 Task: Open a blank sheet, save the file as Isaac.html Add the quote 'Live each day as if it were your last.' Apply font style 'lexend' and font size 30 Align the text to the Right .Change the text color to  'Pink '
Action: Mouse moved to (318, 245)
Screenshot: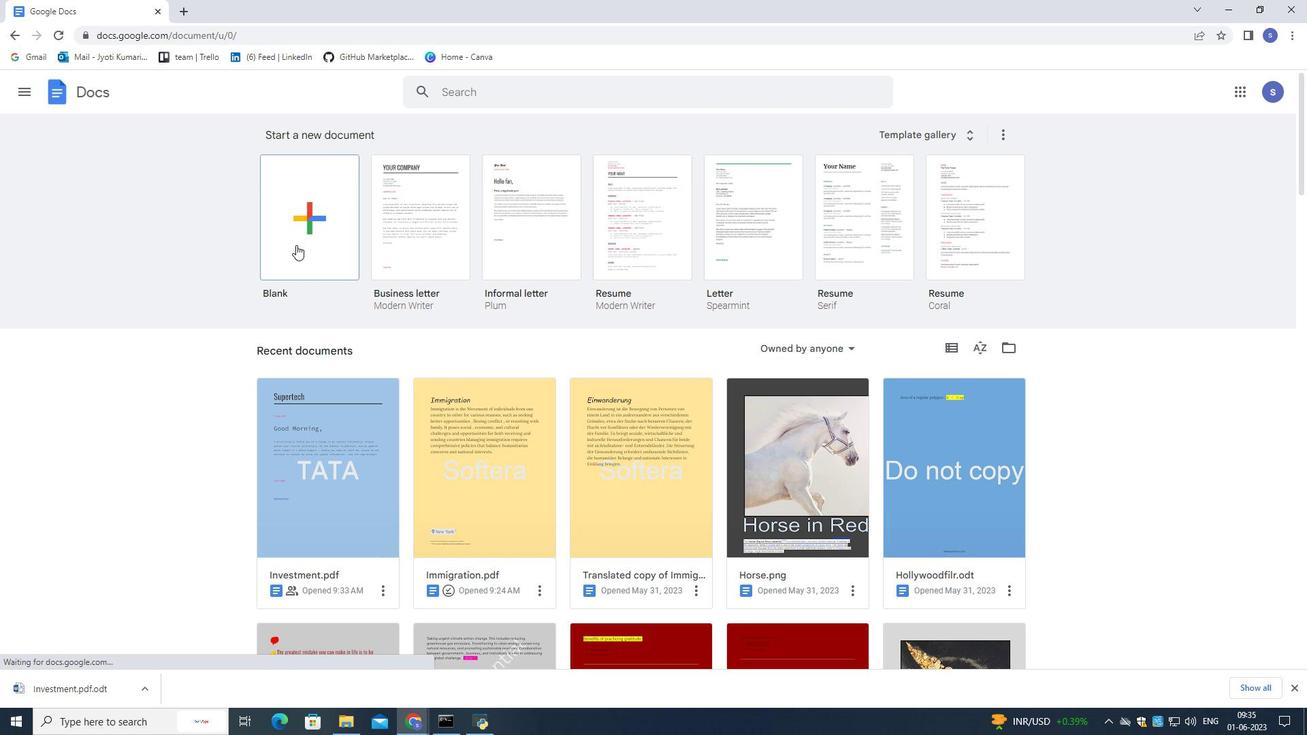 
Action: Mouse pressed left at (318, 245)
Screenshot: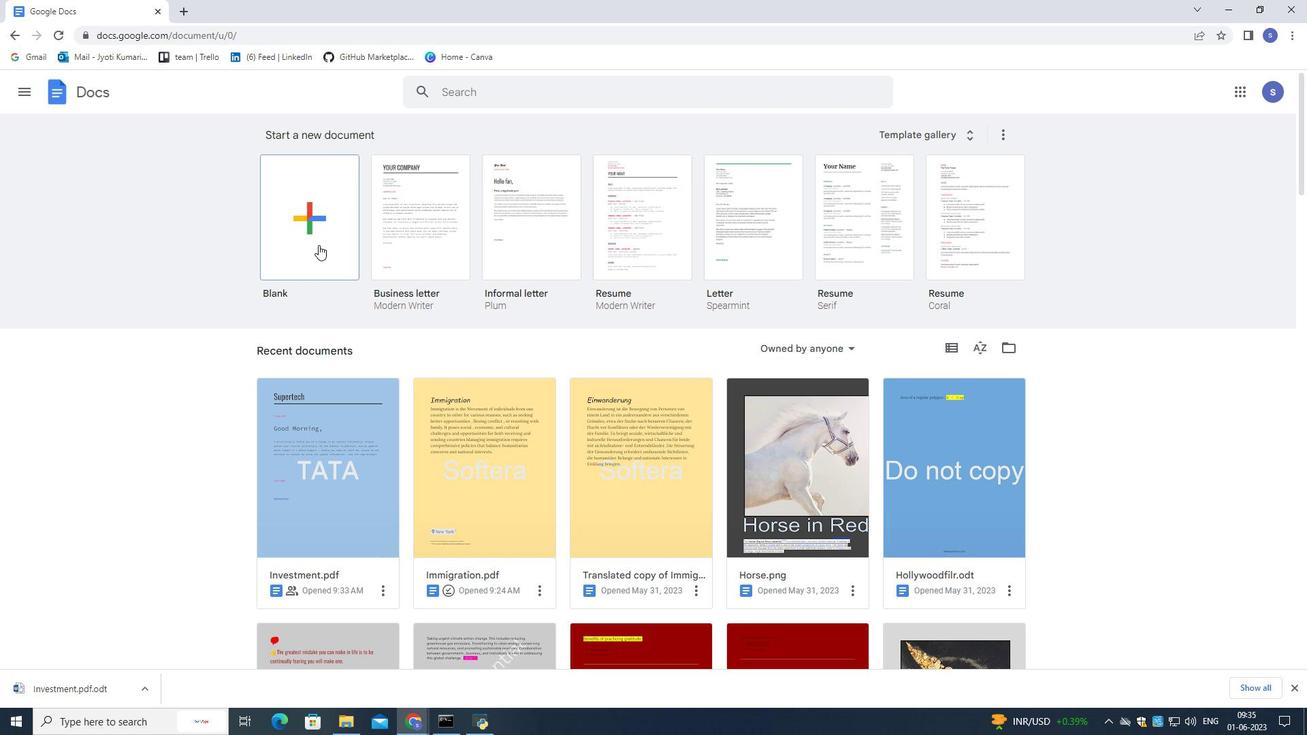 
Action: Mouse pressed left at (318, 245)
Screenshot: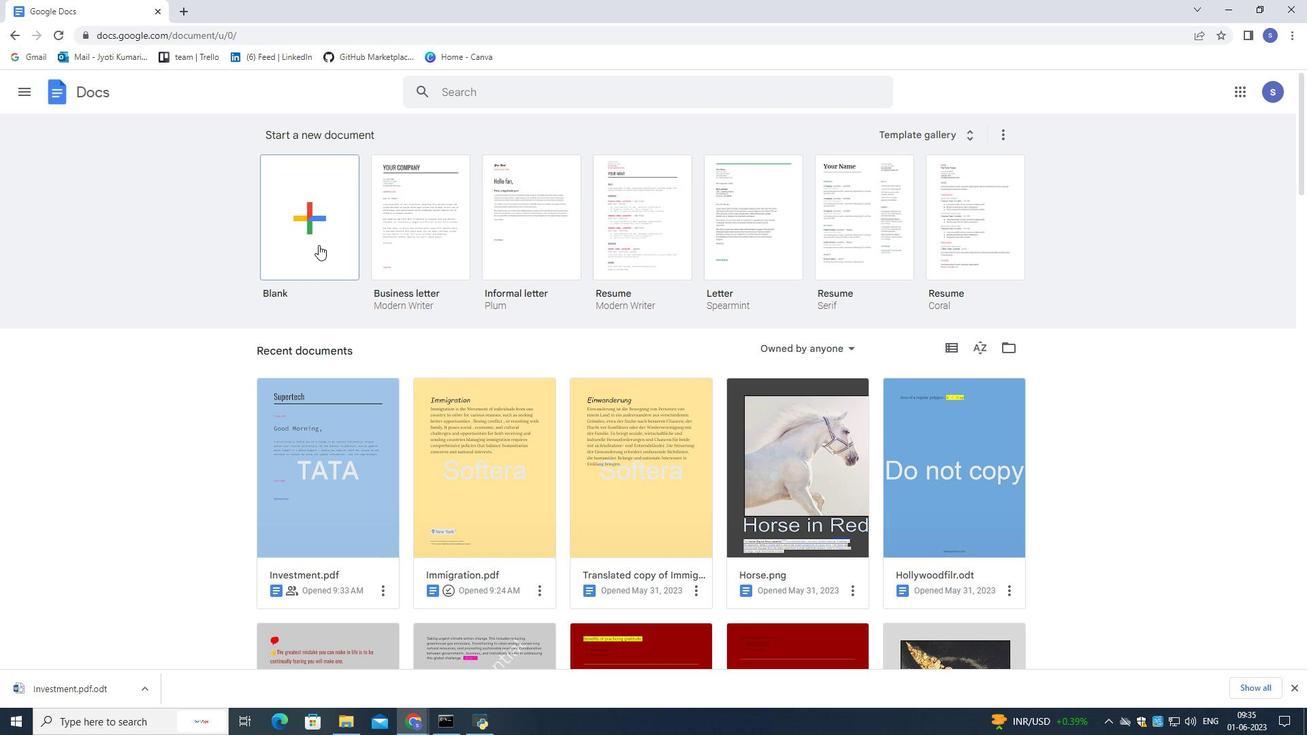 
Action: Mouse moved to (121, 83)
Screenshot: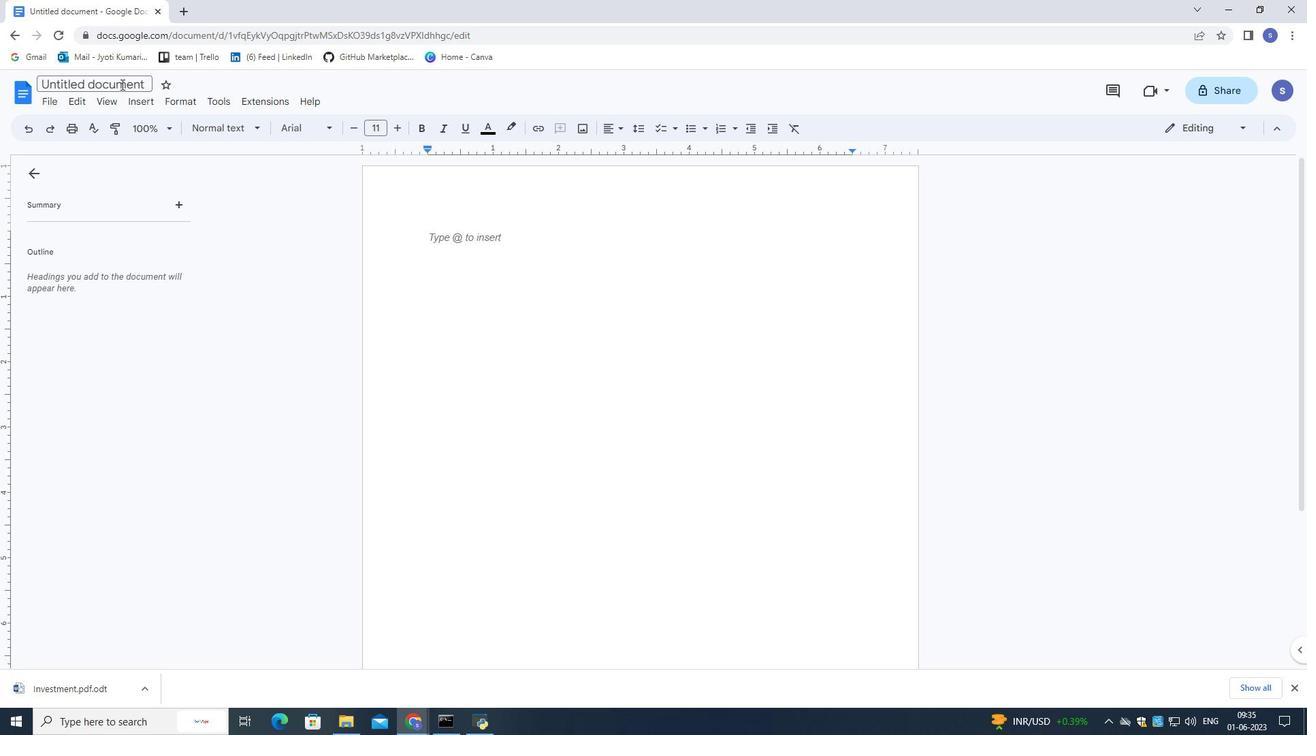 
Action: Mouse pressed left at (121, 83)
Screenshot: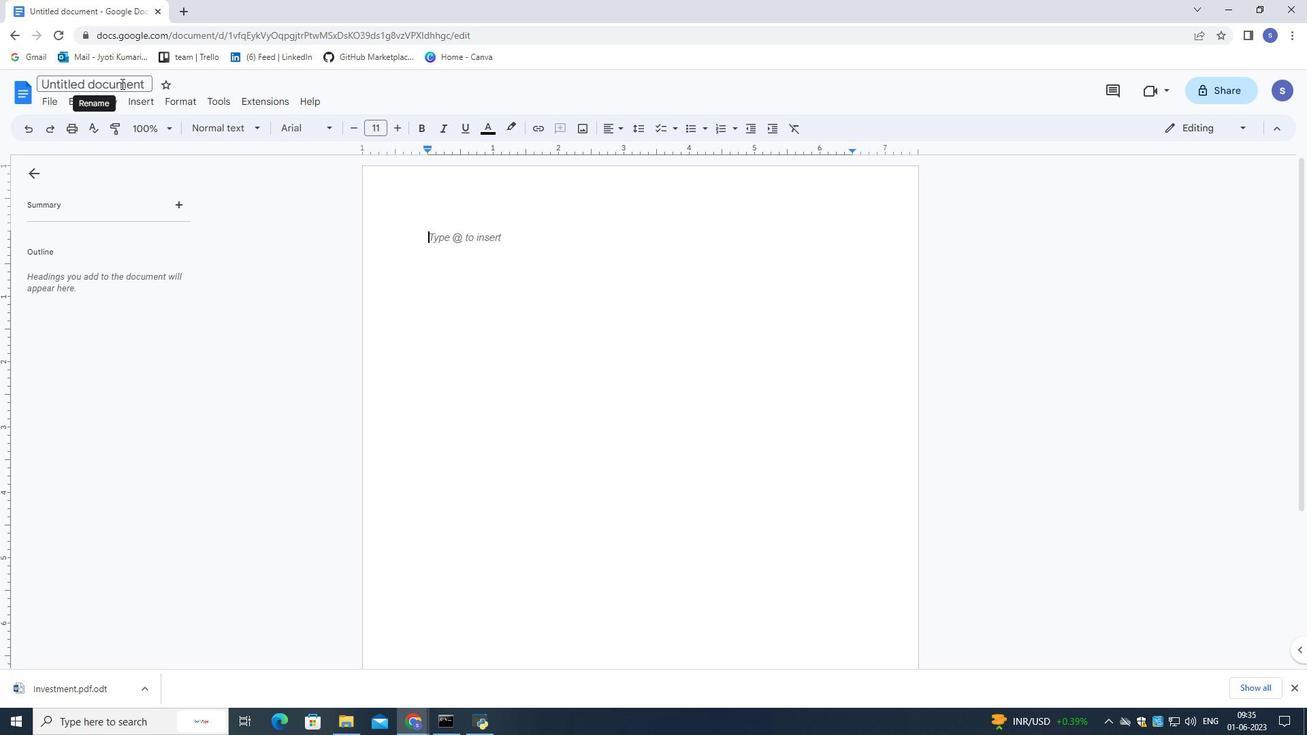 
Action: Mouse moved to (155, 92)
Screenshot: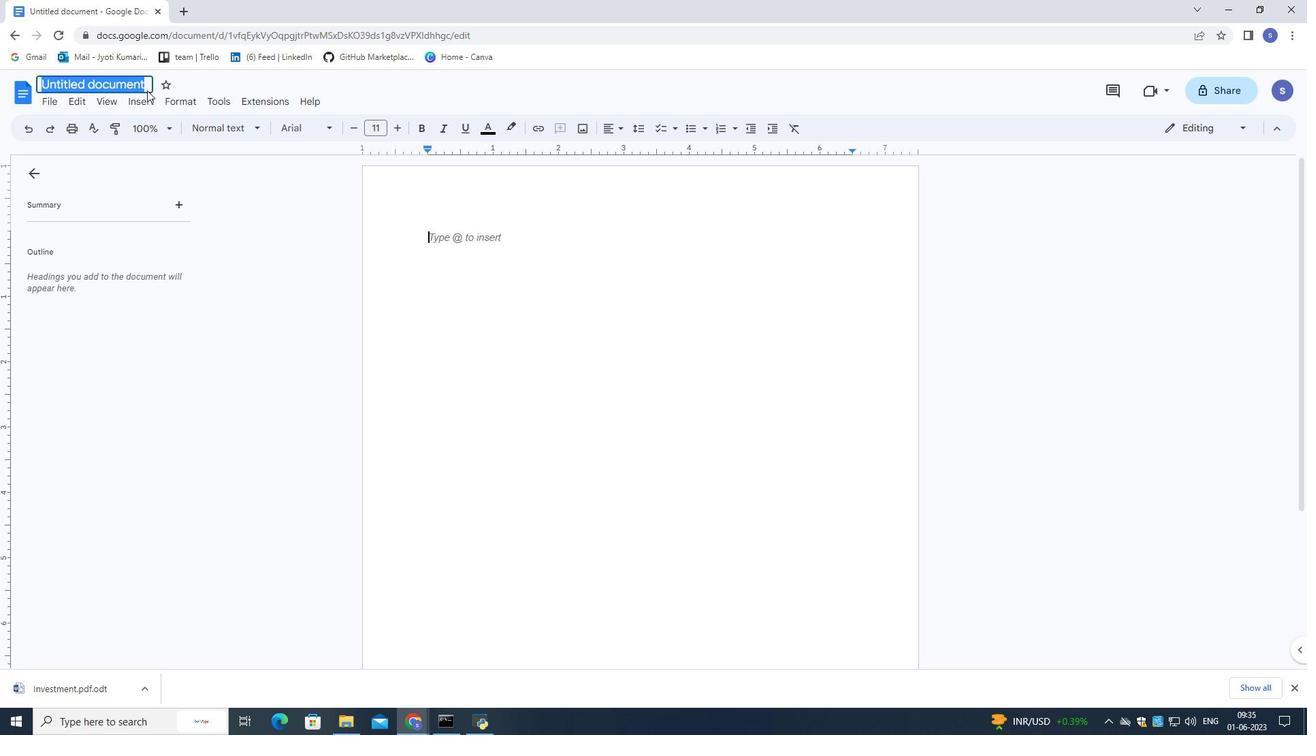 
Action: Key pressed <Key.shift>Isaac.html
Screenshot: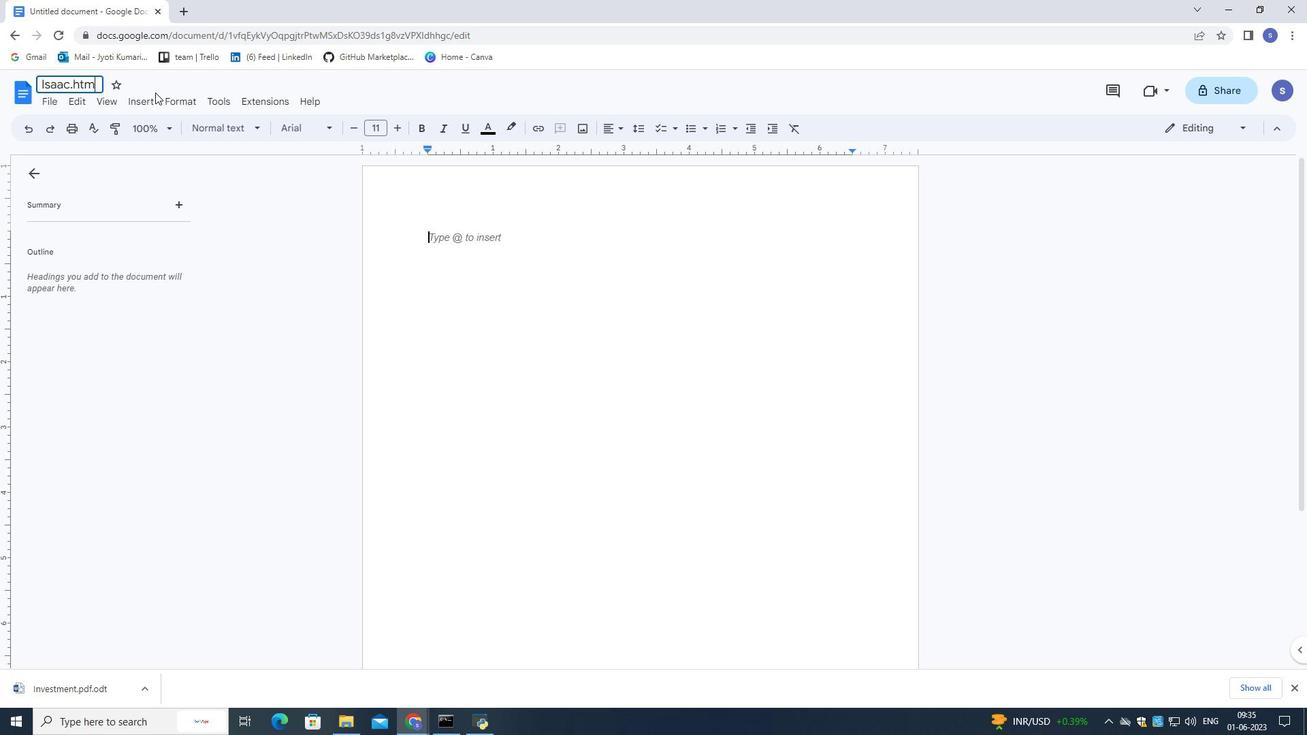 
Action: Mouse moved to (166, 107)
Screenshot: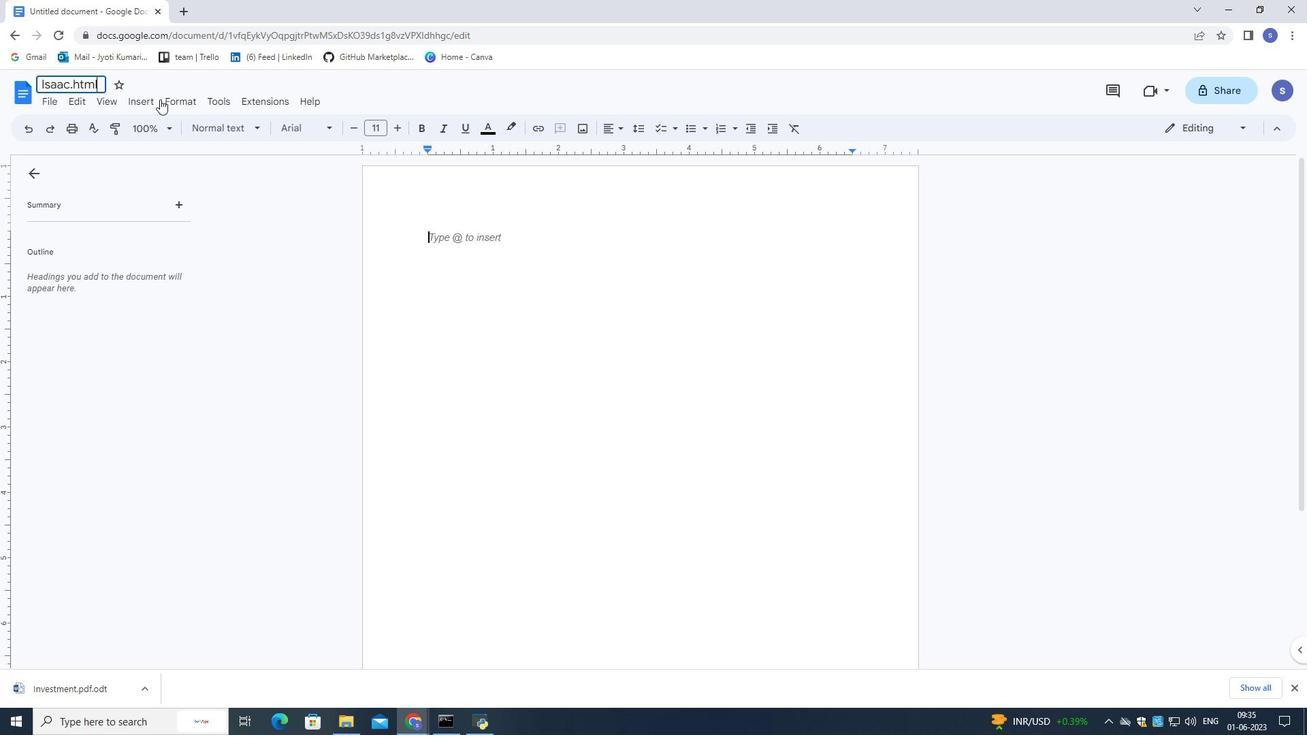 
Action: Key pressed <Key.enter>
Screenshot: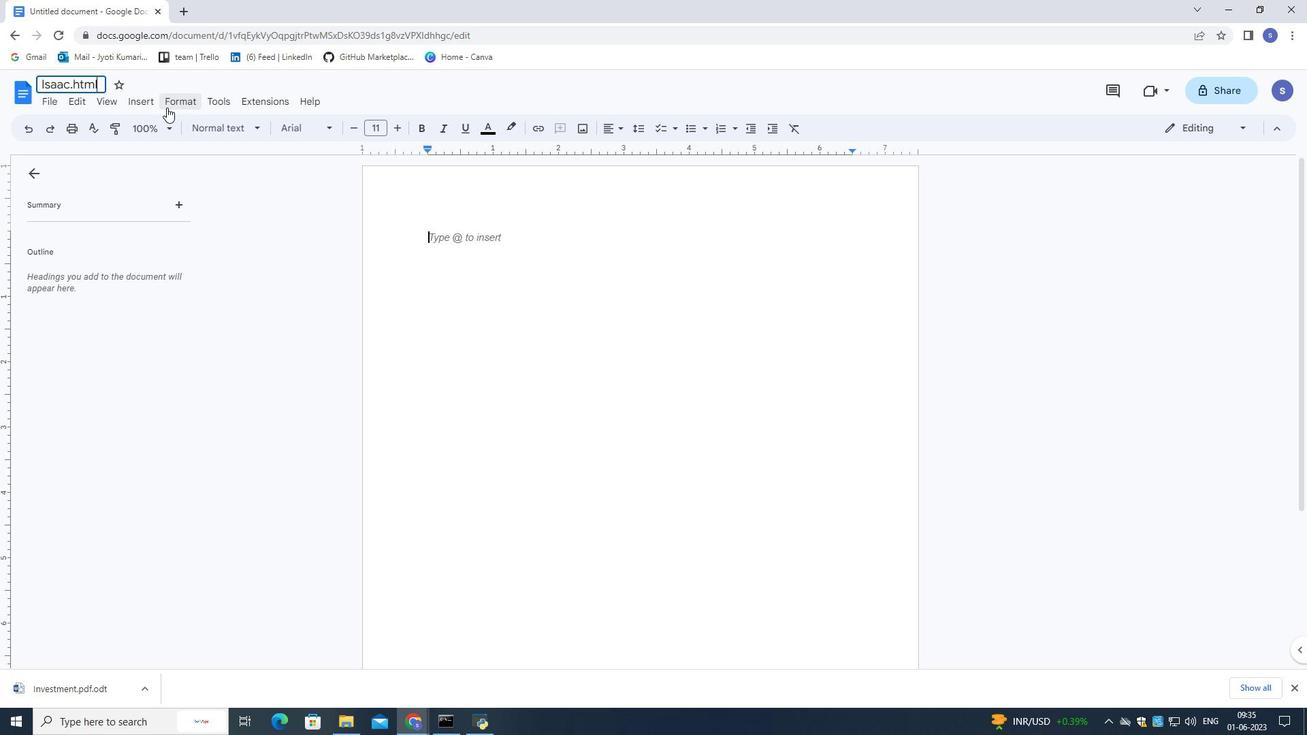 
Action: Mouse moved to (436, 238)
Screenshot: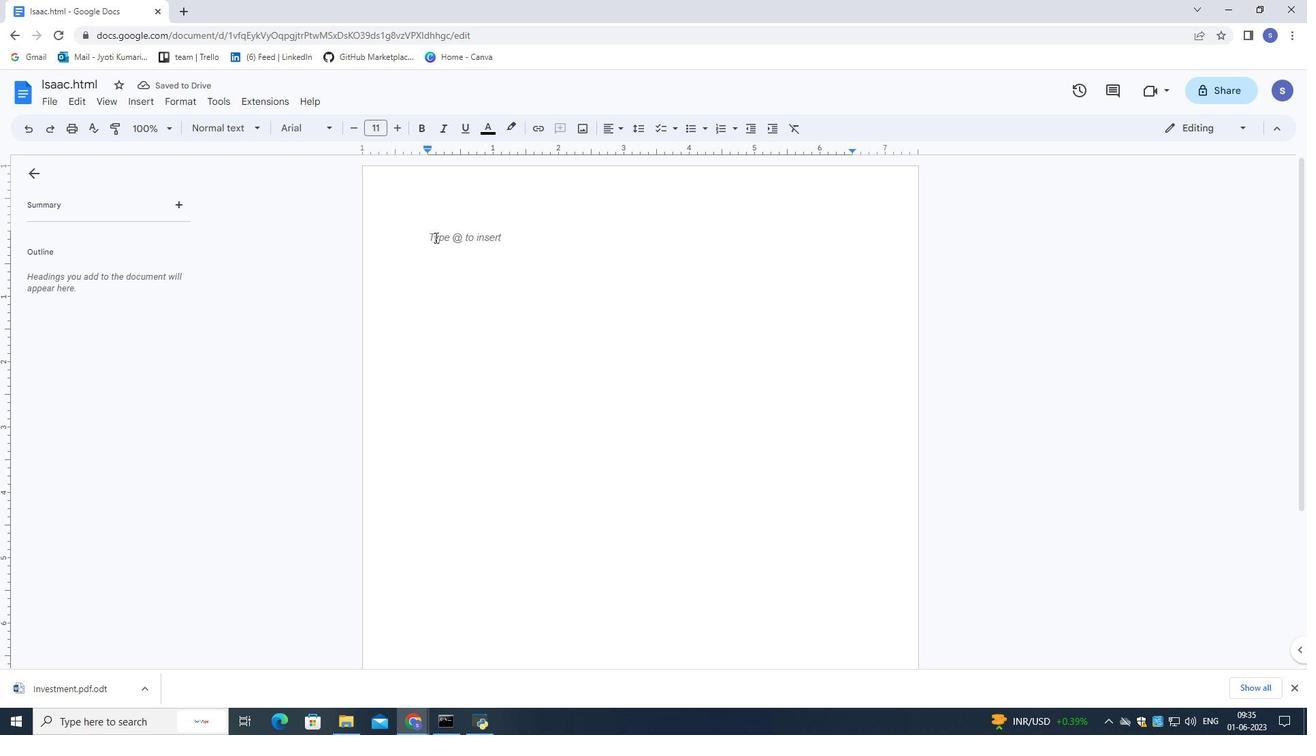 
Action: Mouse pressed left at (436, 238)
Screenshot: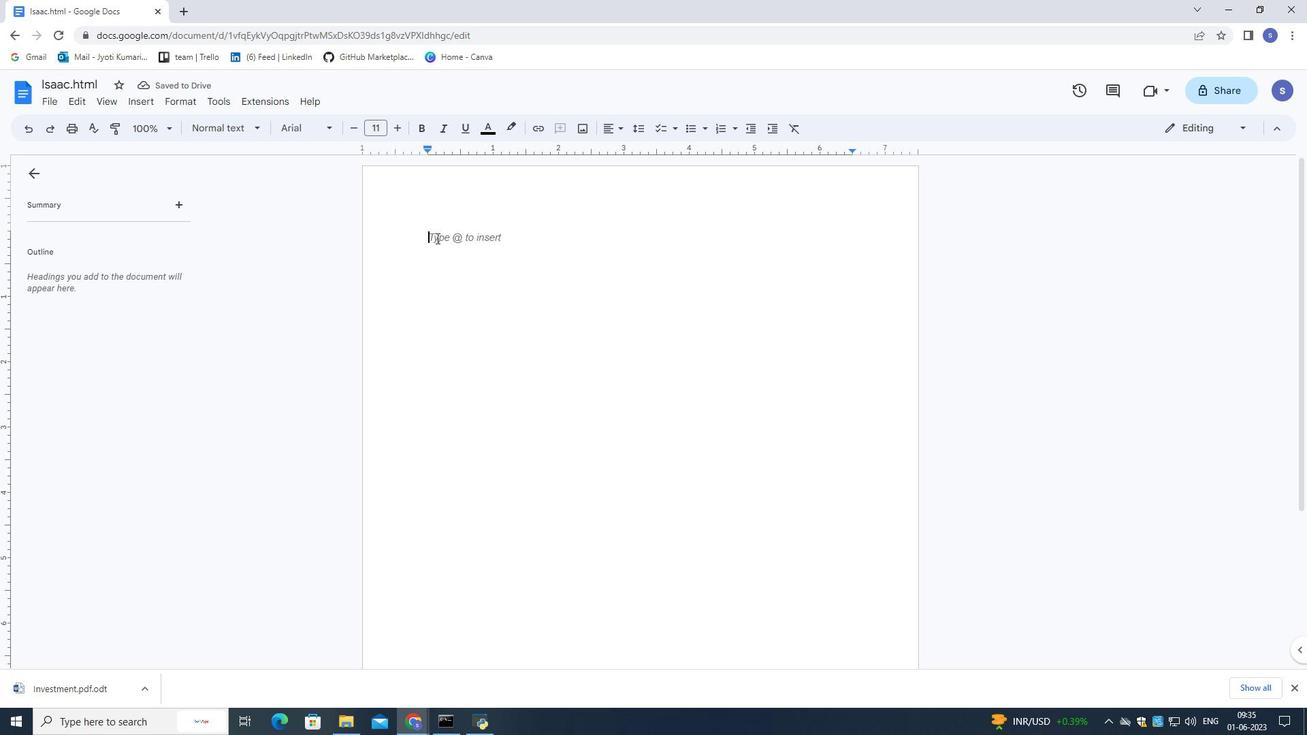 
Action: Key pressed <Key.shift>Live<Key.space>
Screenshot: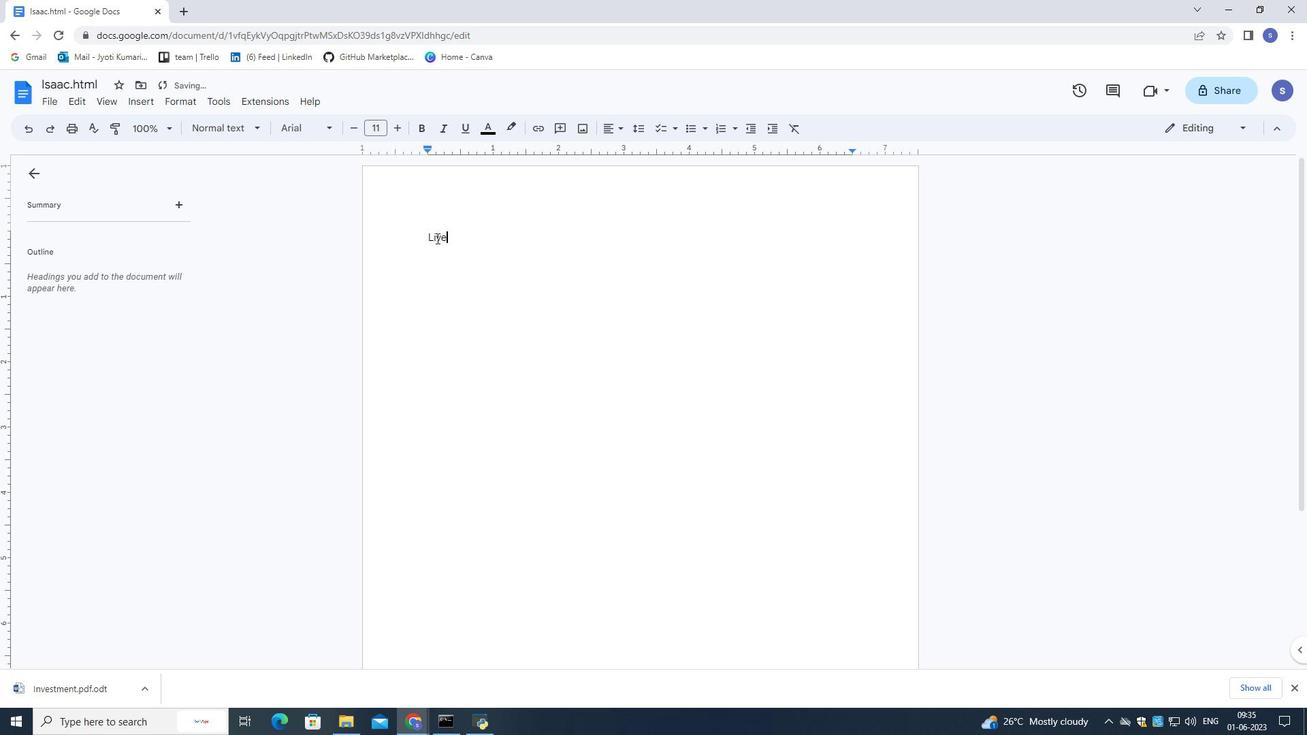 
Action: Mouse moved to (1016, 217)
Screenshot: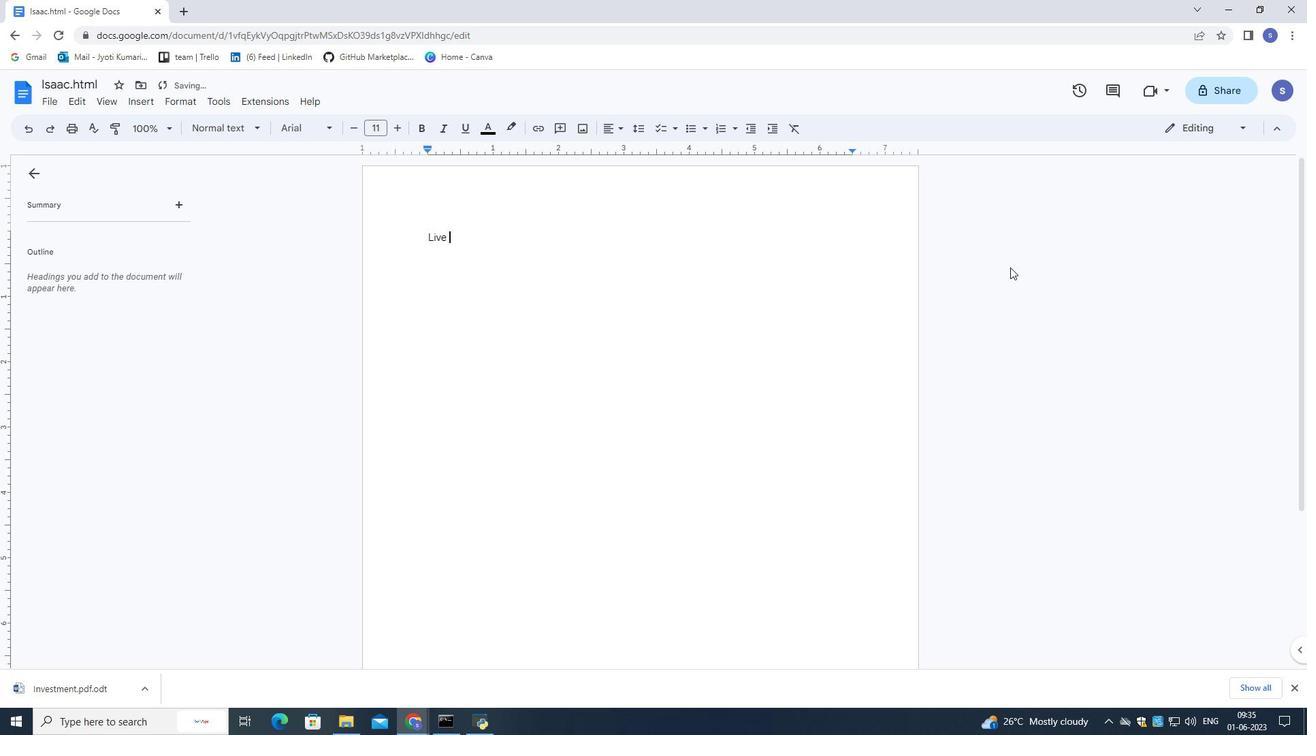 
Action: Key pressed each<Key.space>day<Key.space>as<Key.space>ifit<Key.space>were<Key.space>your<Key.space>last.<Key.space>
Screenshot: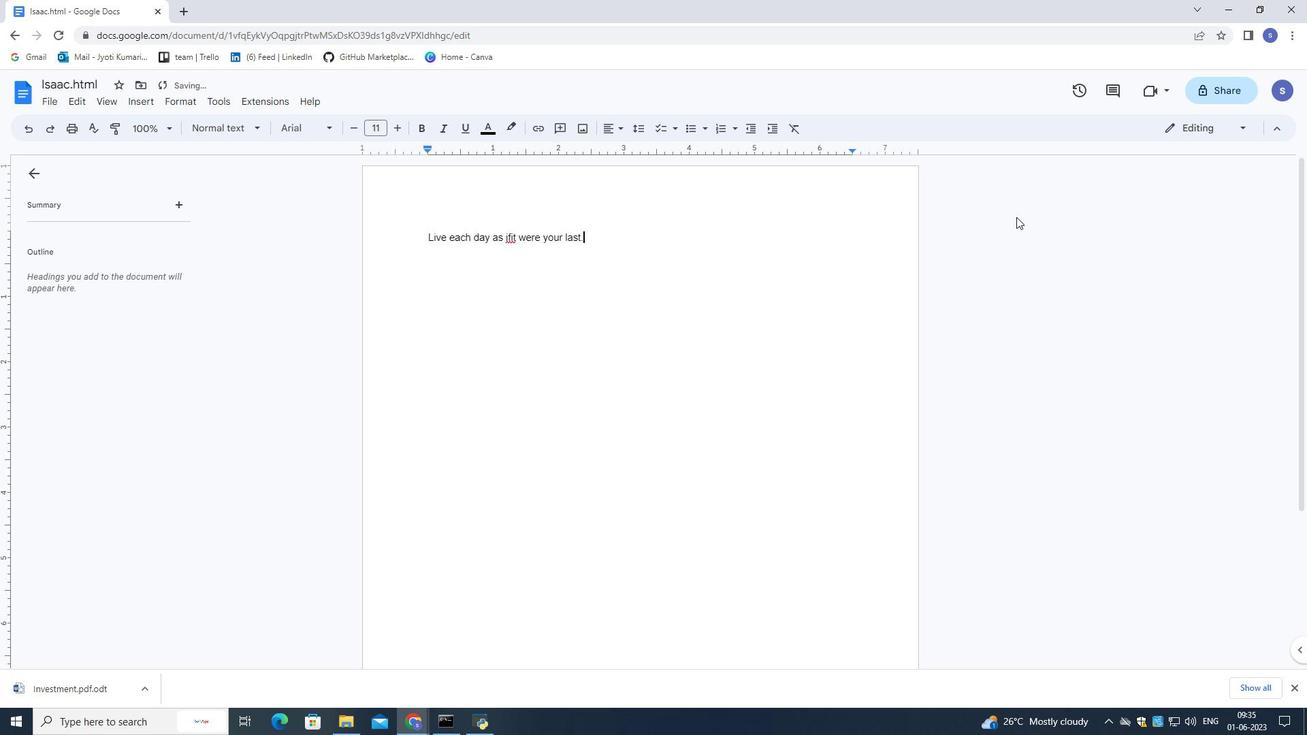 
Action: Mouse moved to (517, 237)
Screenshot: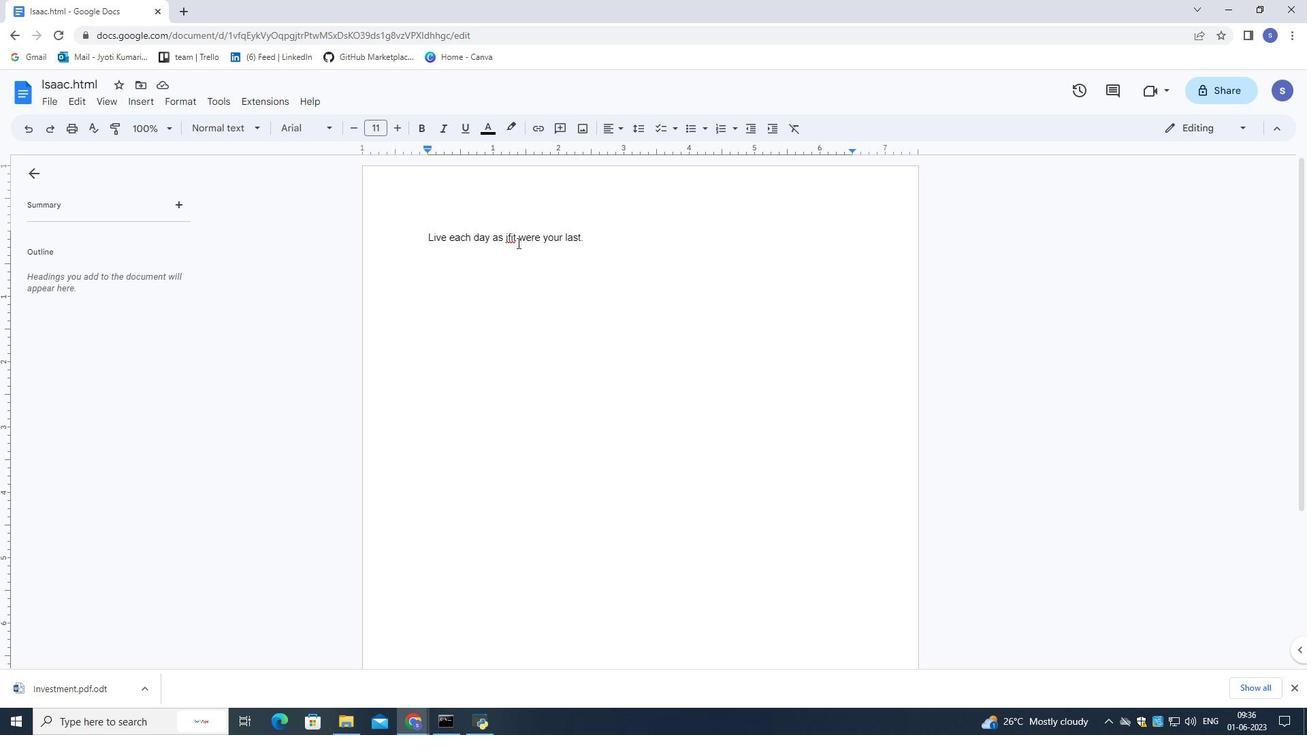 
Action: Mouse pressed left at (517, 237)
Screenshot: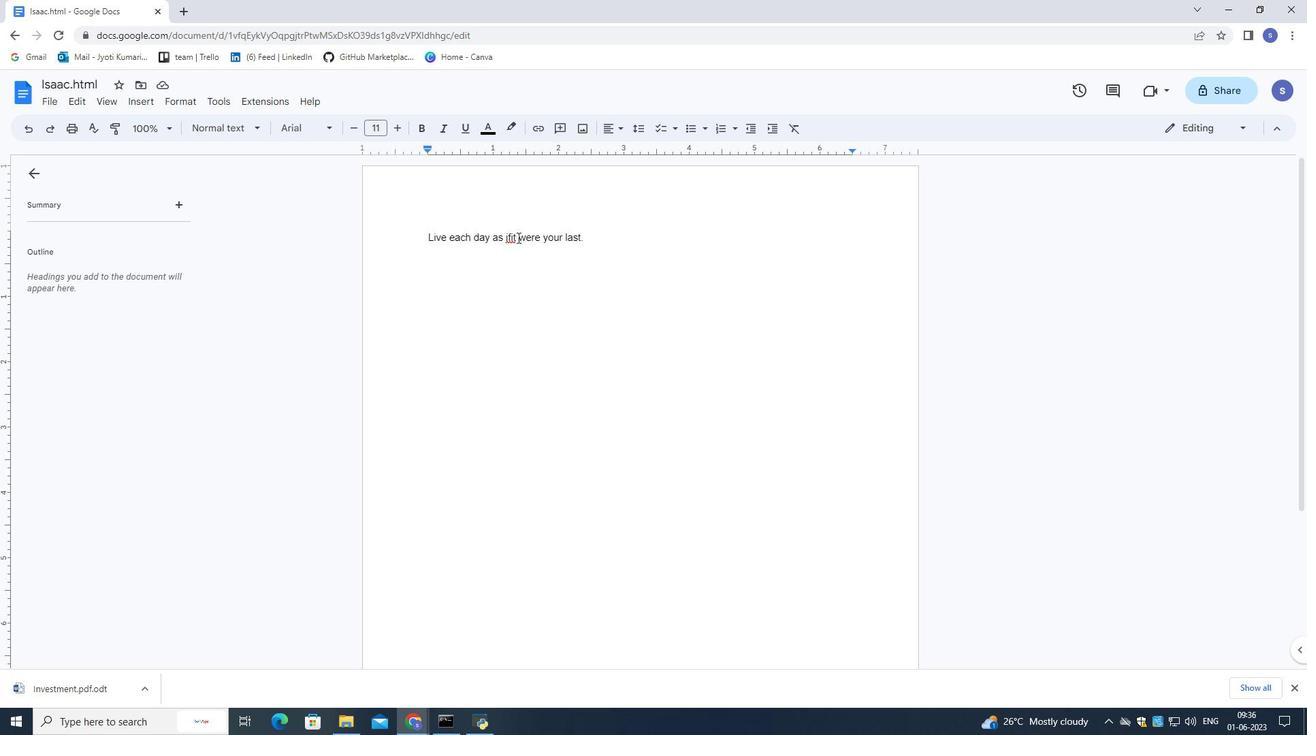 
Action: Mouse pressed left at (517, 237)
Screenshot: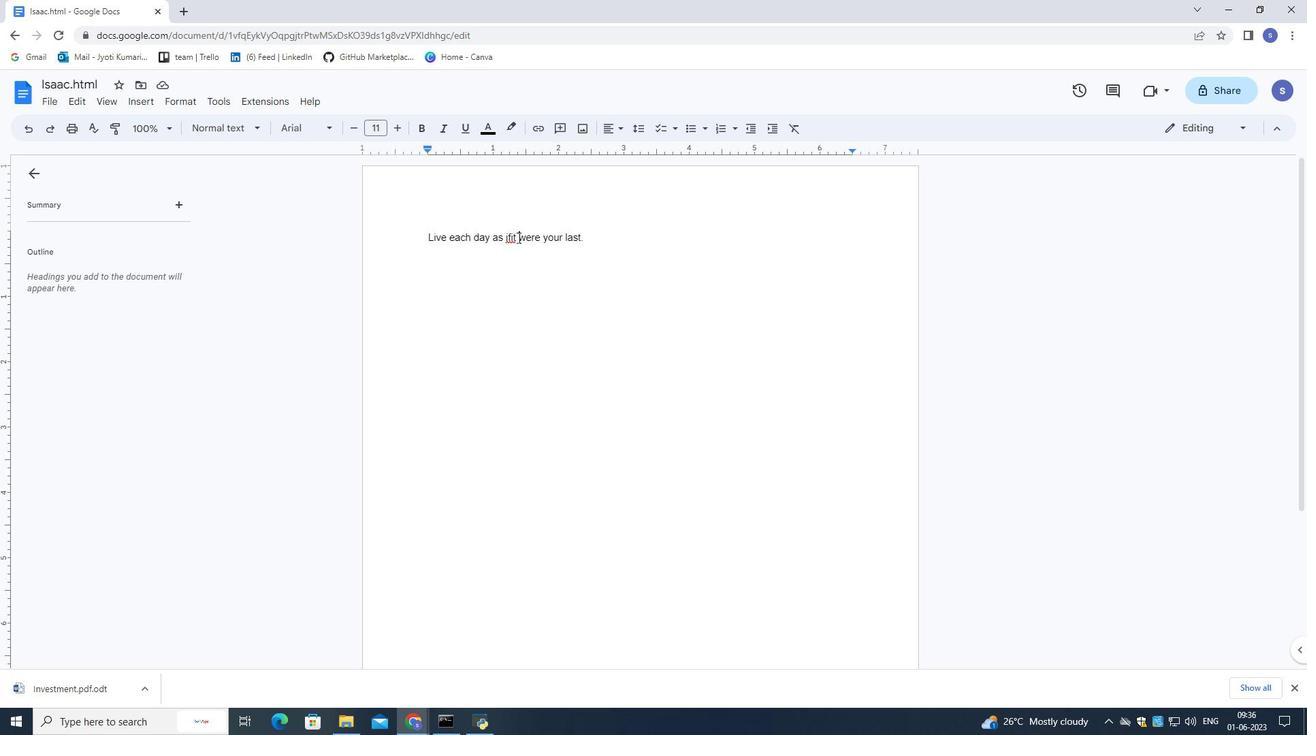
Action: Mouse moved to (517, 242)
Screenshot: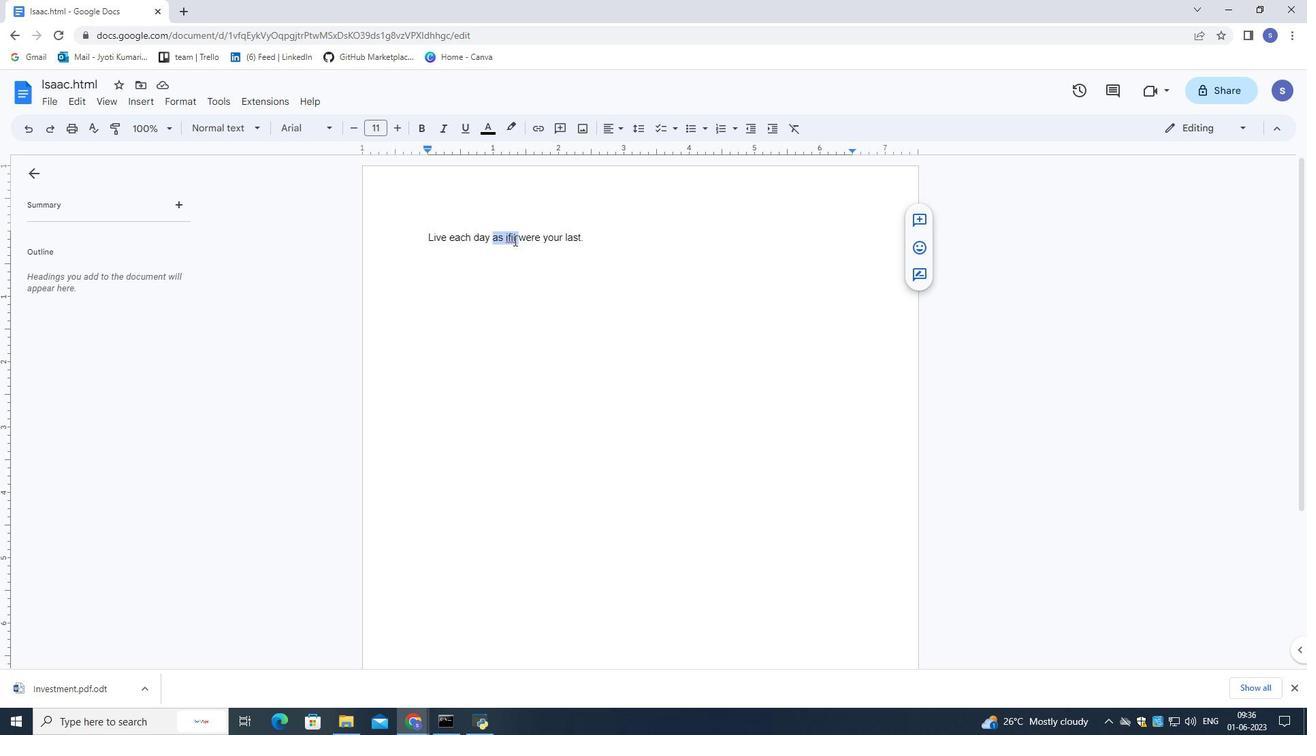 
Action: Mouse pressed left at (517, 242)
Screenshot: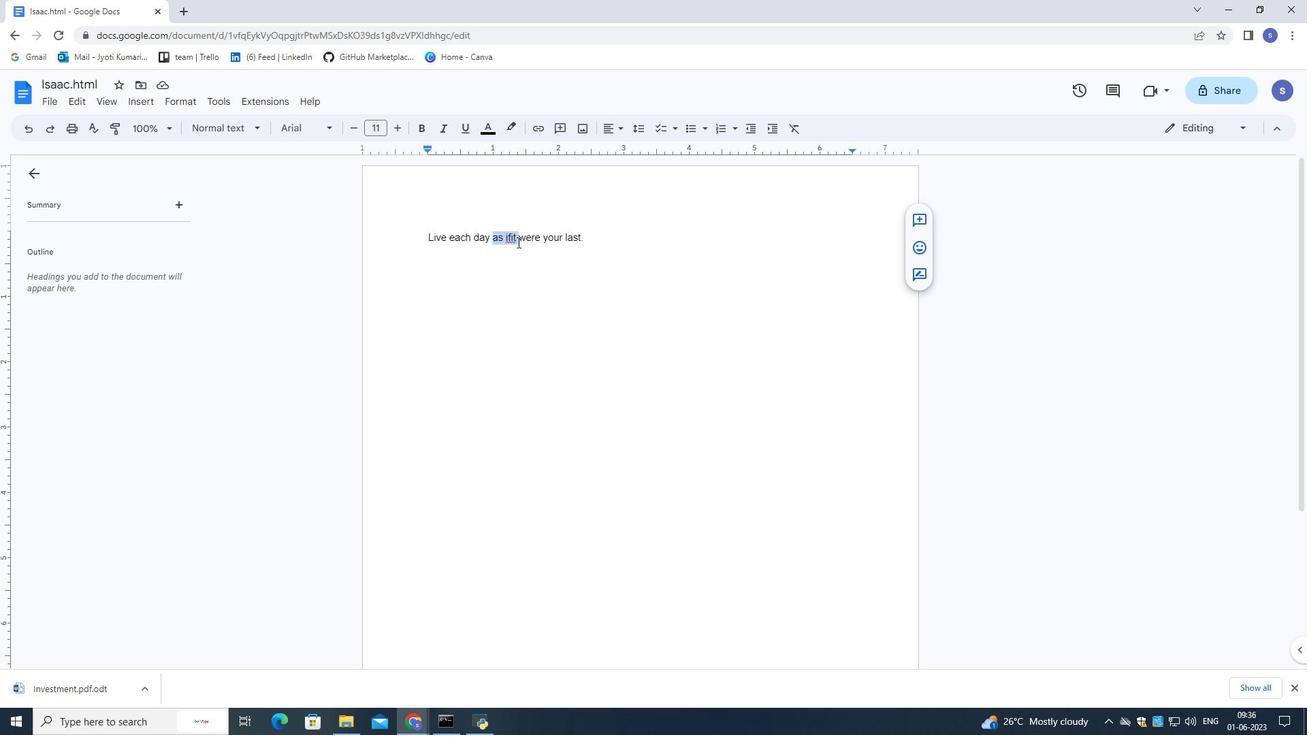 
Action: Mouse moved to (514, 262)
Screenshot: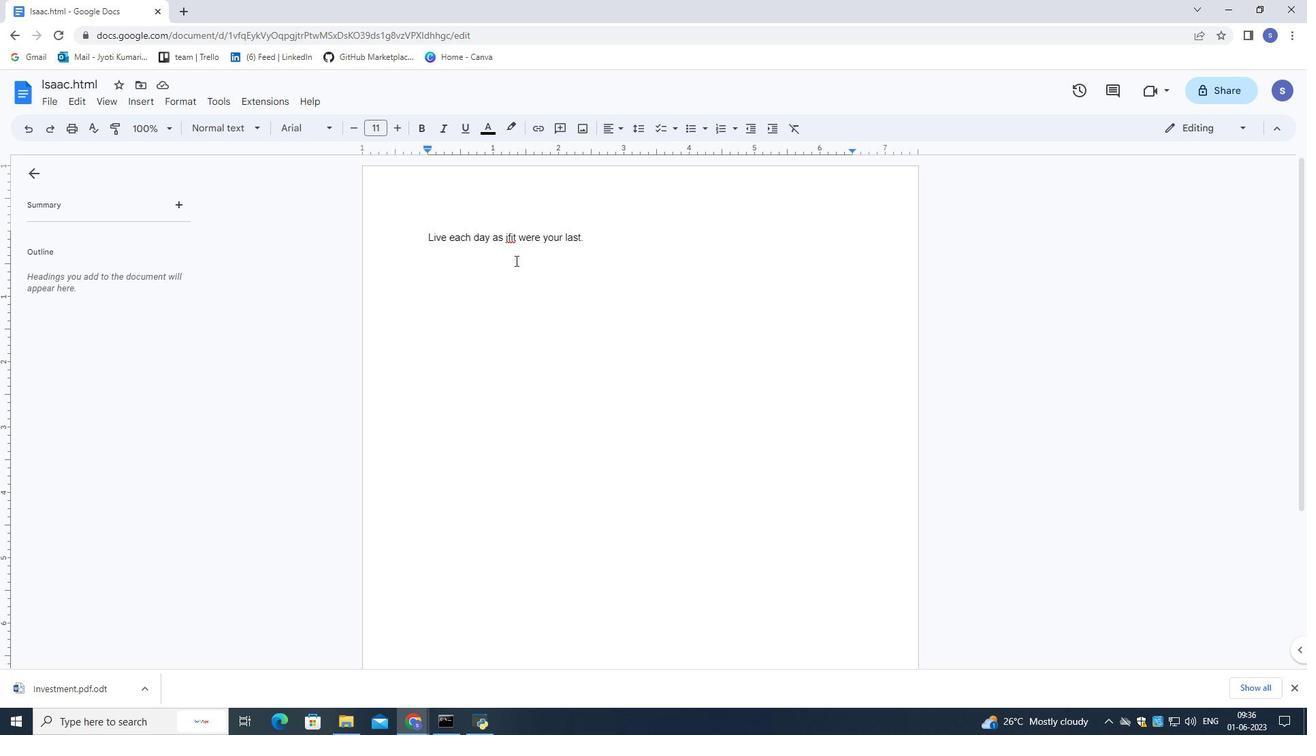 
Action: Key pressed <Key.backspace><Key.backspace><Key.backspace><Key.backspace><Key.backspace>if<Key.space>it<Key.space>
Screenshot: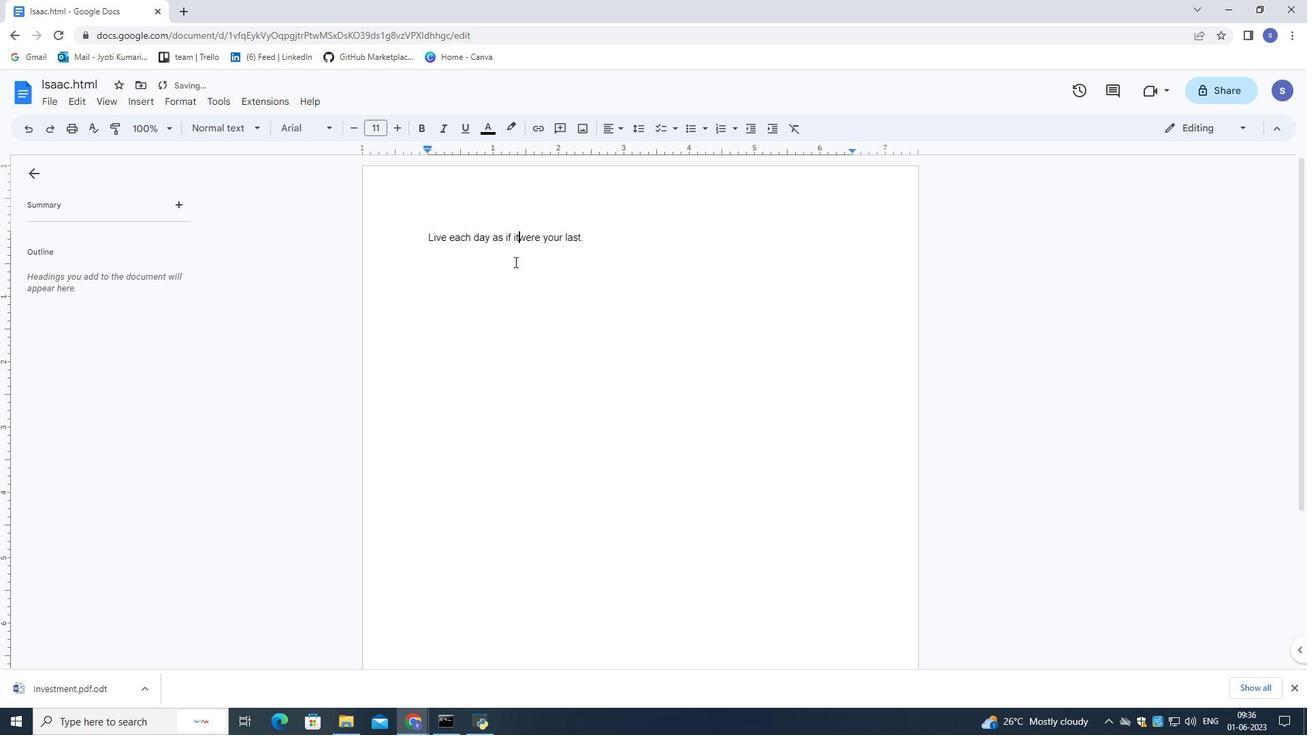 
Action: Mouse moved to (589, 235)
Screenshot: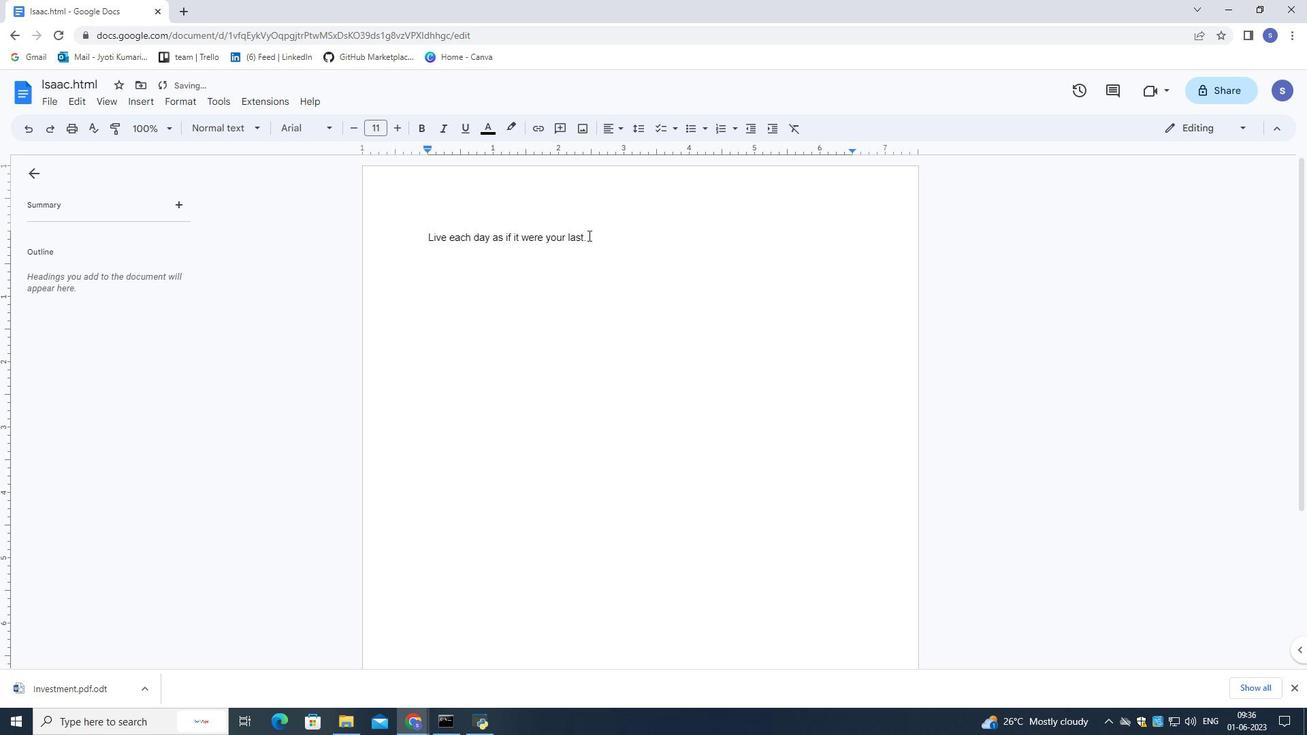
Action: Mouse pressed left at (589, 235)
Screenshot: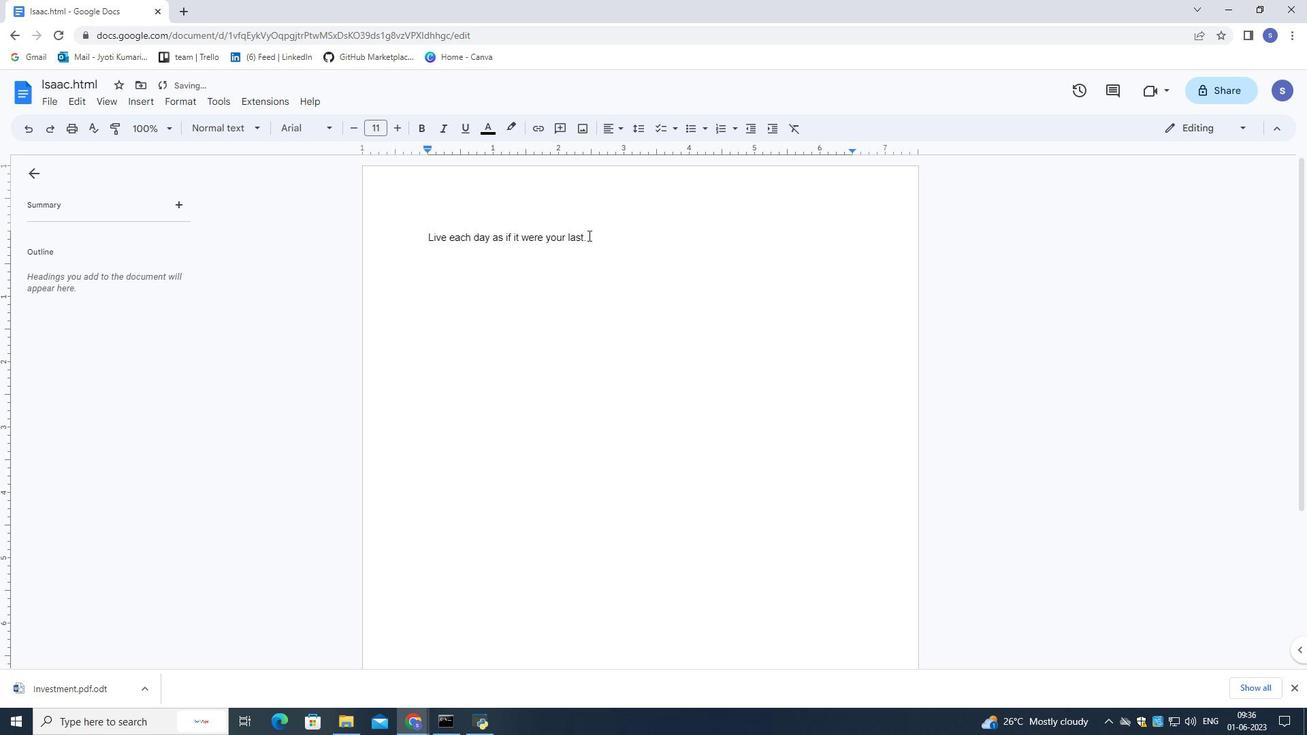 
Action: Mouse moved to (589, 235)
Screenshot: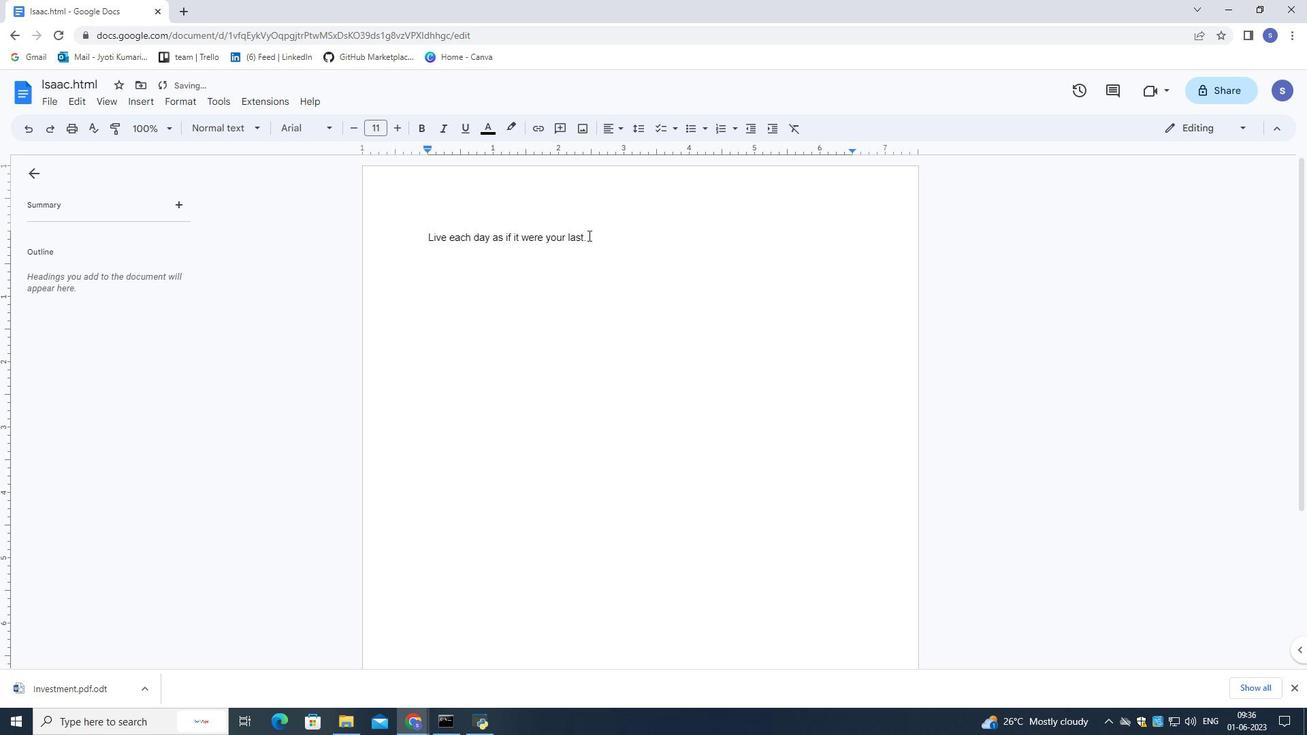 
Action: Mouse pressed left at (589, 235)
Screenshot: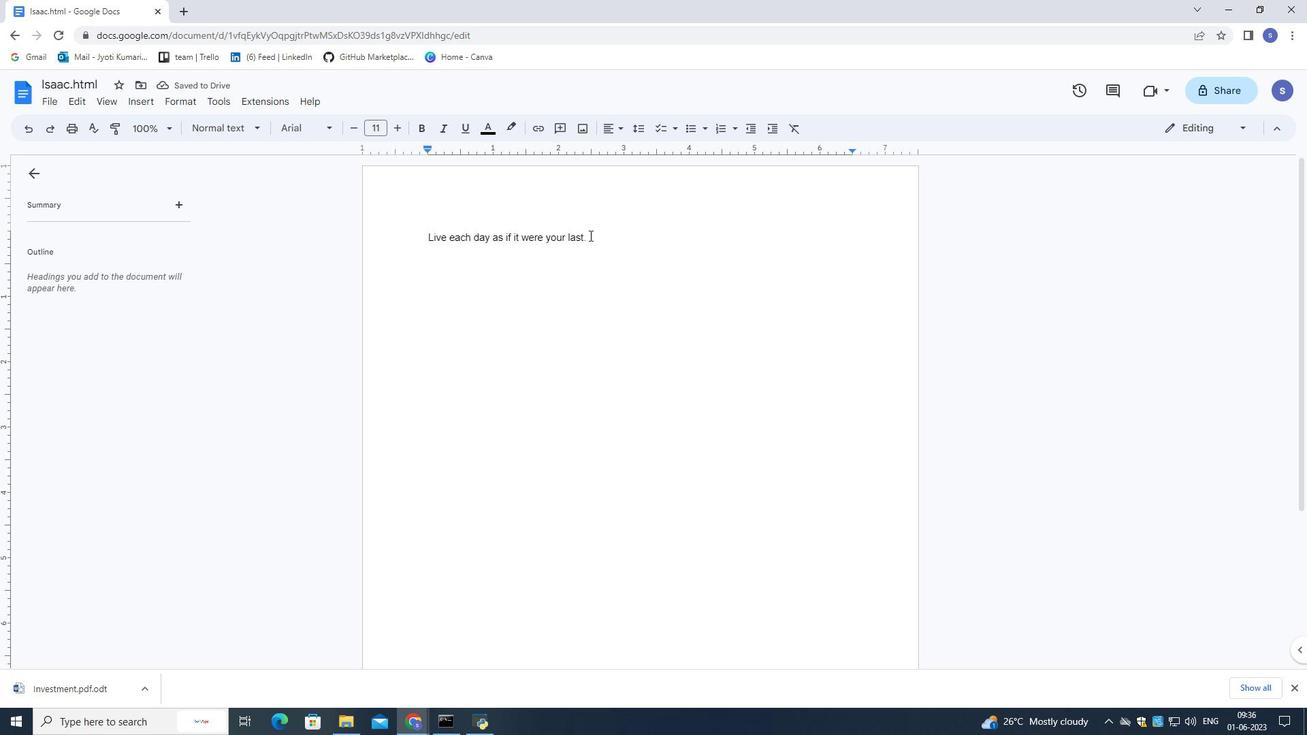 
Action: Mouse moved to (310, 132)
Screenshot: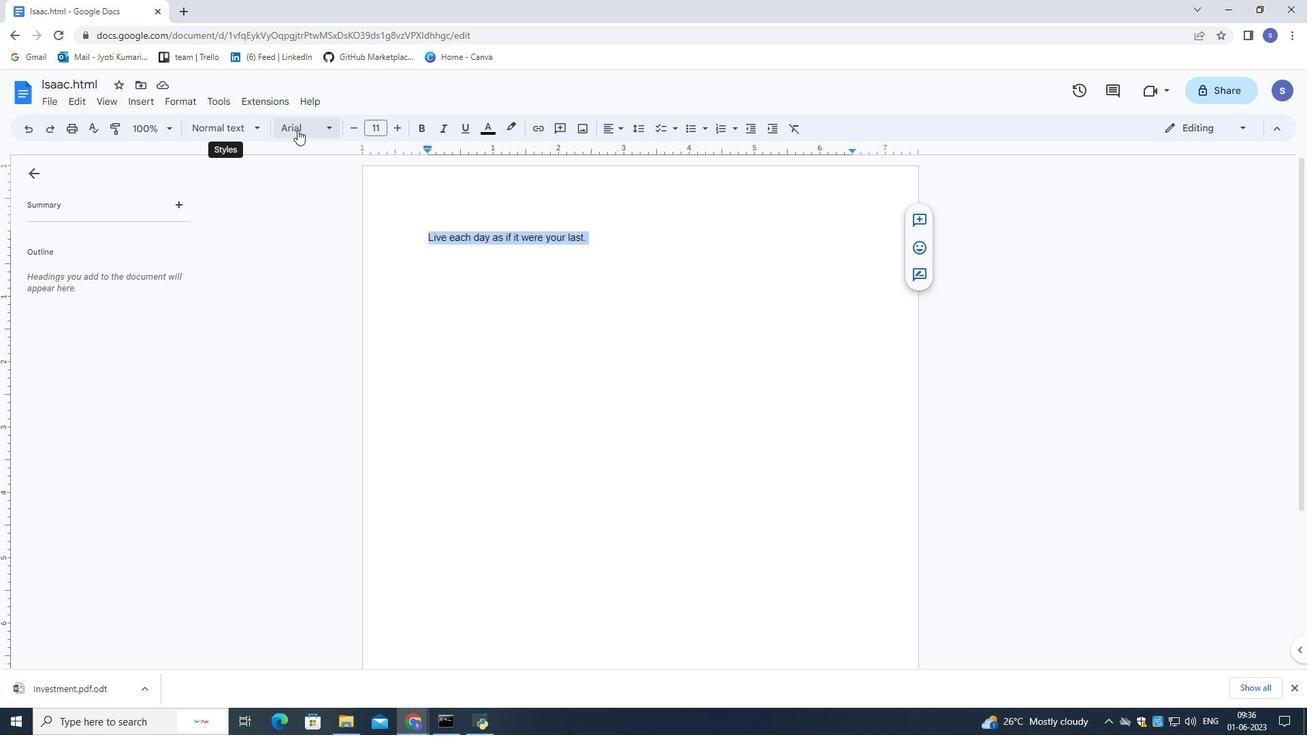 
Action: Mouse pressed left at (310, 132)
Screenshot: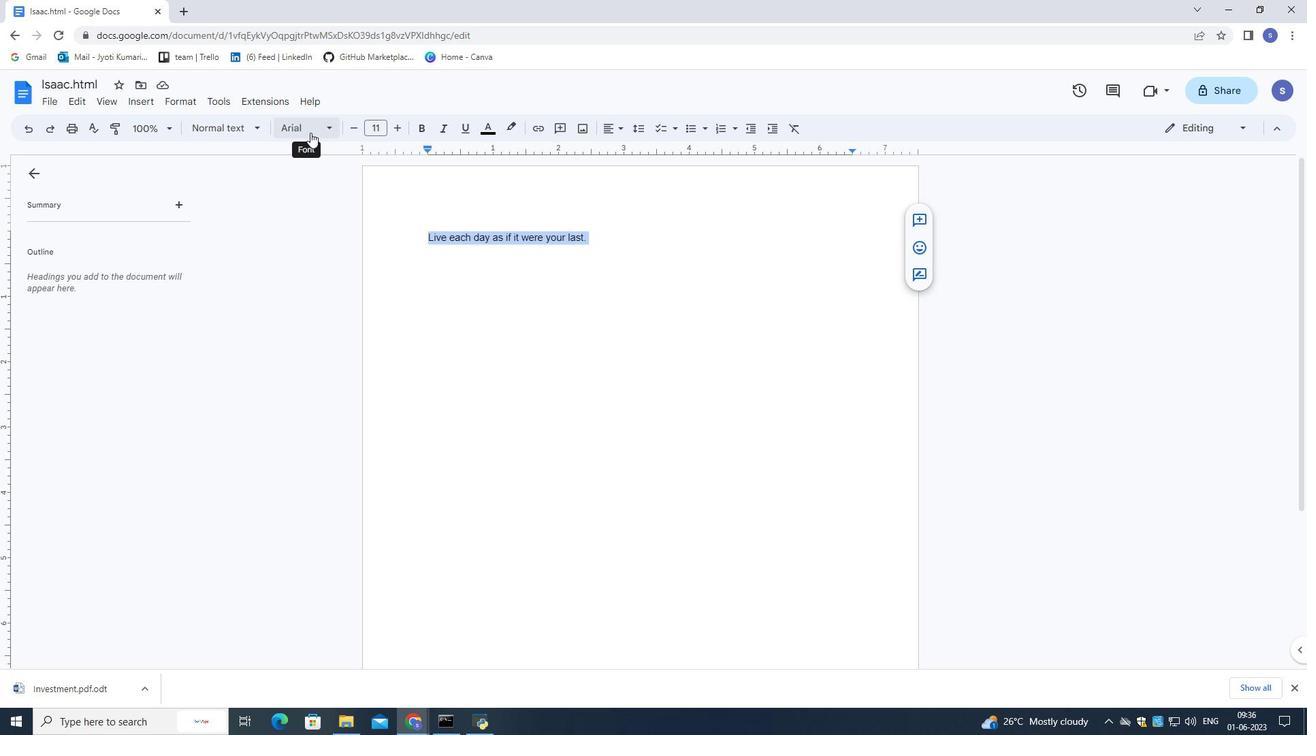 
Action: Mouse moved to (335, 202)
Screenshot: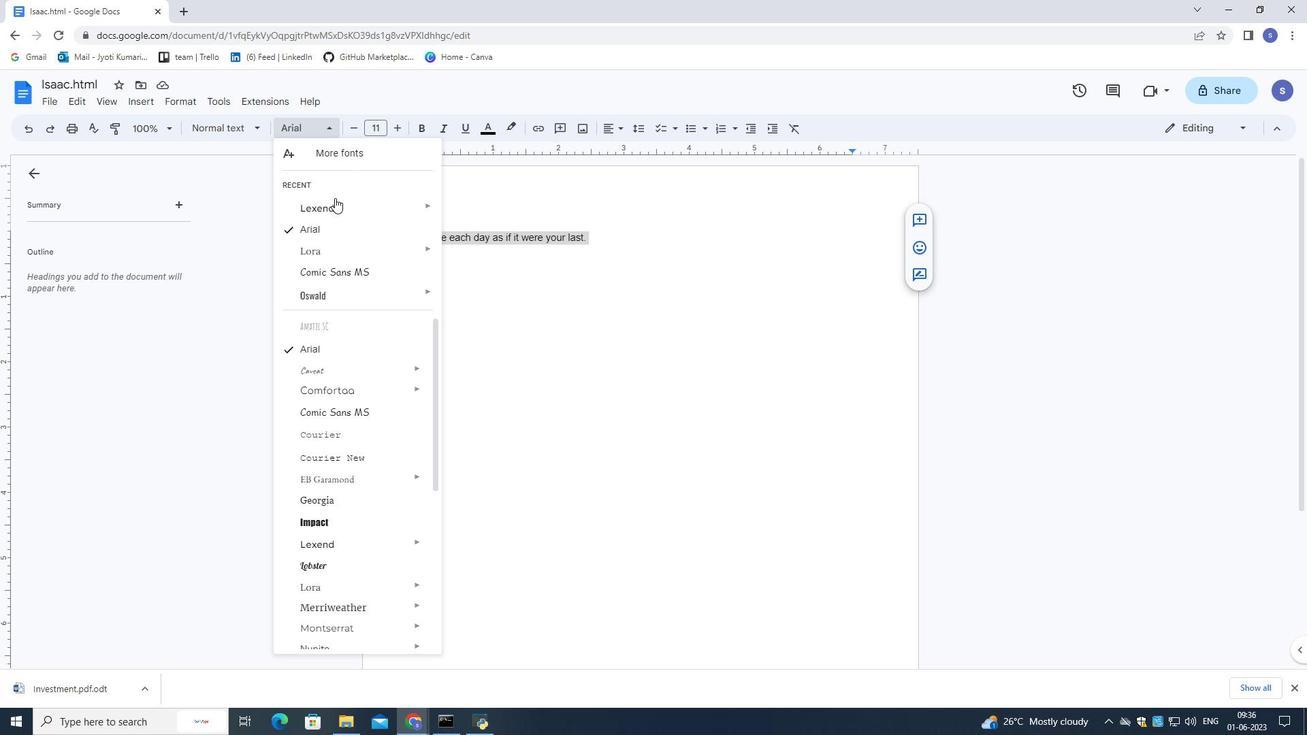 
Action: Mouse pressed left at (335, 202)
Screenshot: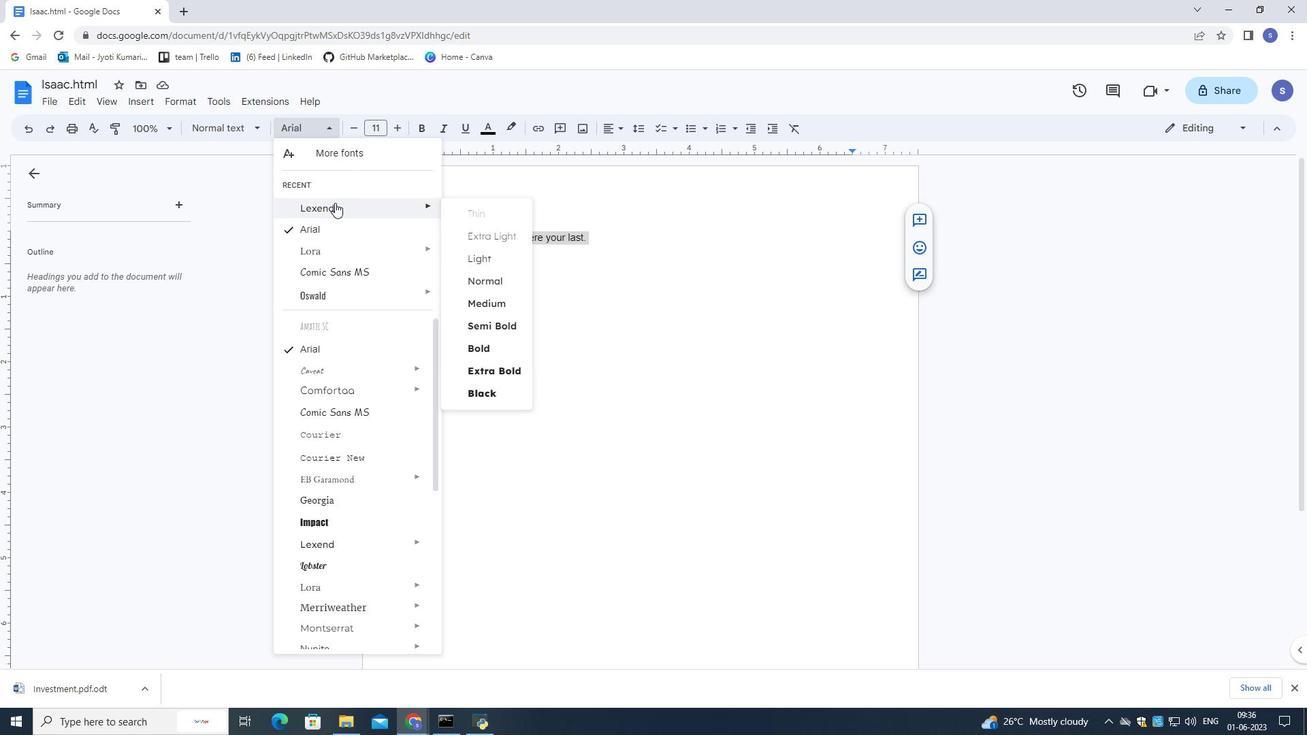 
Action: Mouse moved to (401, 128)
Screenshot: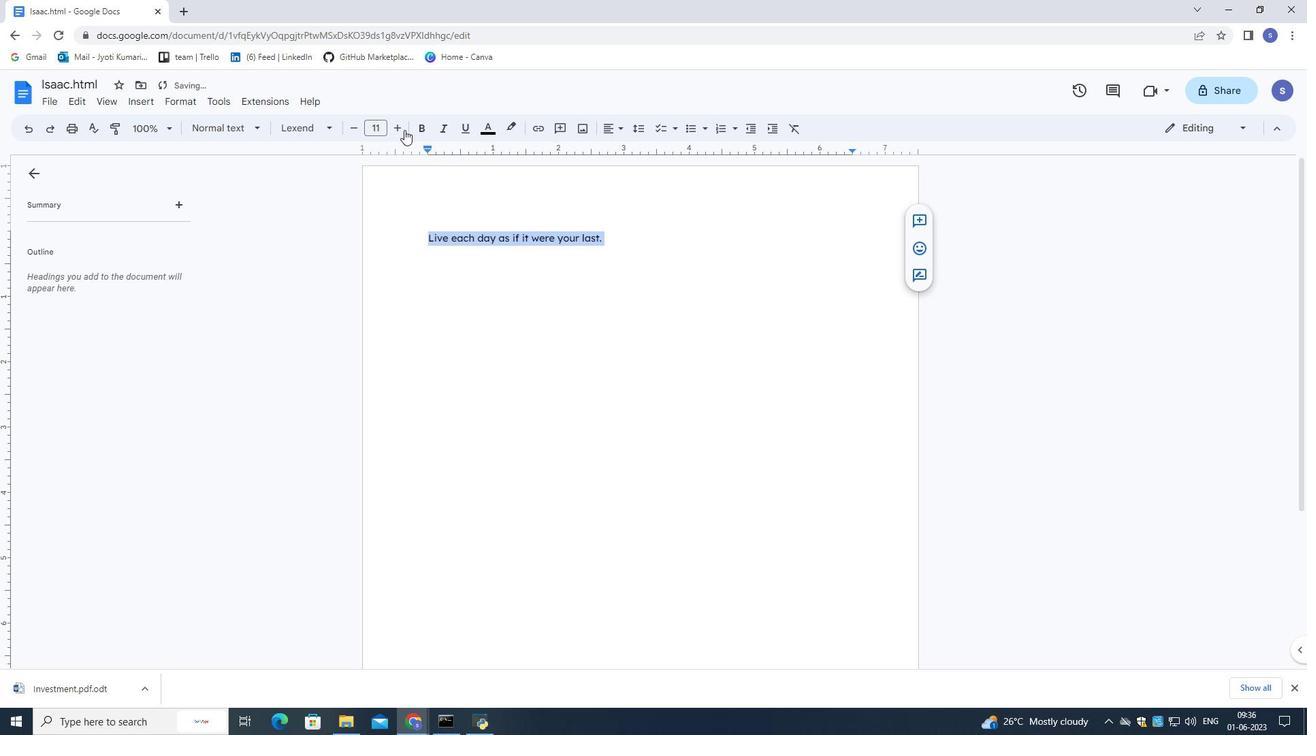 
Action: Mouse pressed left at (401, 128)
Screenshot: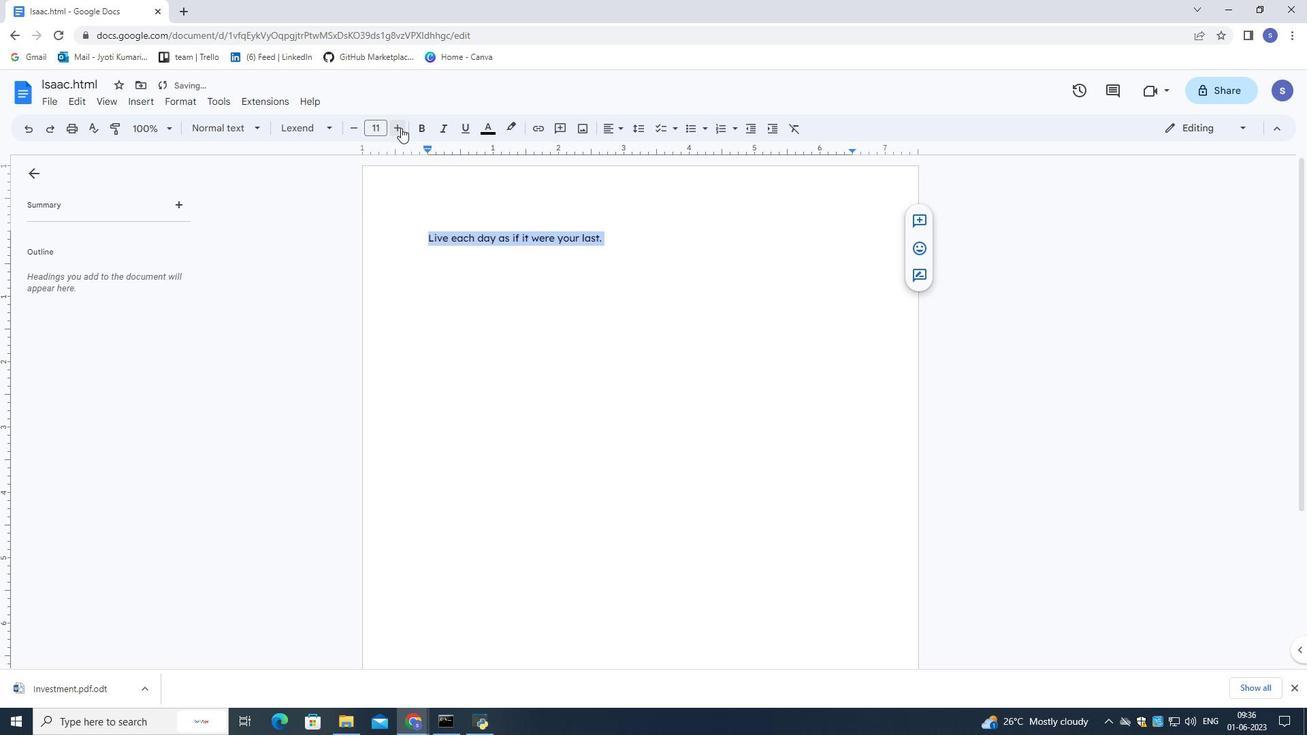 
Action: Mouse pressed left at (401, 128)
Screenshot: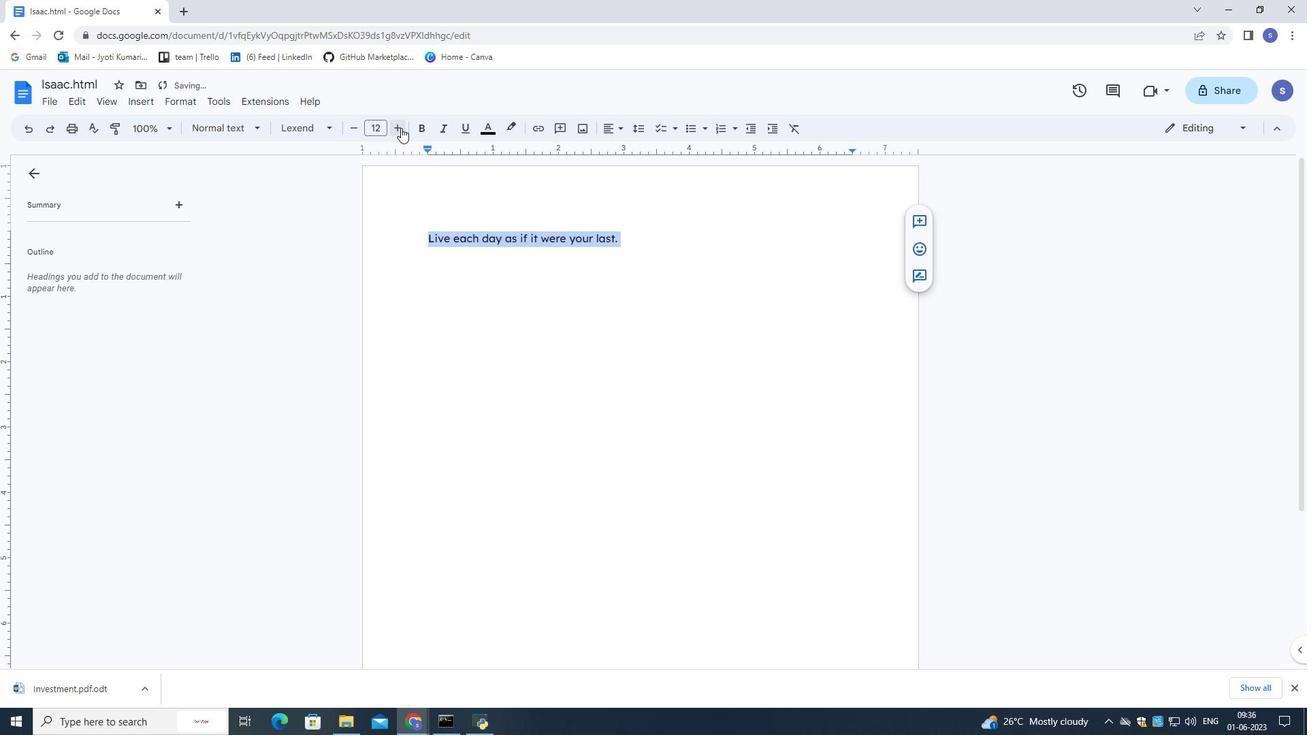 
Action: Mouse pressed left at (401, 128)
Screenshot: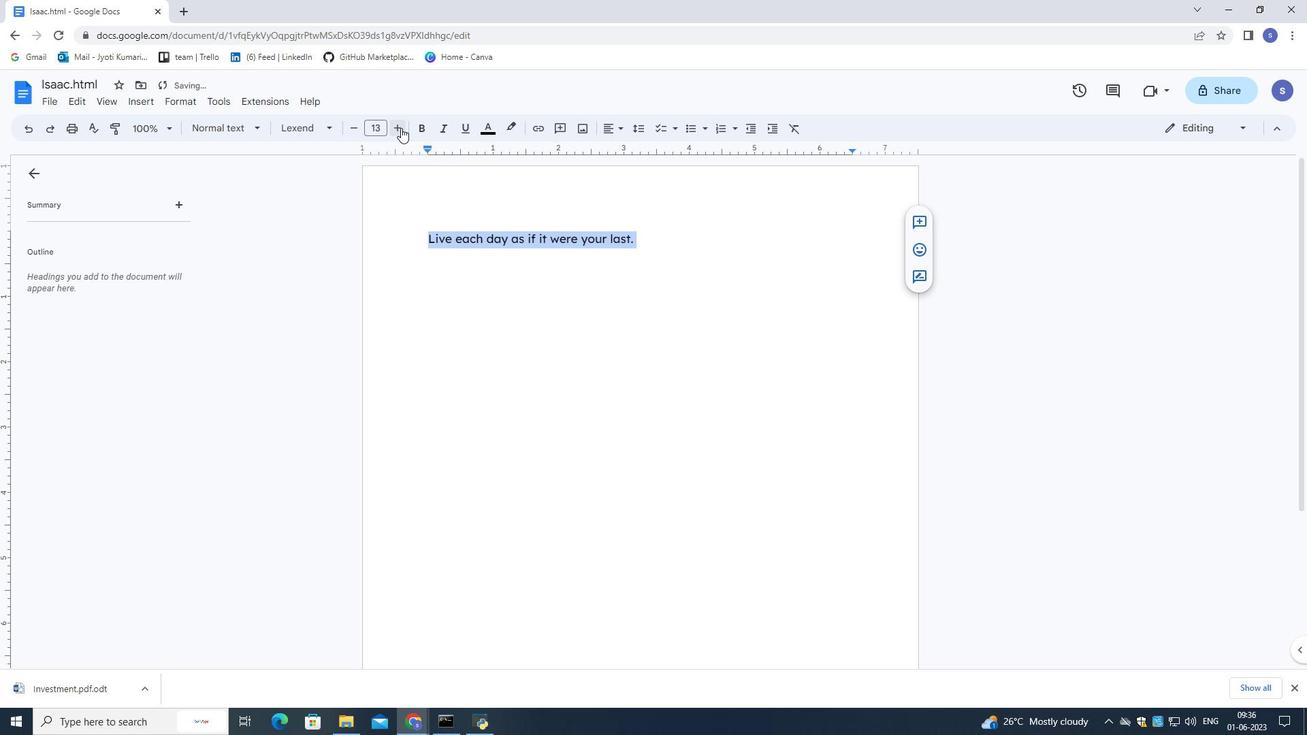 
Action: Mouse pressed left at (401, 128)
Screenshot: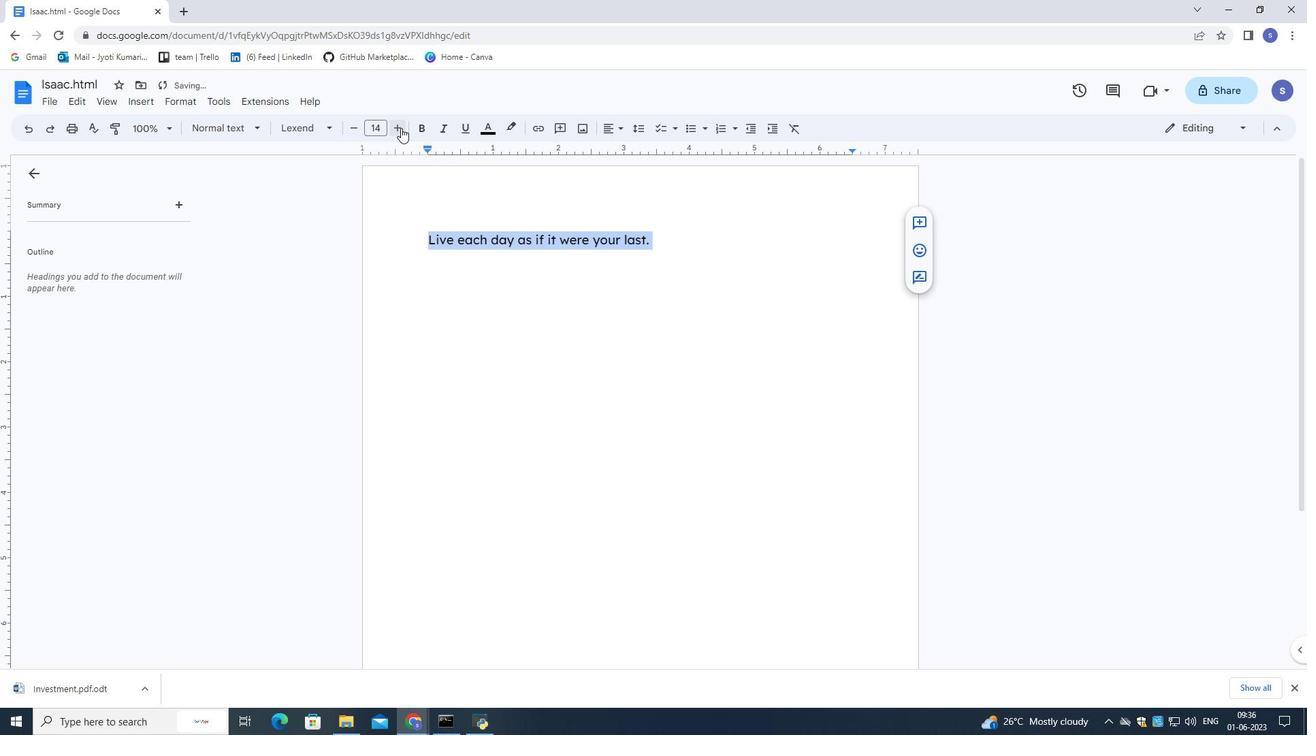 
Action: Mouse pressed left at (401, 128)
Screenshot: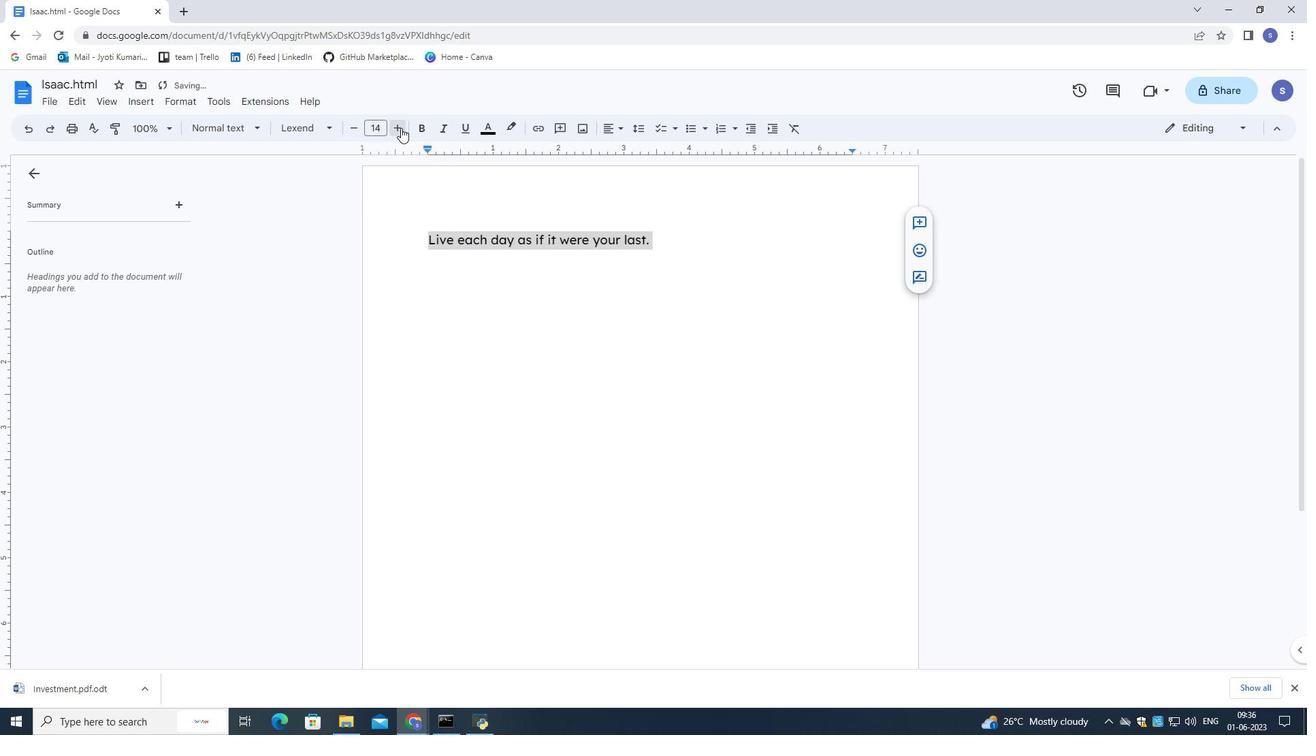 
Action: Mouse pressed left at (401, 128)
Screenshot: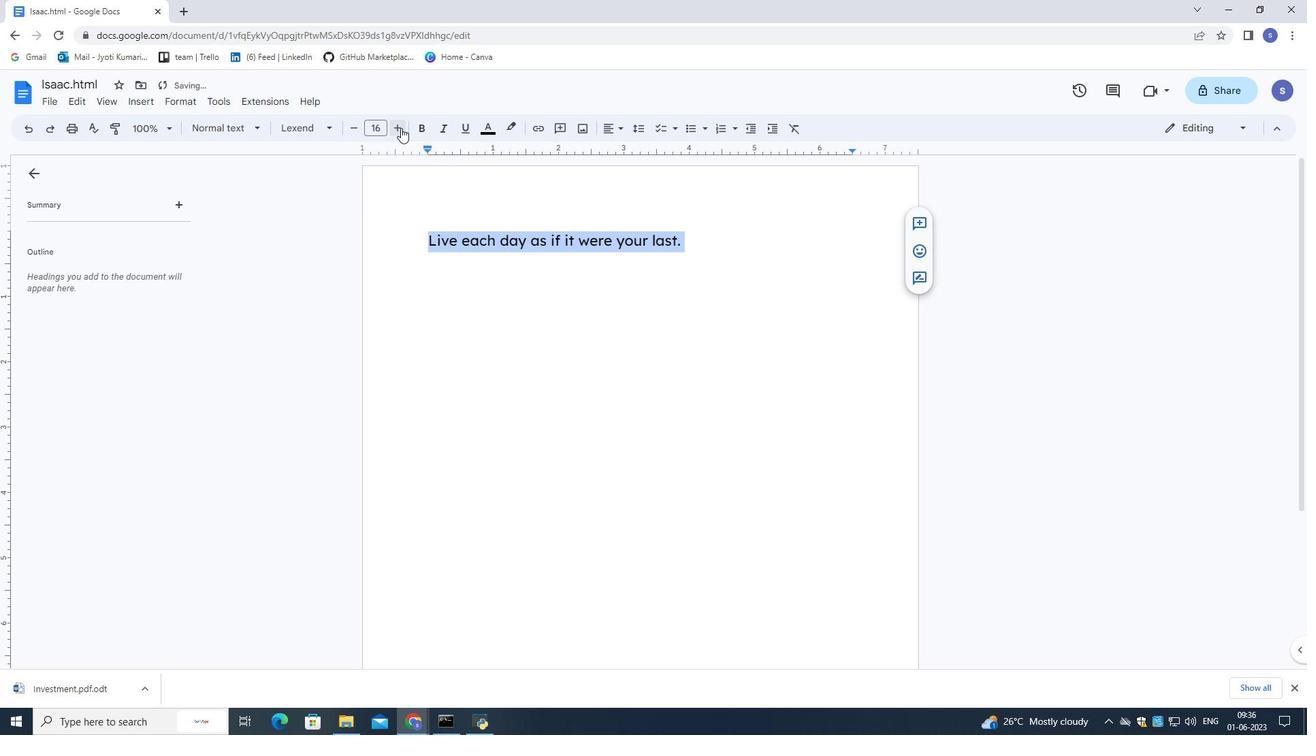 
Action: Mouse pressed left at (401, 128)
Screenshot: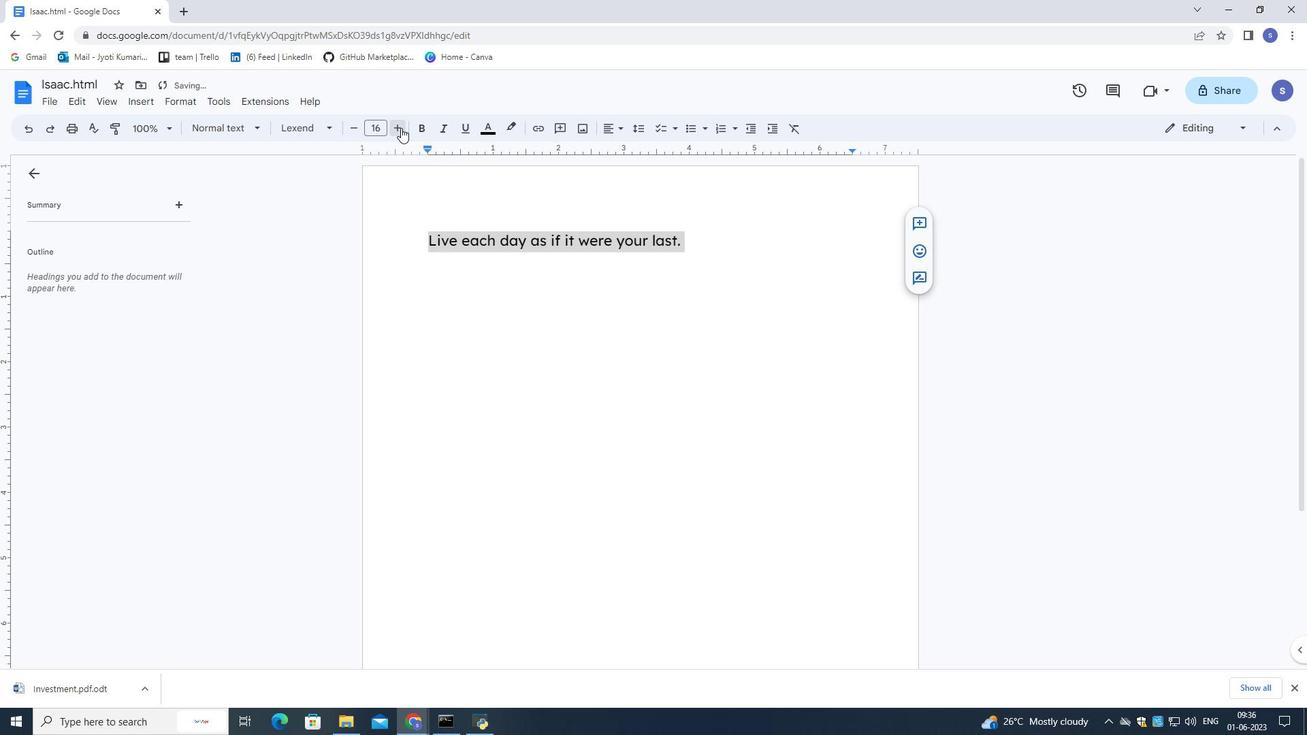 
Action: Mouse pressed left at (401, 128)
Screenshot: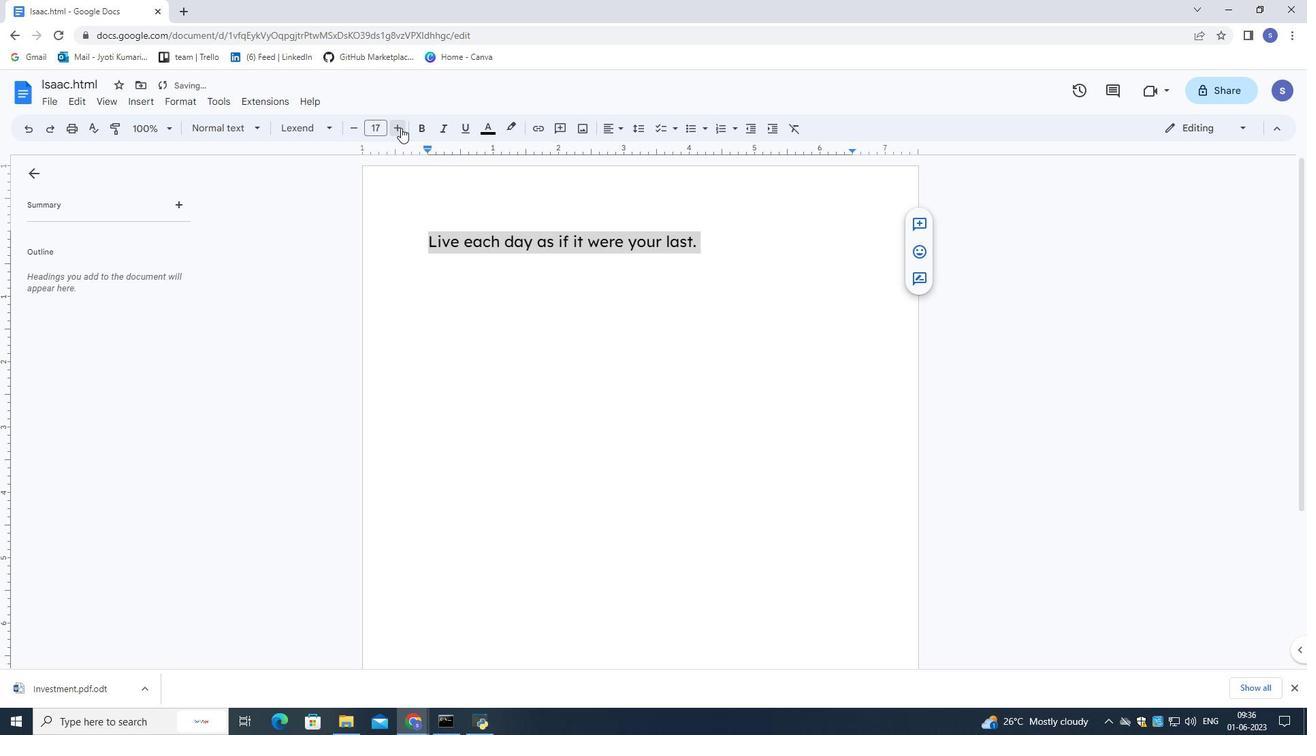 
Action: Mouse pressed left at (401, 128)
Screenshot: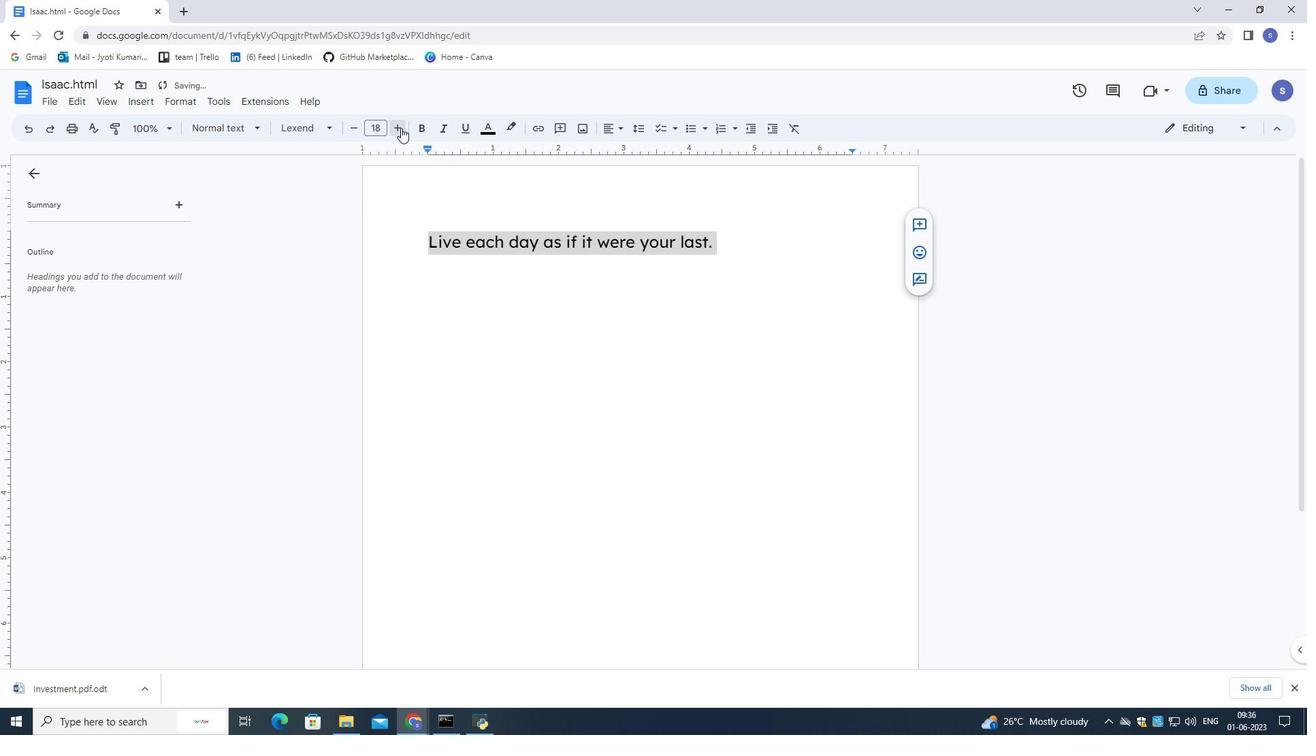 
Action: Mouse pressed left at (401, 128)
Screenshot: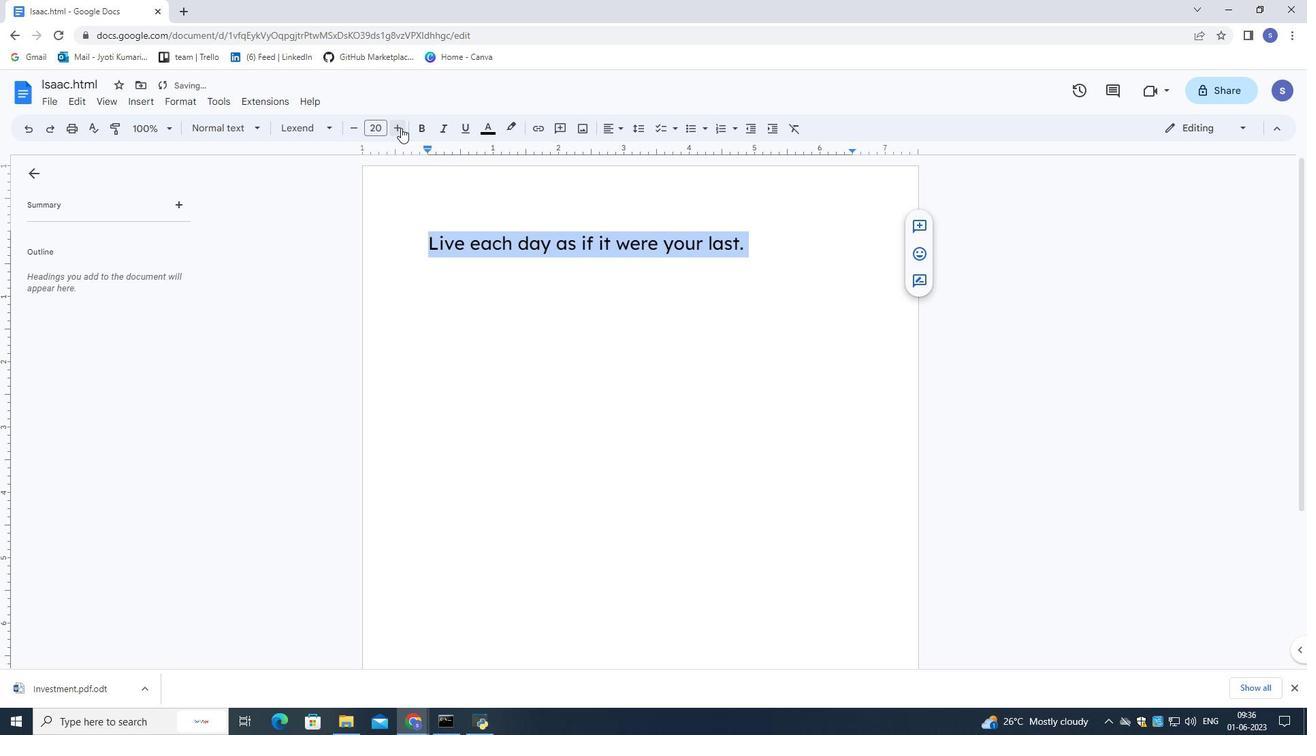 
Action: Mouse pressed left at (401, 128)
Screenshot: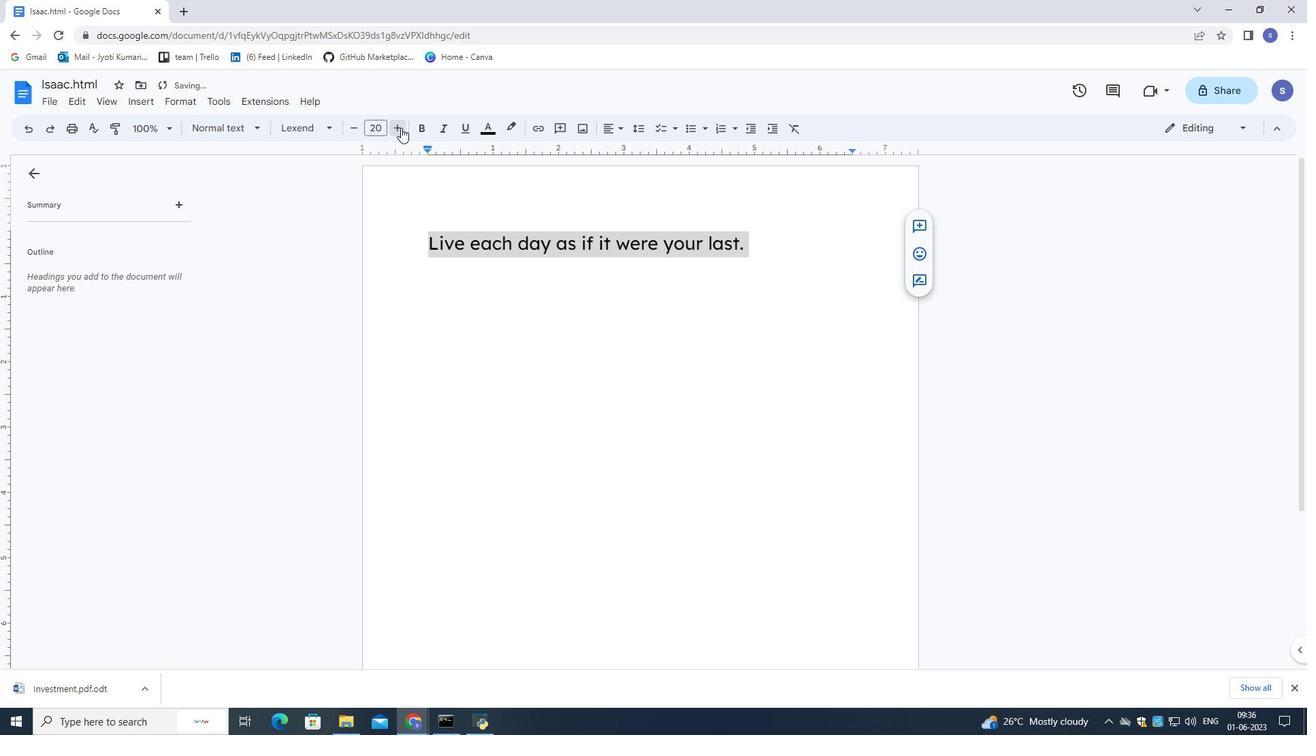 
Action: Mouse pressed left at (401, 128)
Screenshot: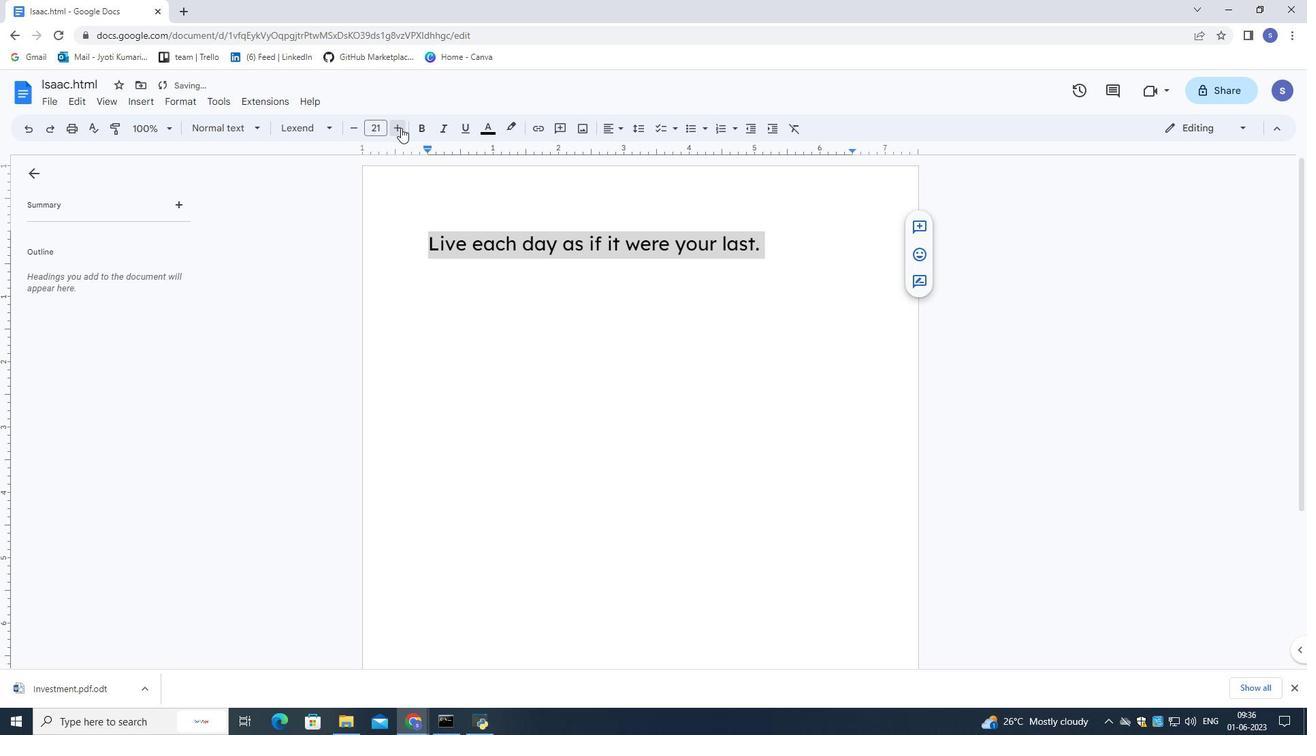
Action: Mouse pressed left at (401, 128)
Screenshot: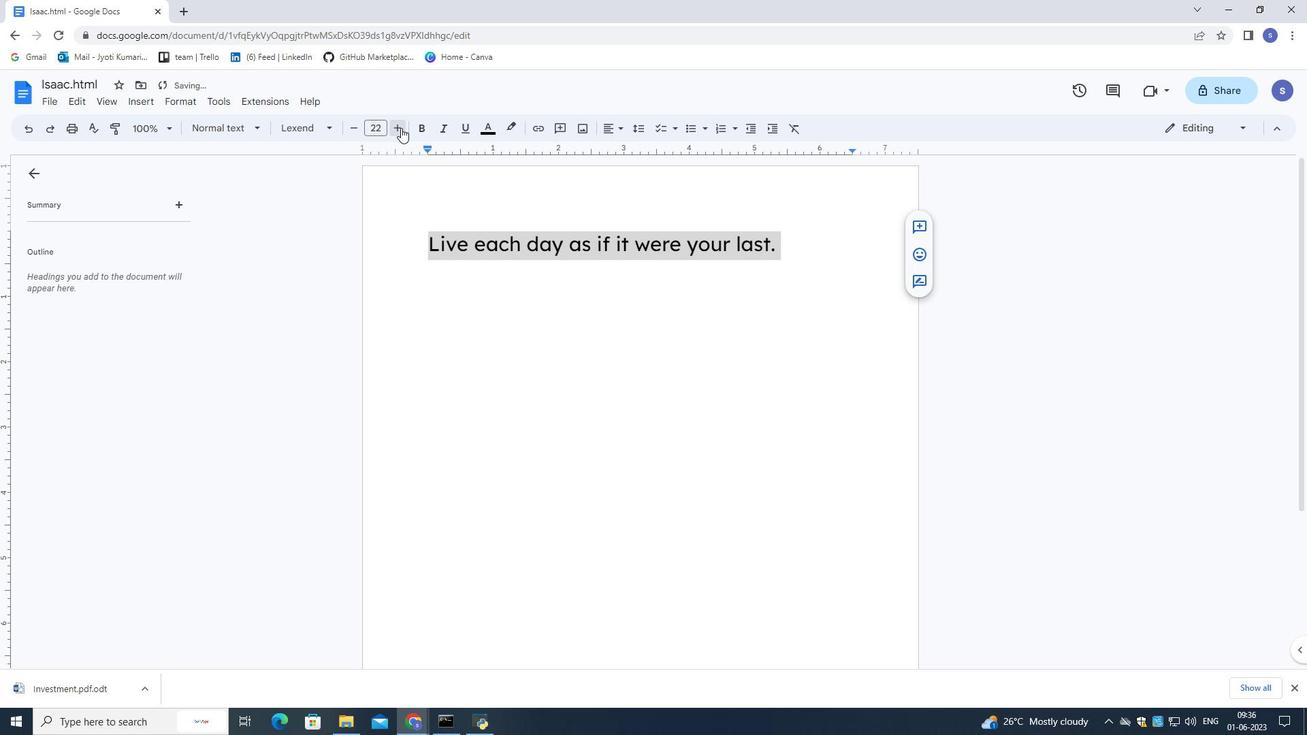 
Action: Mouse pressed left at (401, 128)
Screenshot: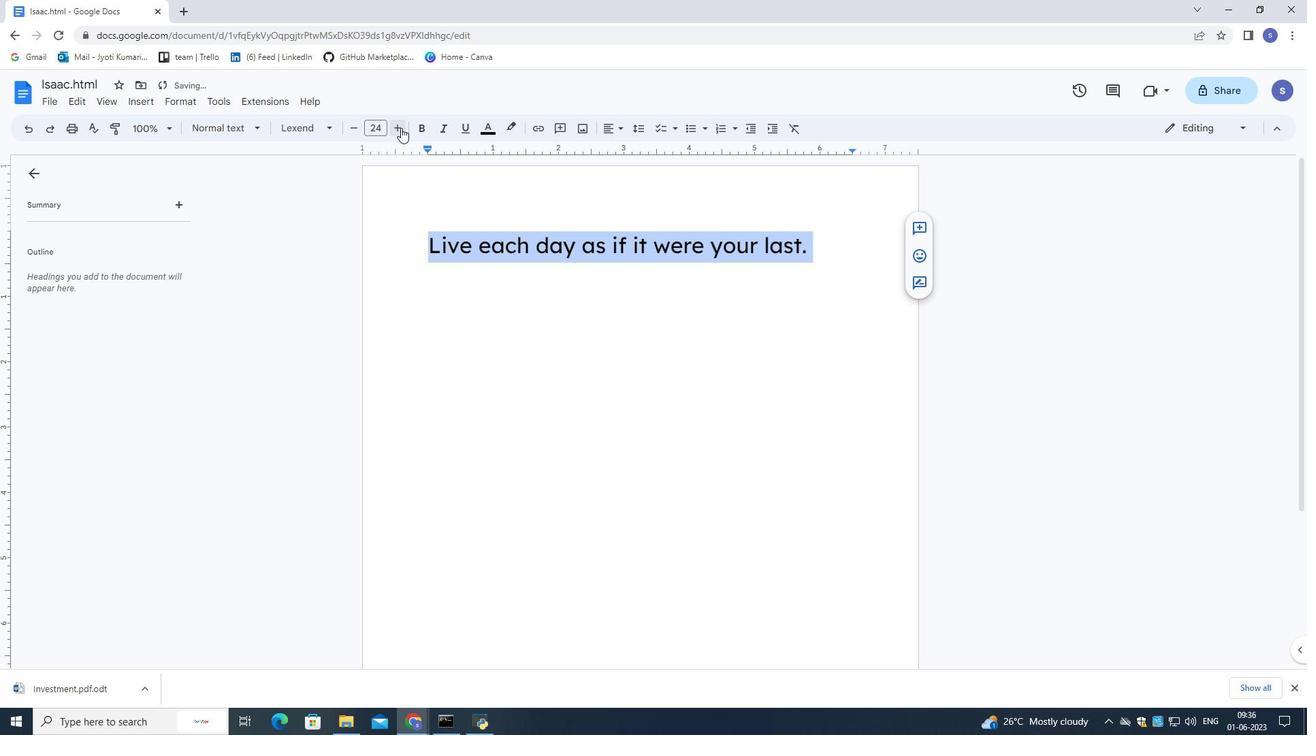 
Action: Mouse pressed left at (401, 128)
Screenshot: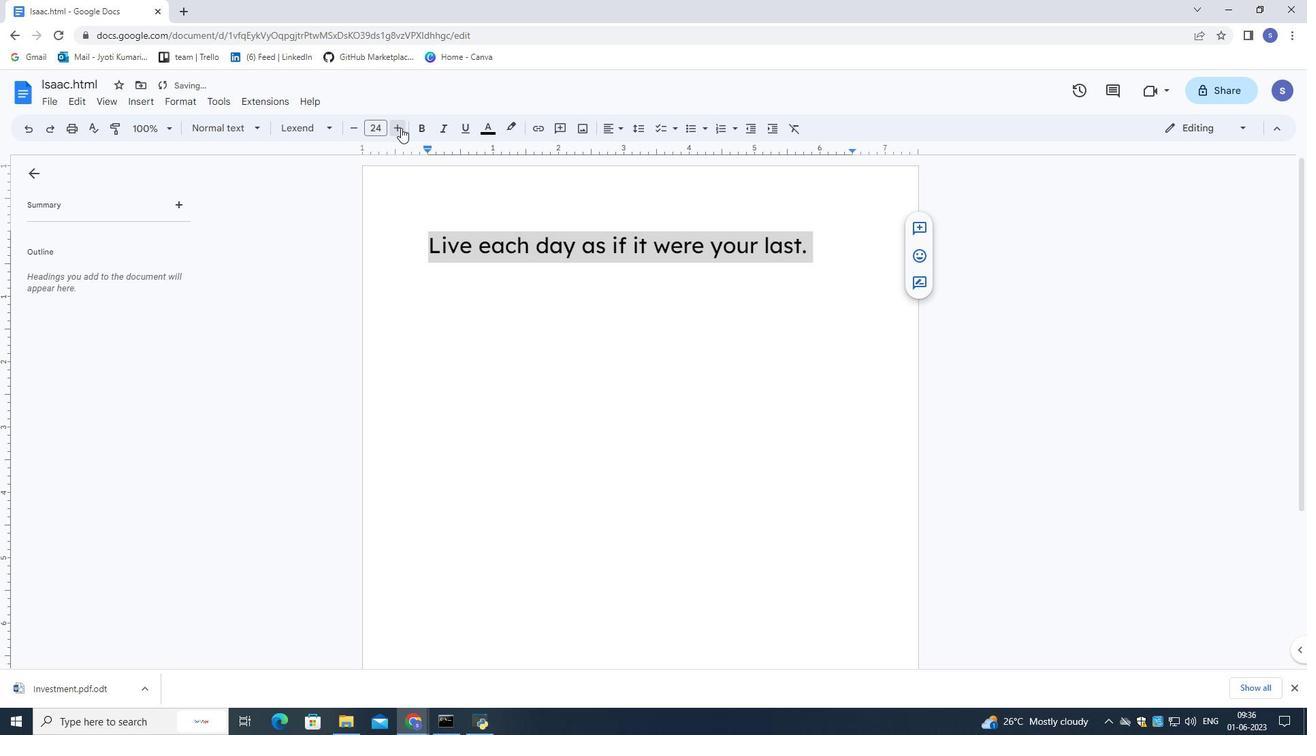 
Action: Mouse pressed left at (401, 128)
Screenshot: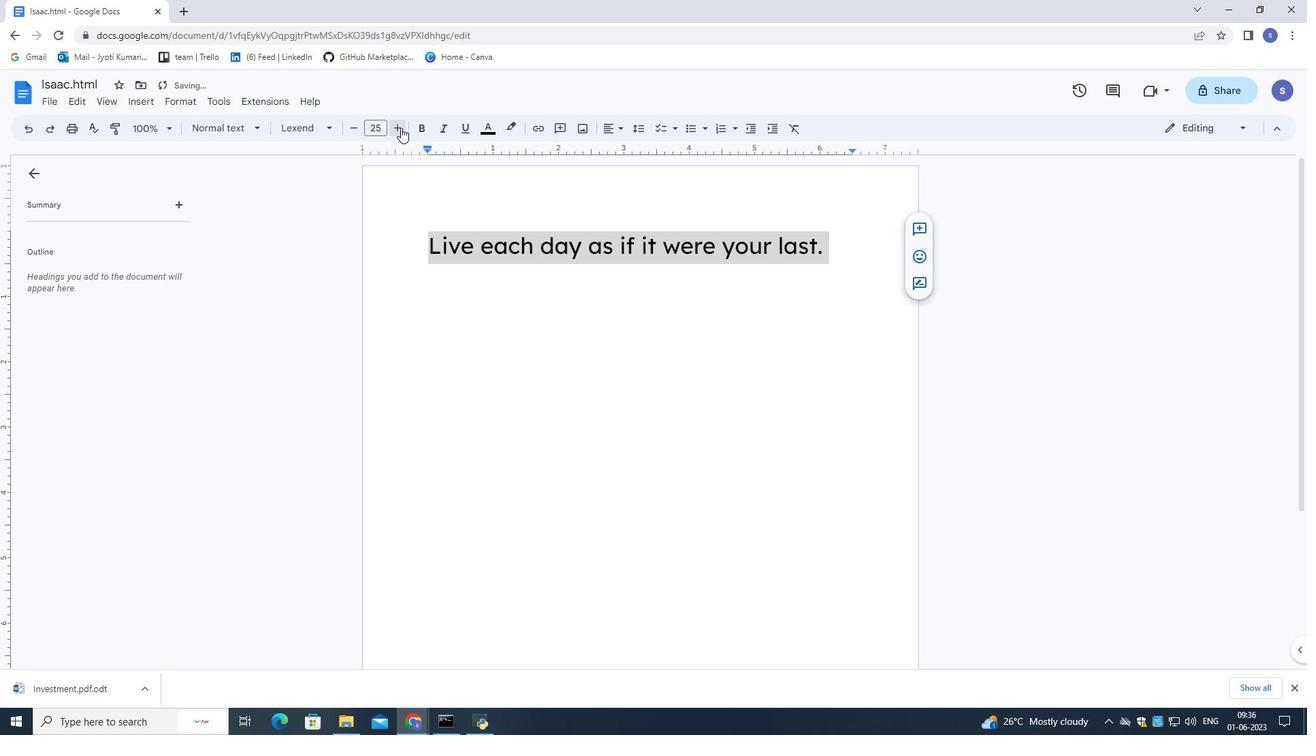 
Action: Mouse pressed left at (401, 128)
Screenshot: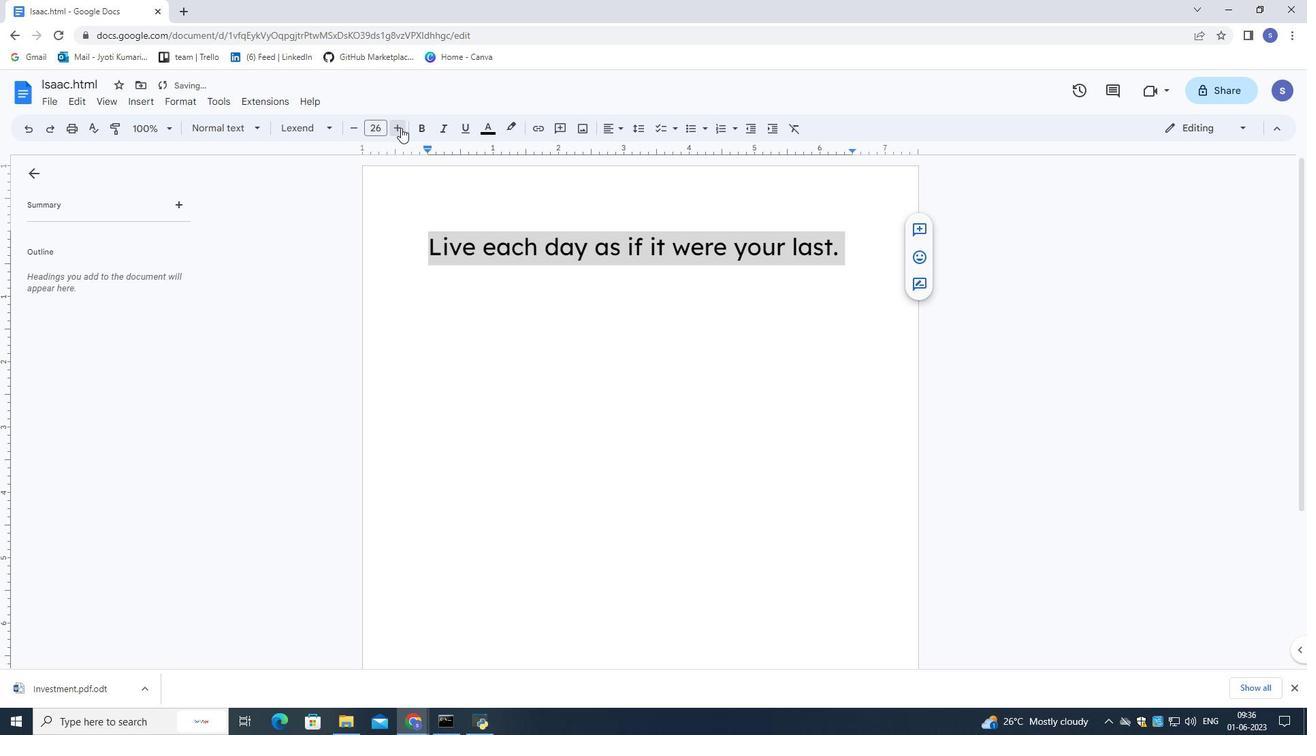 
Action: Mouse pressed left at (401, 128)
Screenshot: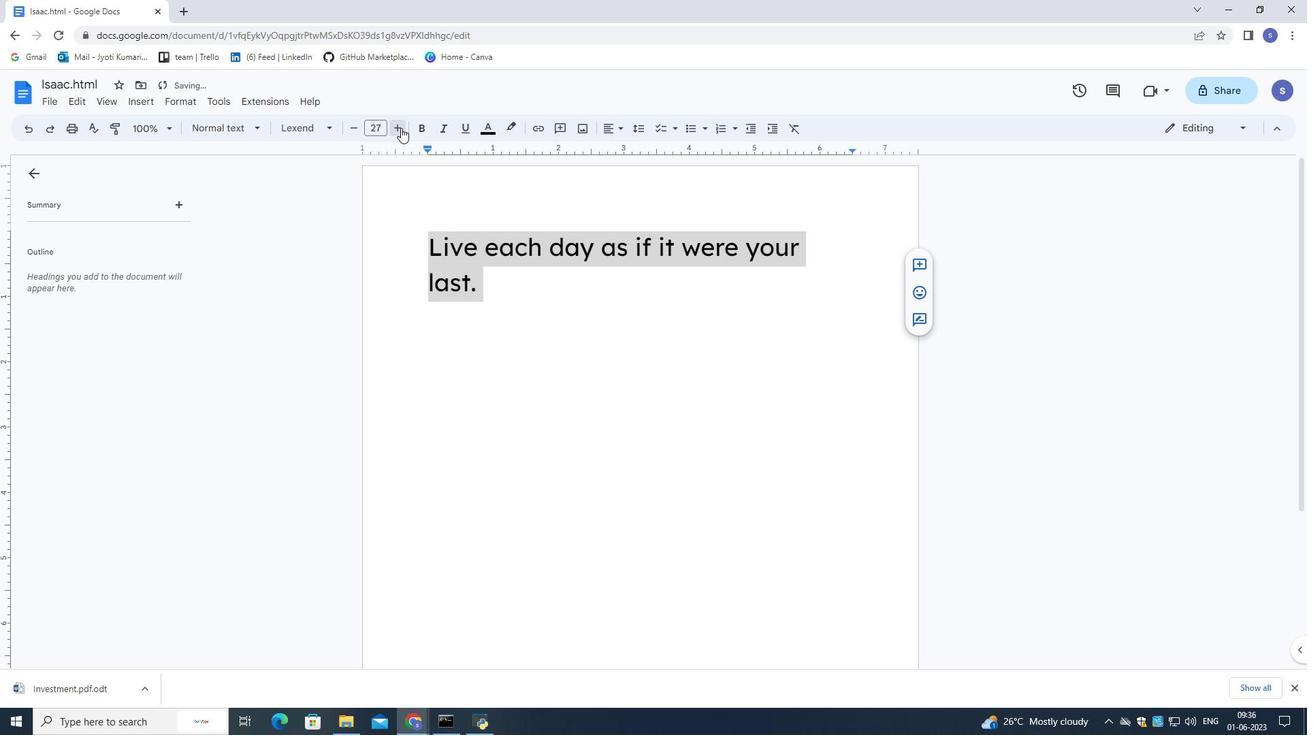 
Action: Mouse pressed left at (401, 128)
Screenshot: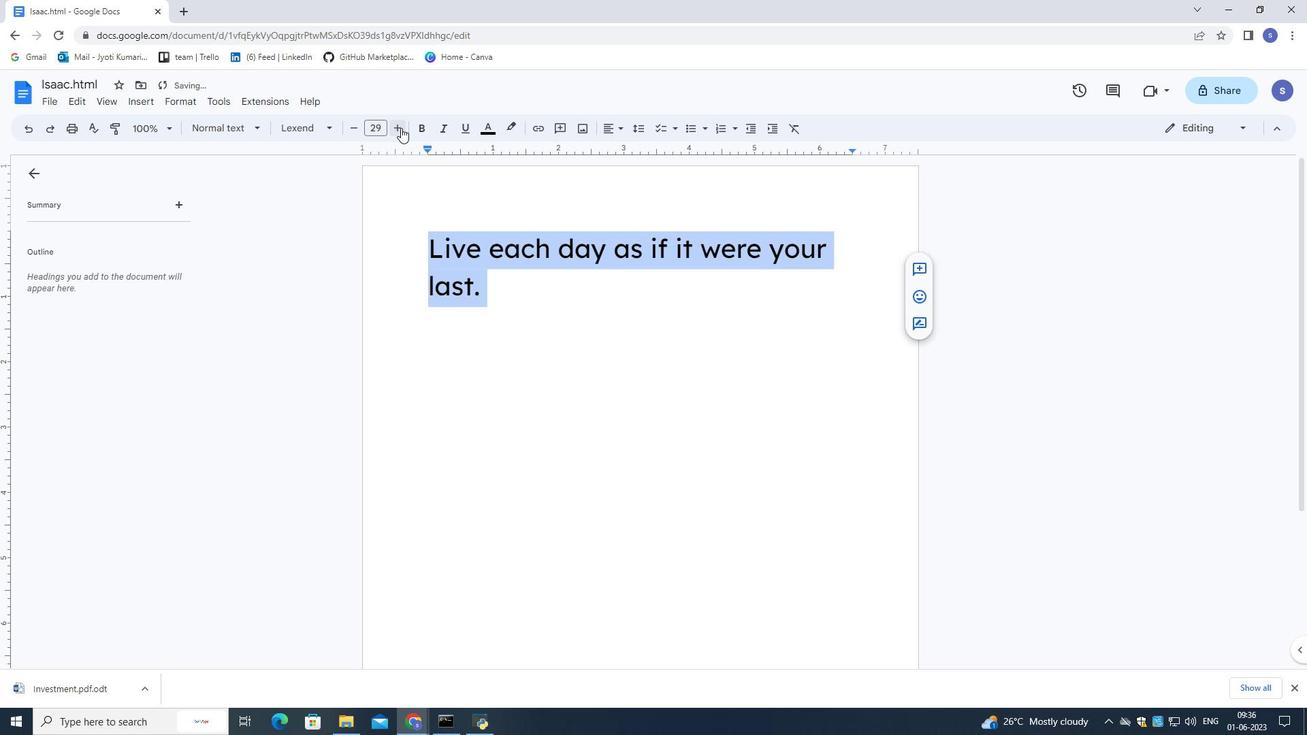 
Action: Mouse pressed left at (401, 128)
Screenshot: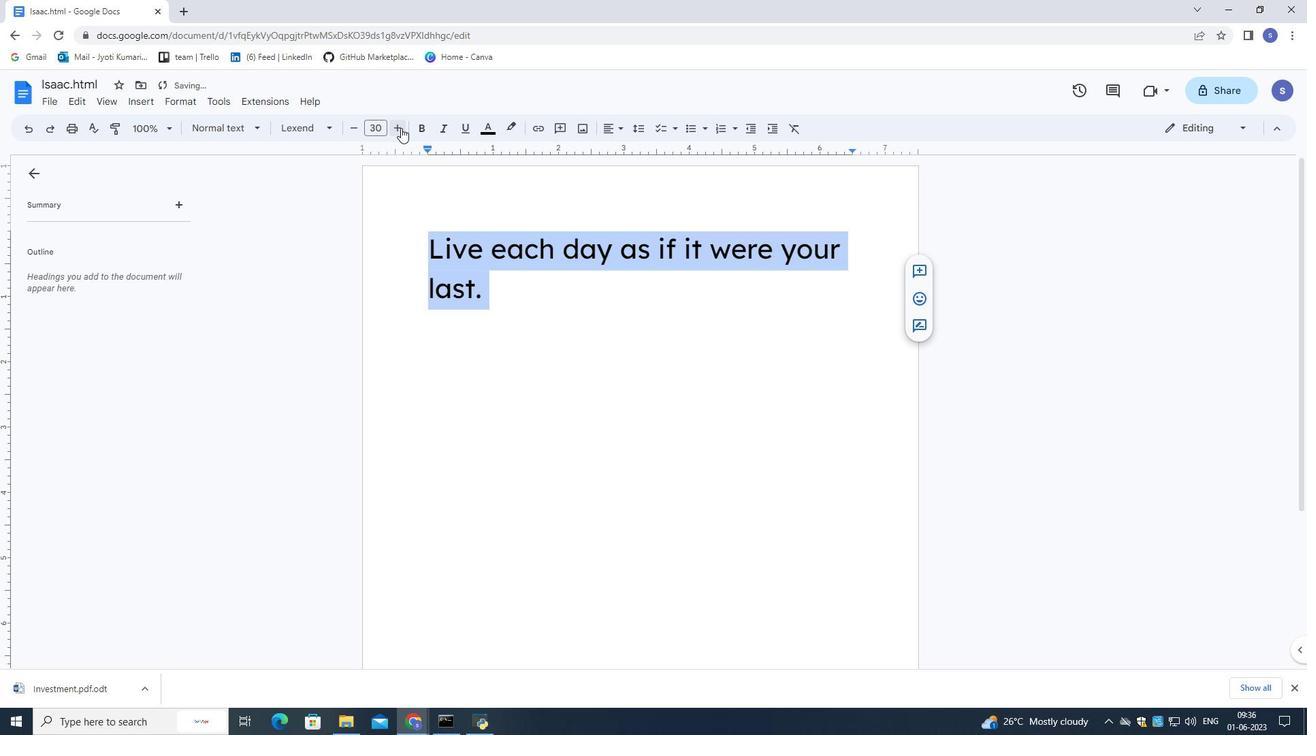 
Action: Mouse moved to (354, 125)
Screenshot: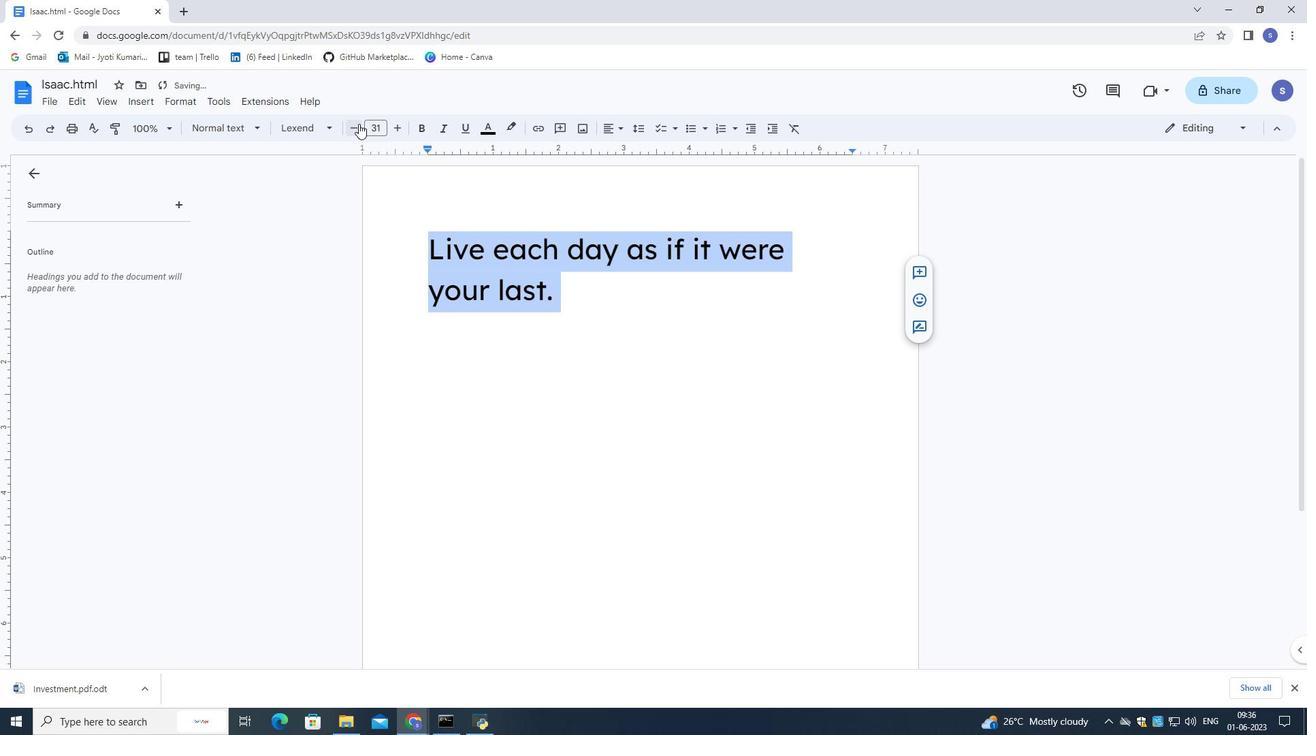 
Action: Mouse pressed left at (354, 125)
Screenshot: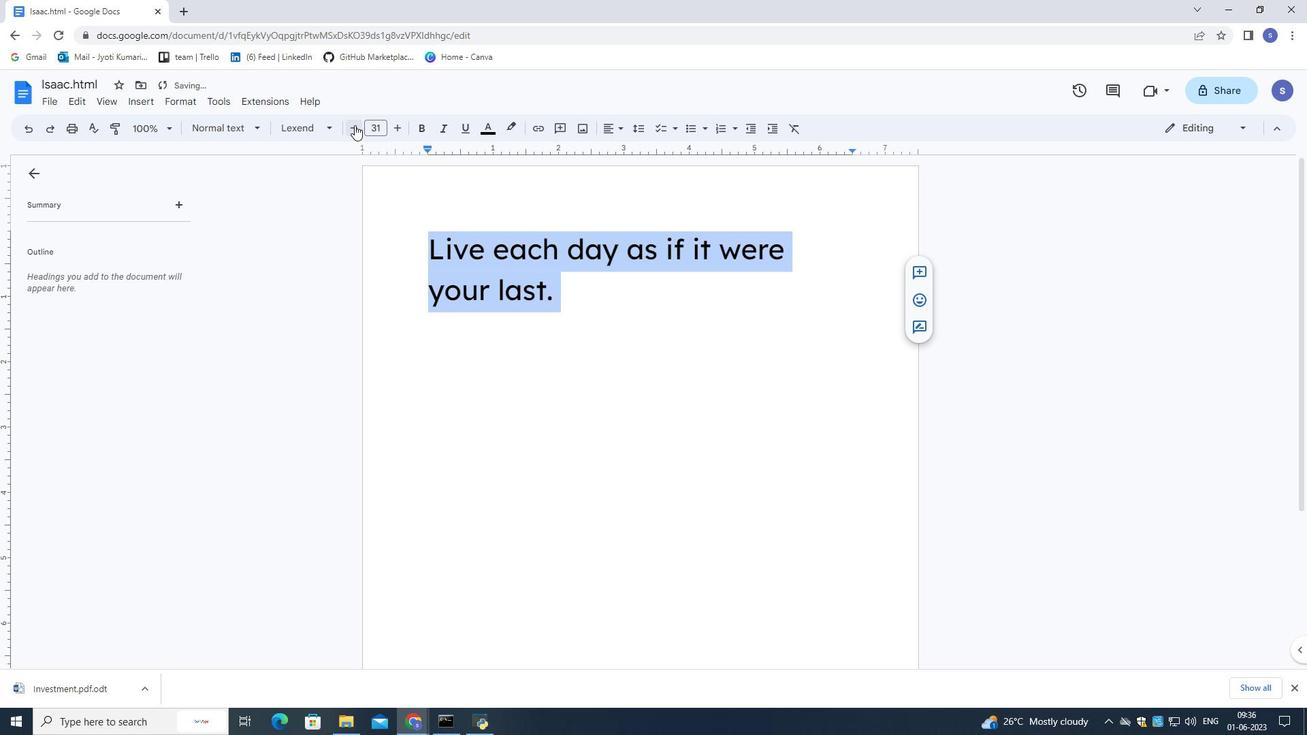 
Action: Mouse moved to (616, 124)
Screenshot: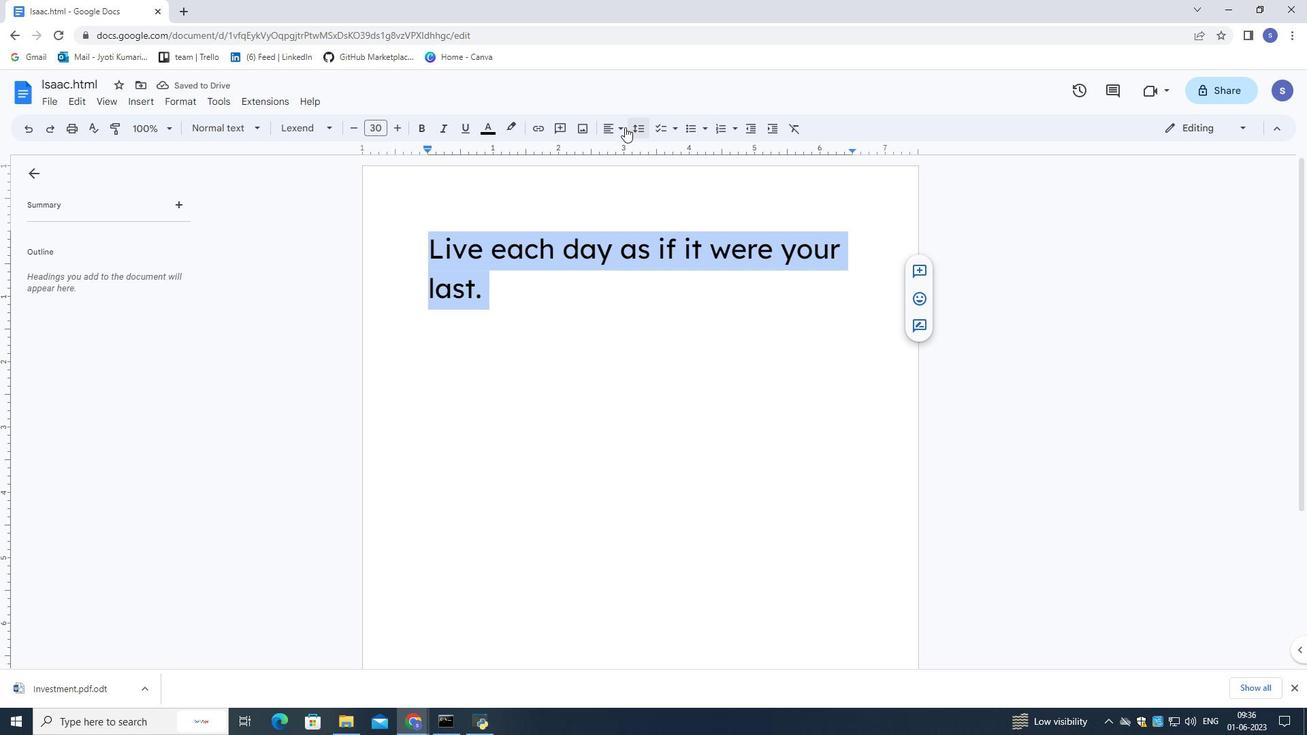 
Action: Mouse pressed left at (616, 124)
Screenshot: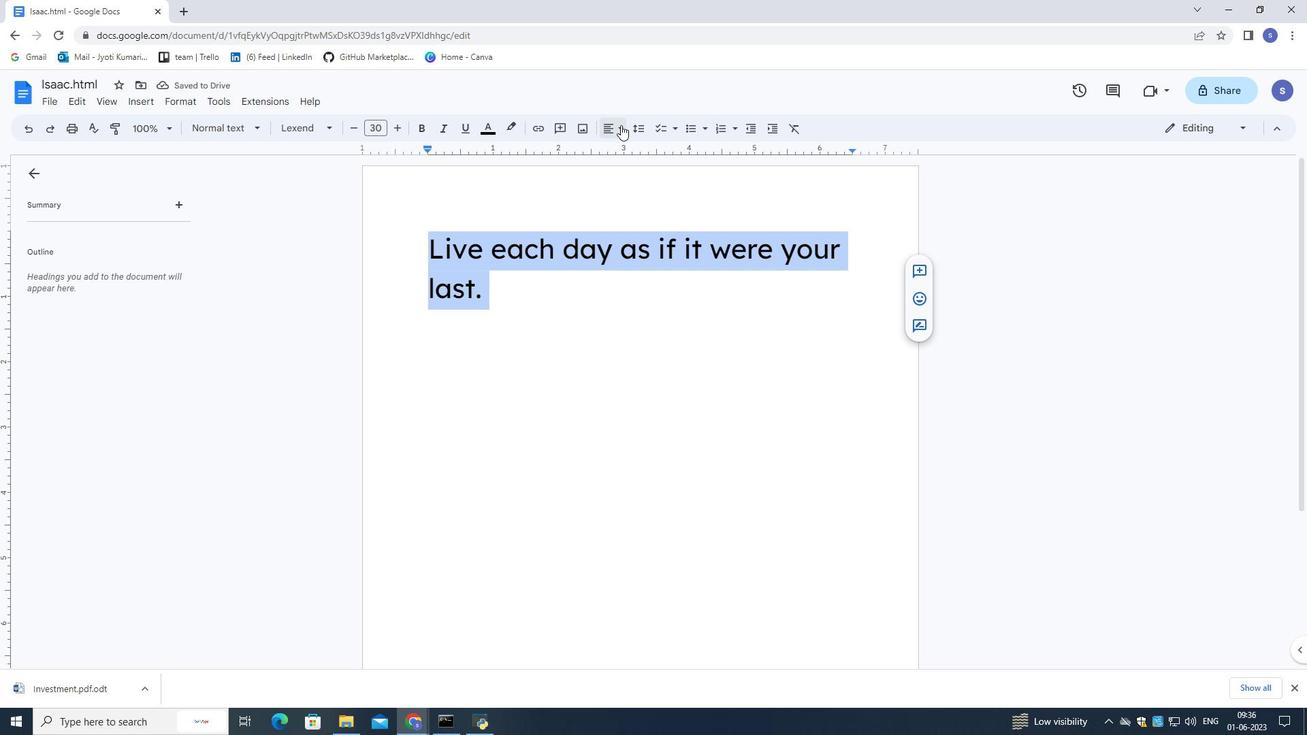 
Action: Mouse moved to (646, 154)
Screenshot: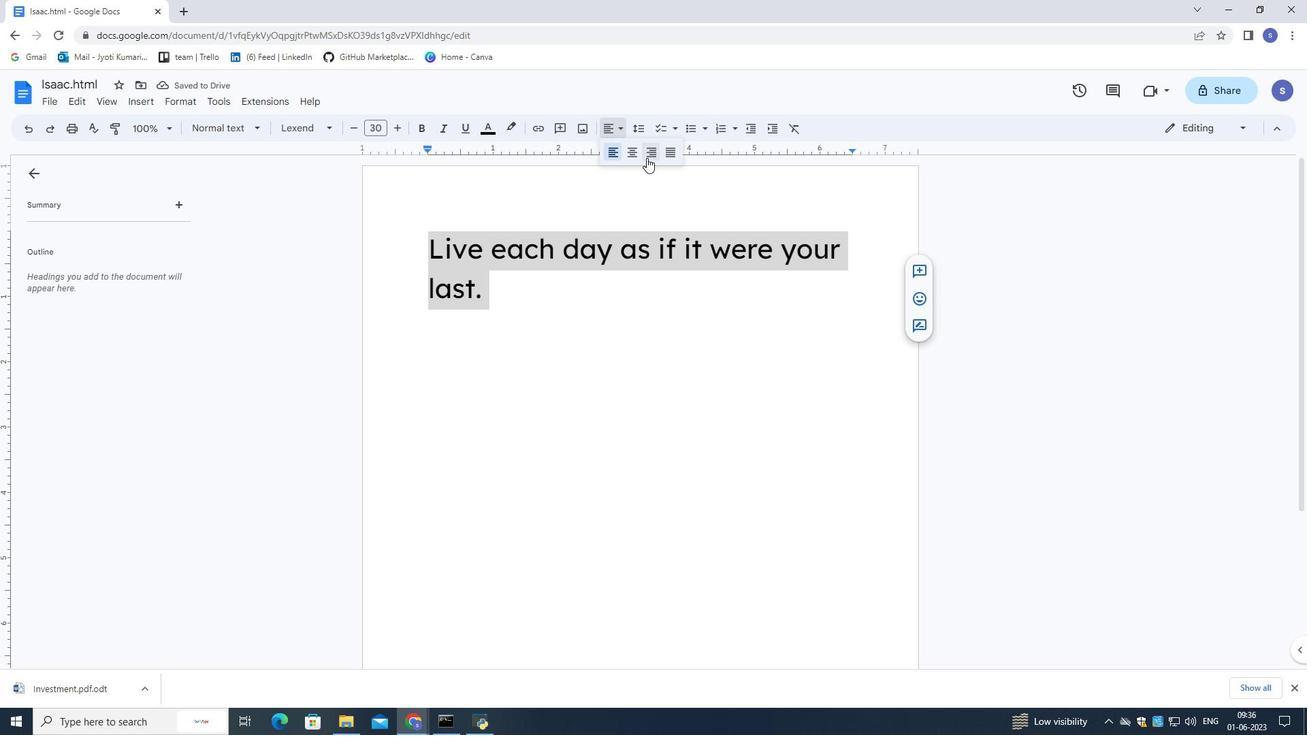 
Action: Mouse pressed left at (646, 154)
Screenshot: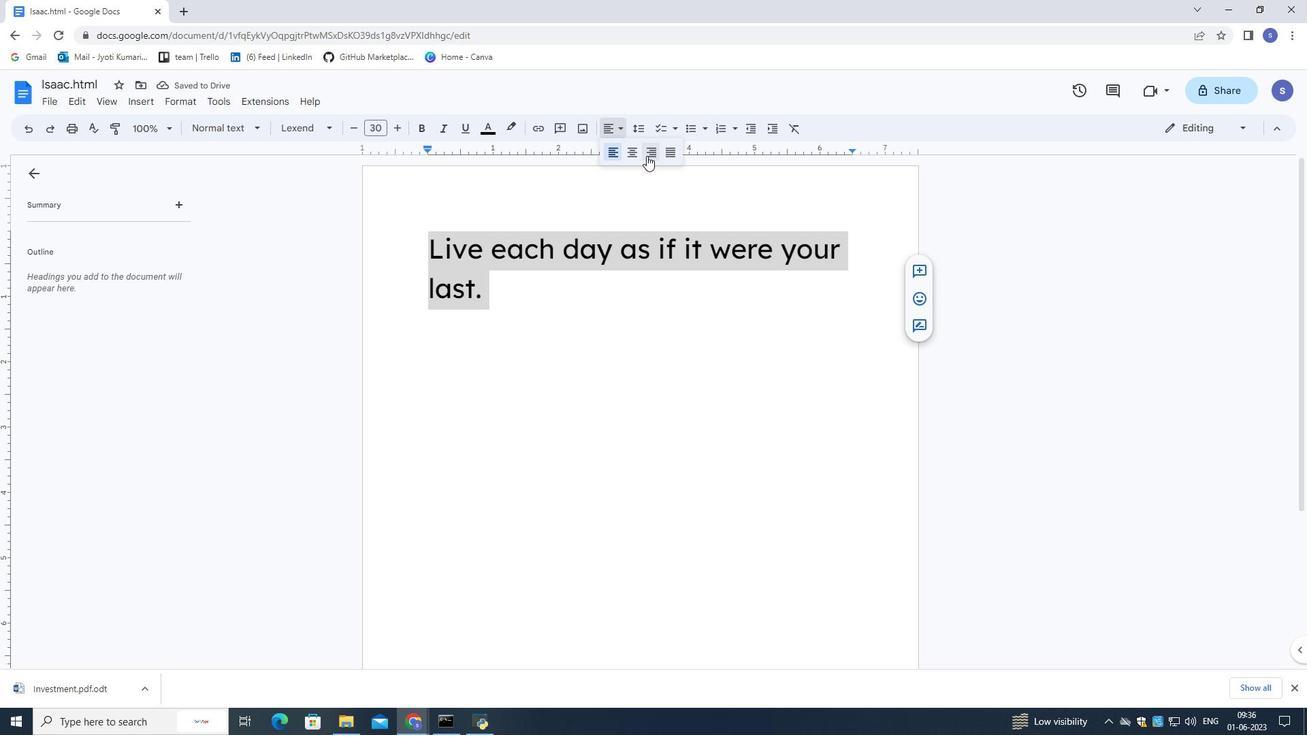 
Action: Mouse moved to (483, 125)
Screenshot: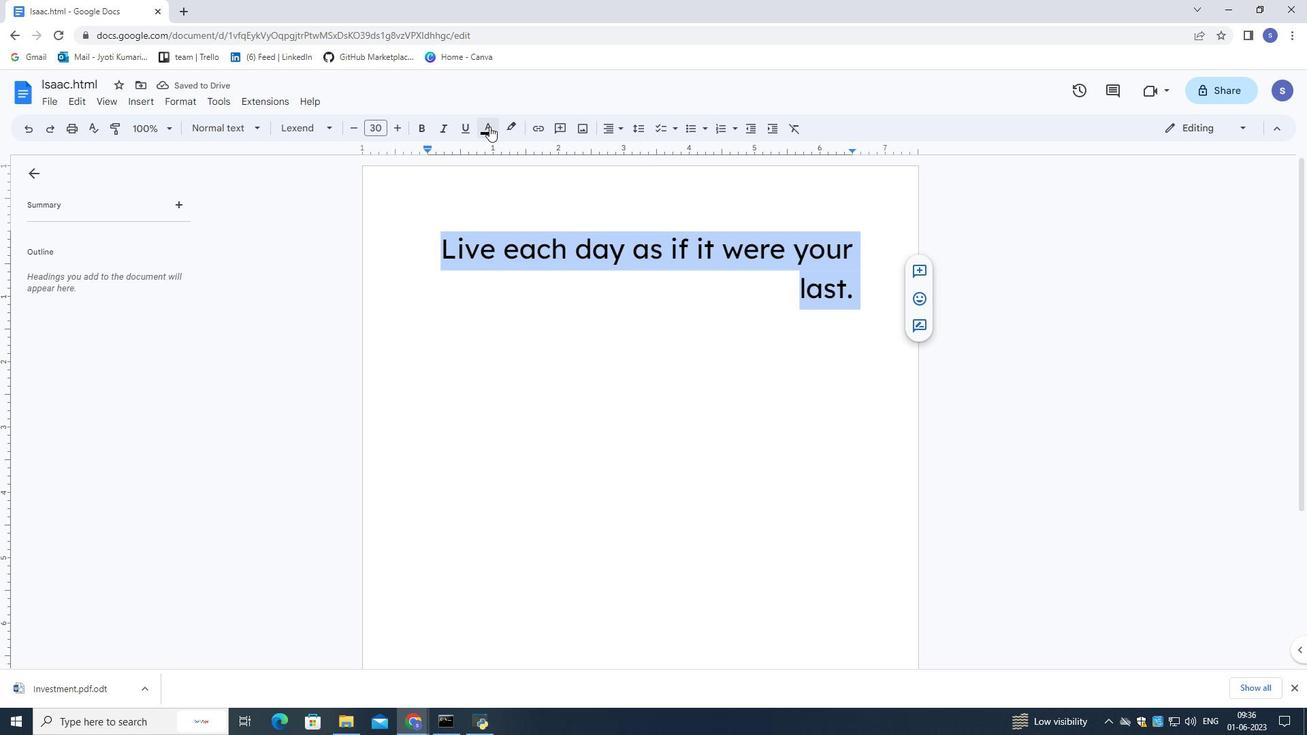 
Action: Mouse pressed left at (483, 125)
Screenshot: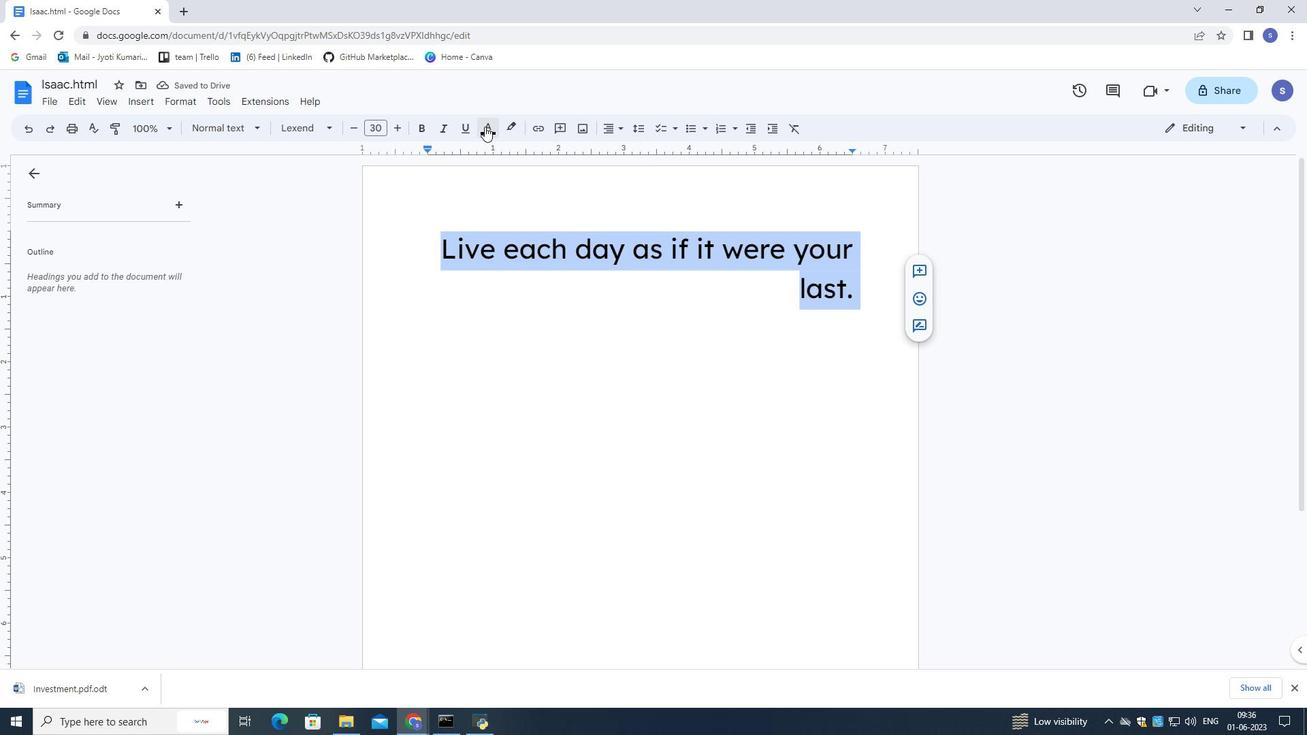 
Action: Mouse moved to (491, 268)
Screenshot: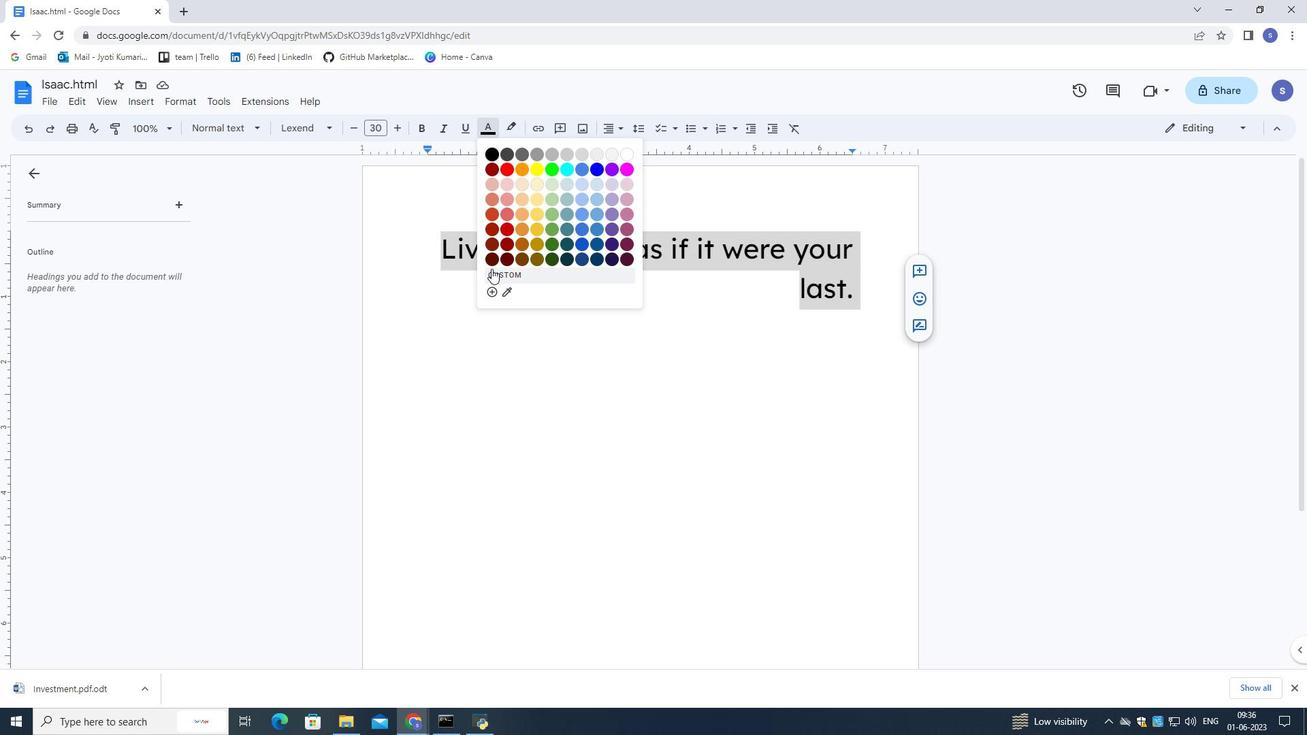 
Action: Mouse pressed left at (491, 268)
Screenshot: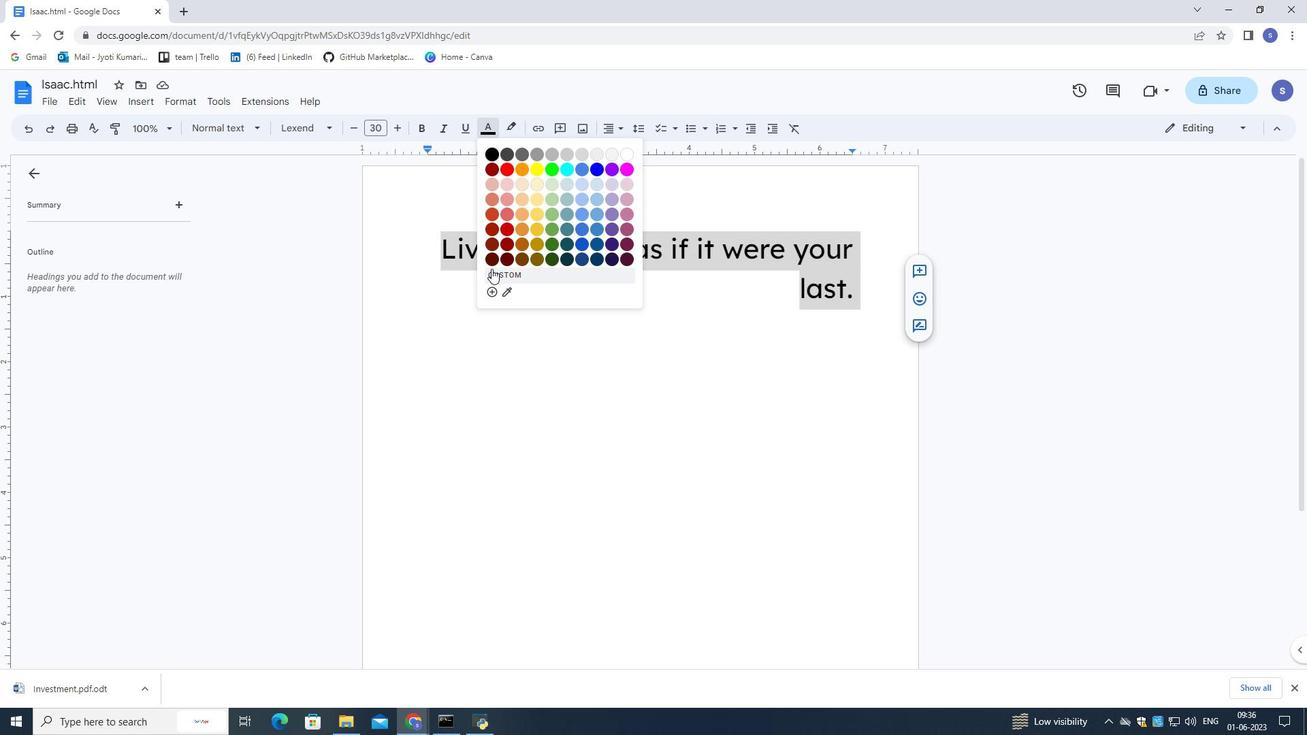 
Action: Mouse moved to (669, 379)
Screenshot: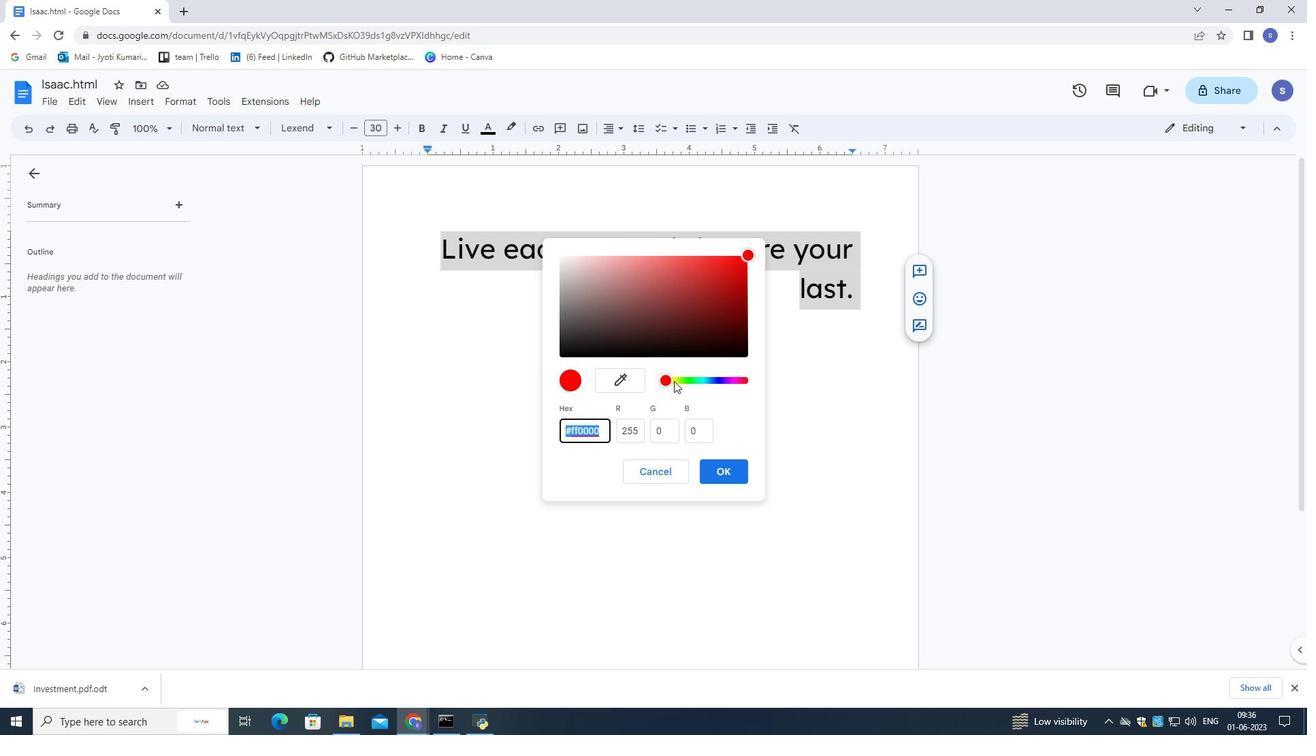 
Action: Mouse pressed left at (669, 379)
Screenshot: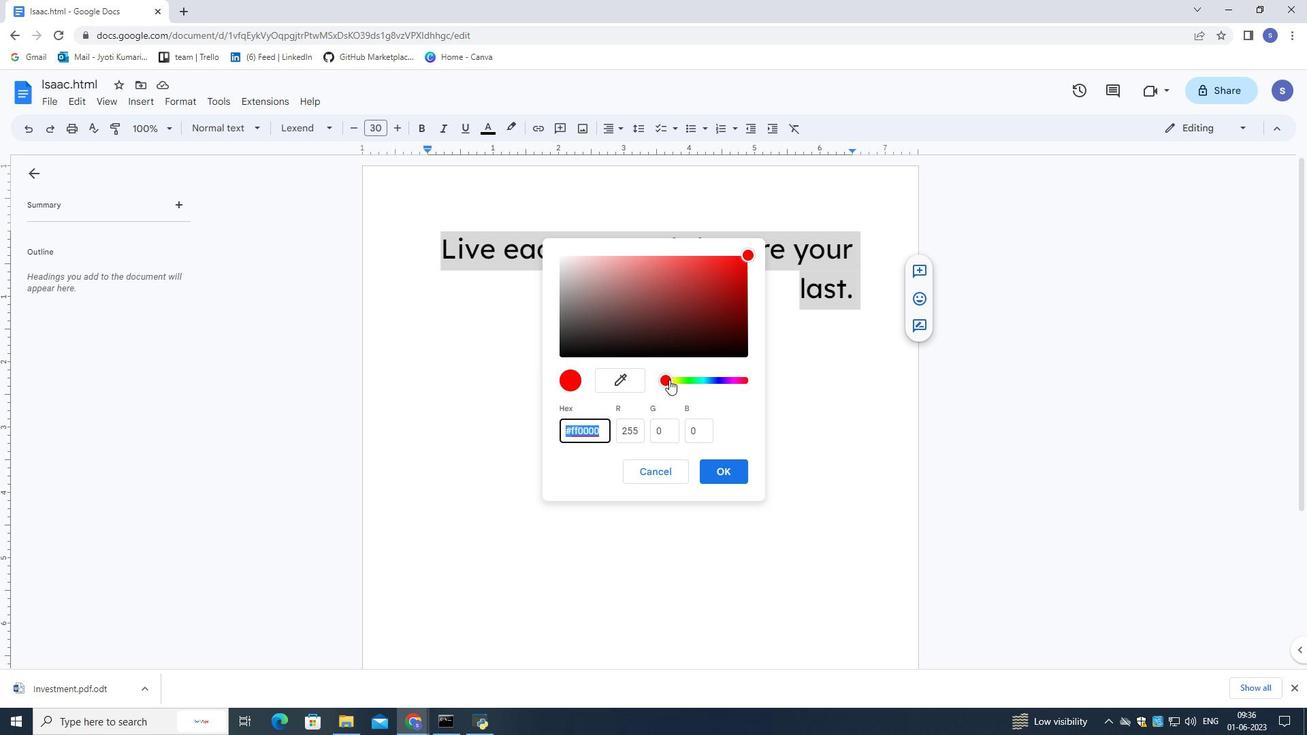 
Action: Mouse moved to (704, 469)
Screenshot: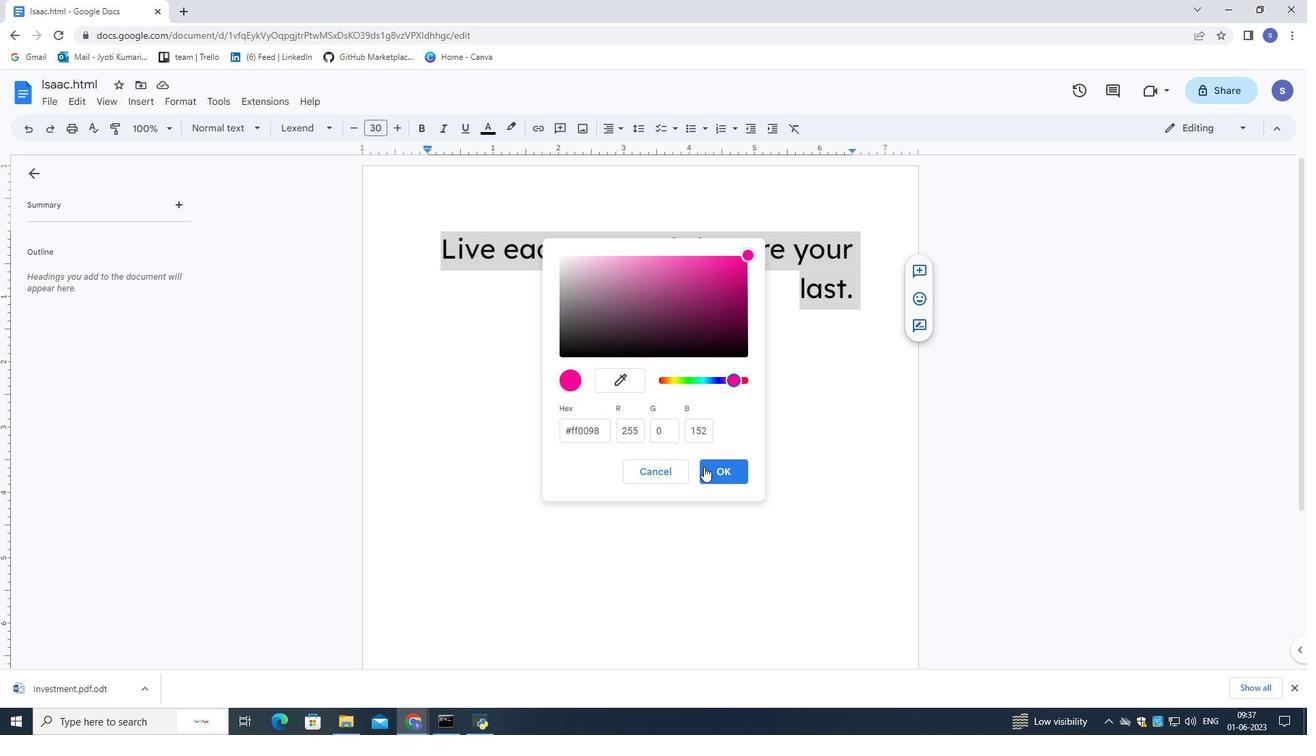 
Action: Mouse pressed left at (704, 469)
Screenshot: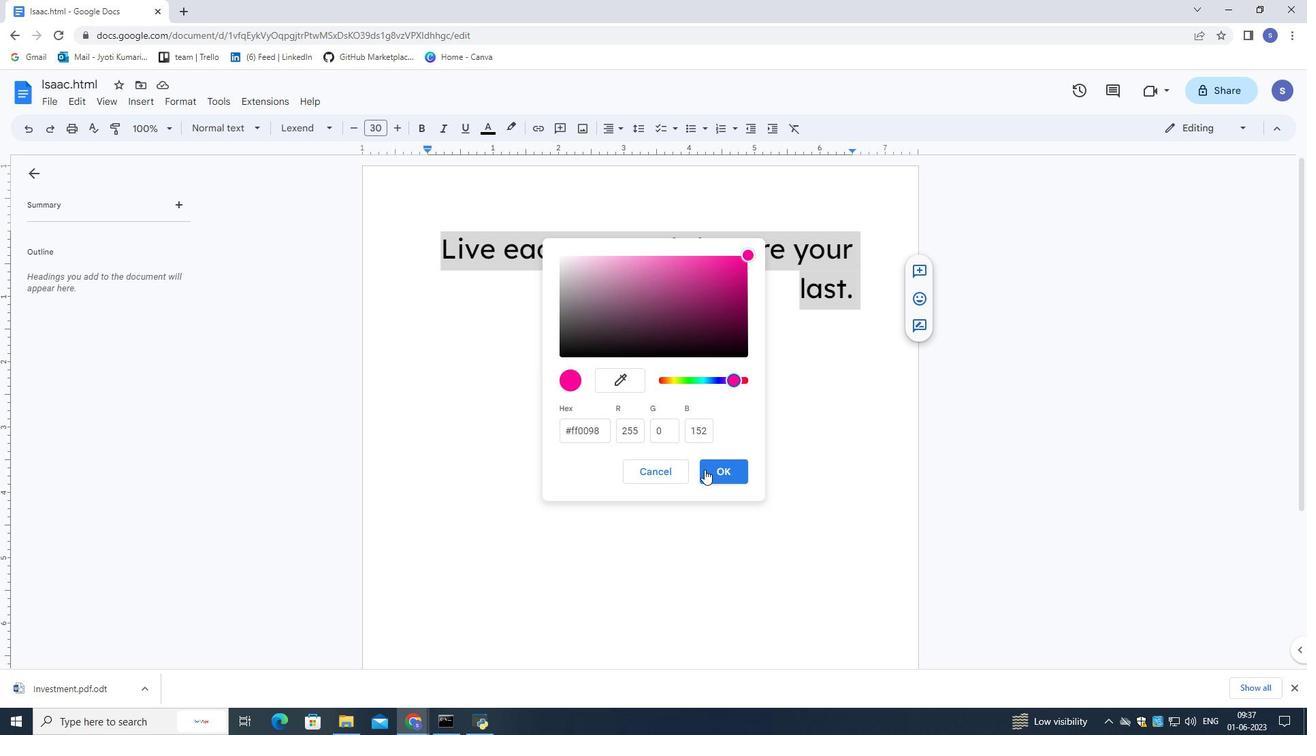 
Action: Mouse moved to (683, 392)
Screenshot: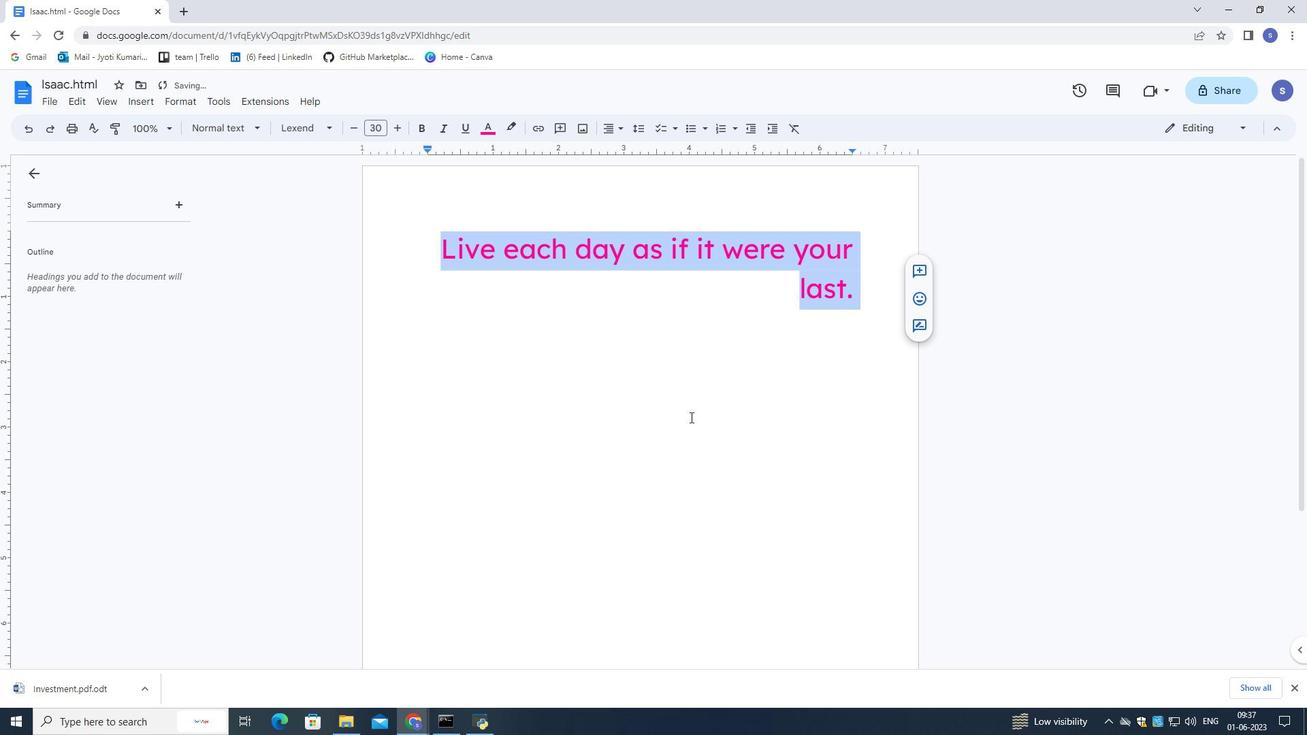 
Action: Mouse pressed left at (683, 392)
Screenshot: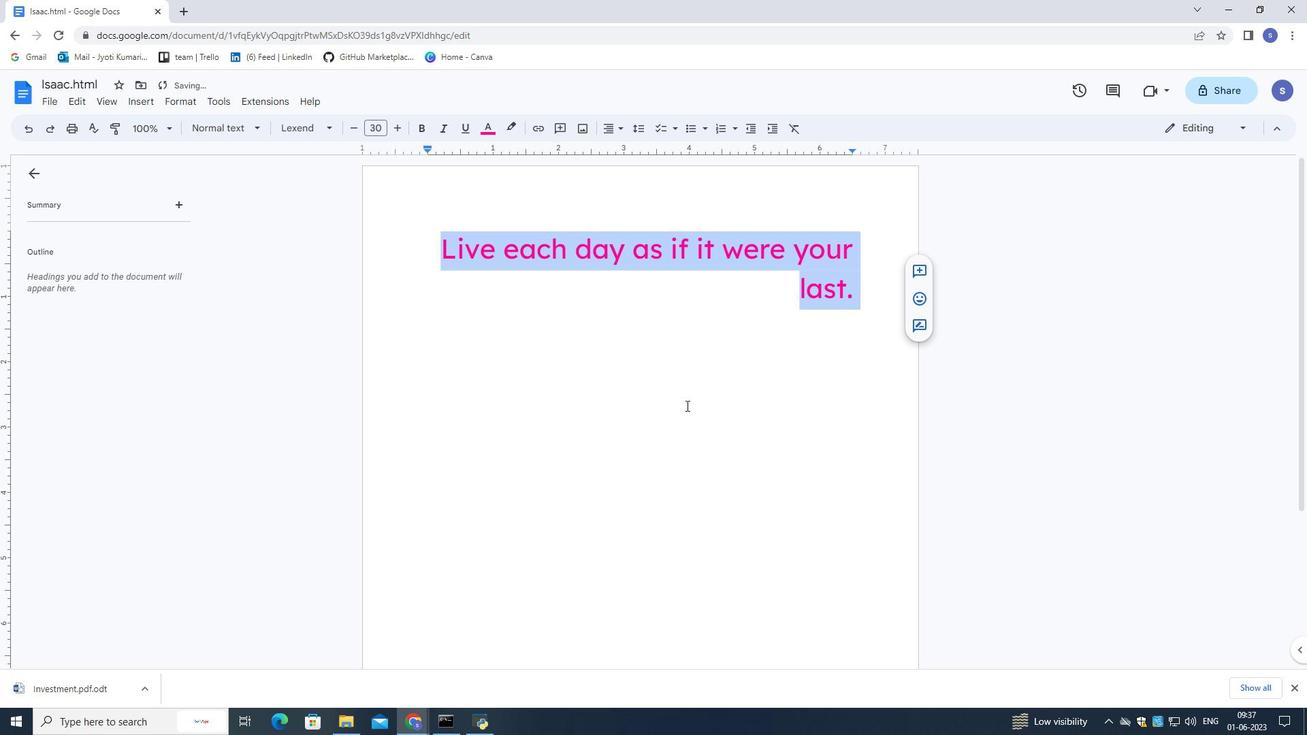 
Action: Mouse moved to (485, 130)
Screenshot: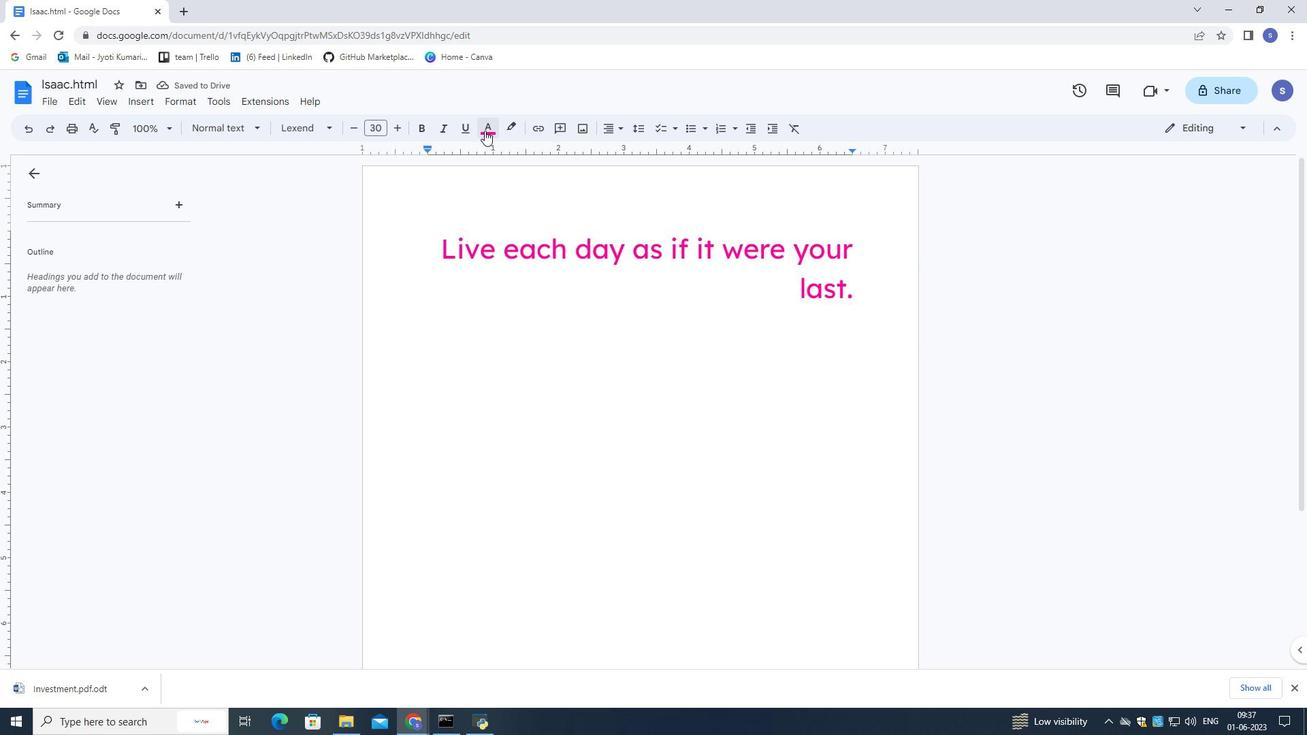 
Action: Mouse pressed left at (485, 130)
Screenshot: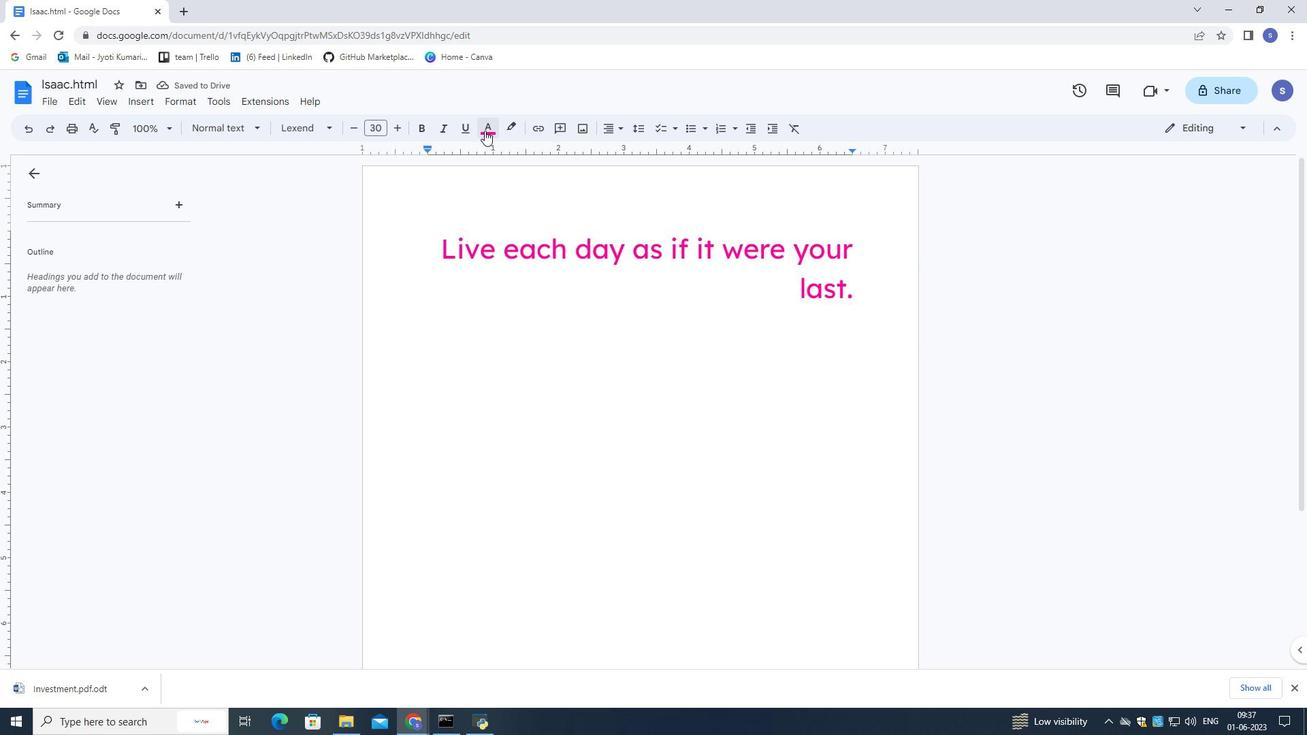 
Action: Mouse moved to (685, 320)
Screenshot: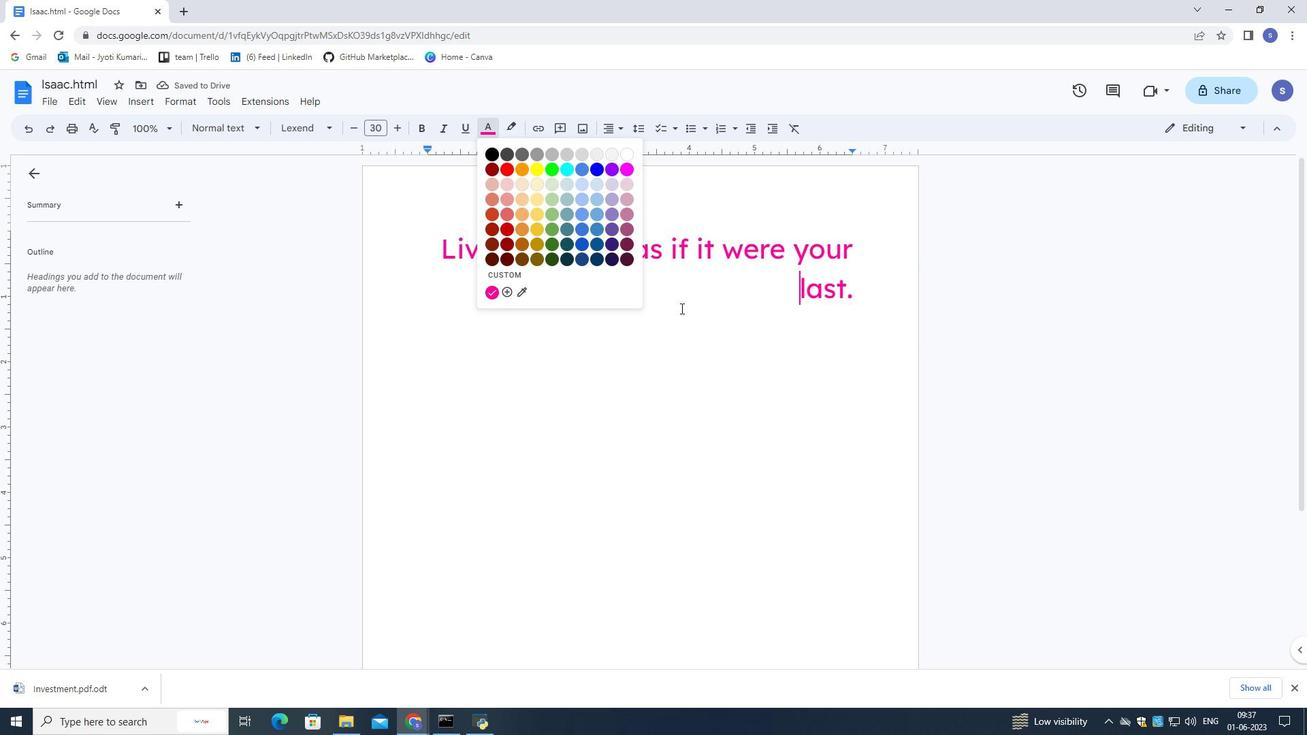 
Action: Mouse pressed left at (685, 320)
Screenshot: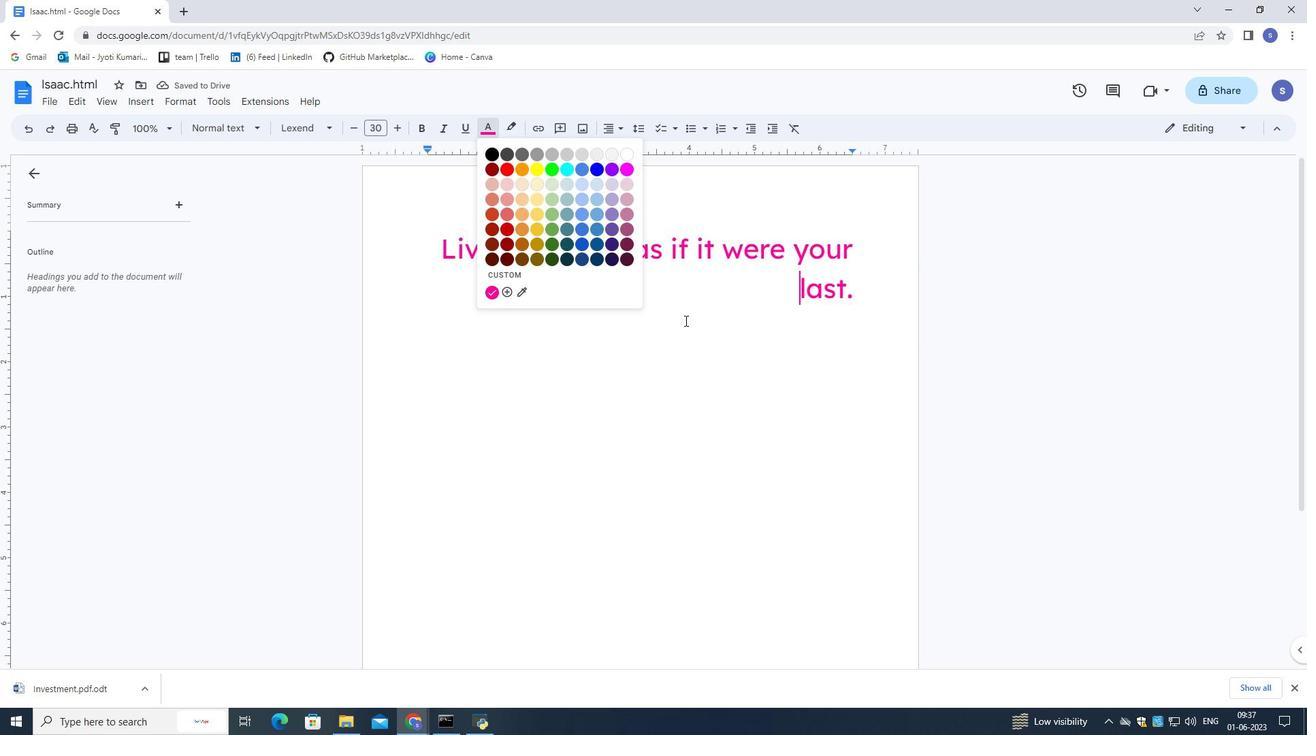 
Action: Mouse moved to (849, 294)
Screenshot: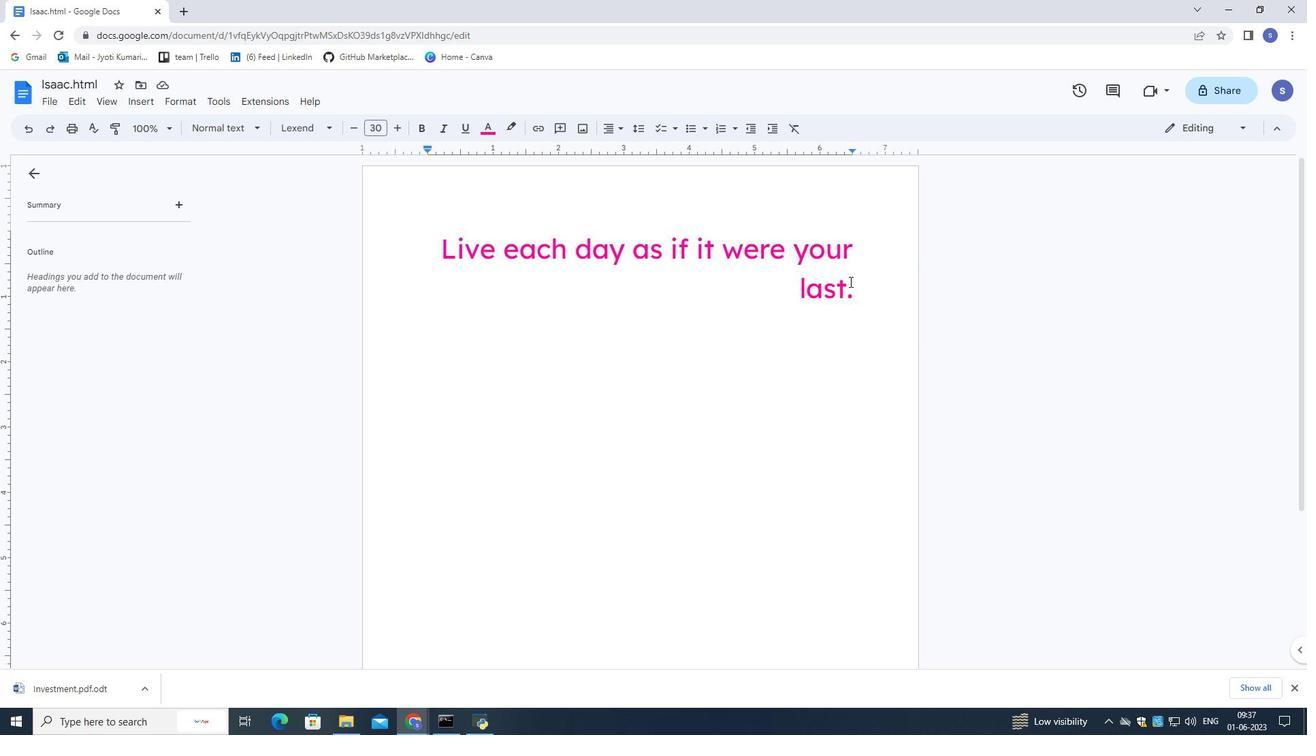 
Action: Mouse pressed left at (849, 294)
Screenshot: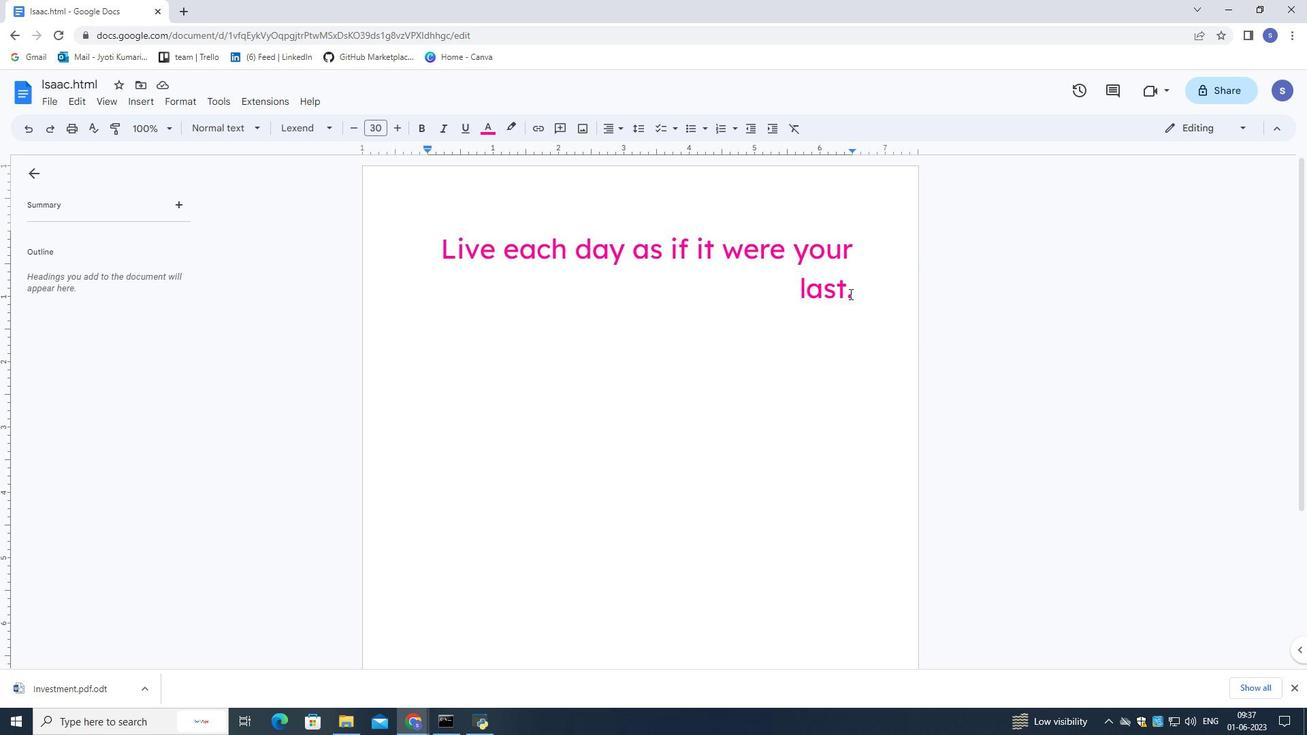 
Action: Mouse moved to (858, 295)
Screenshot: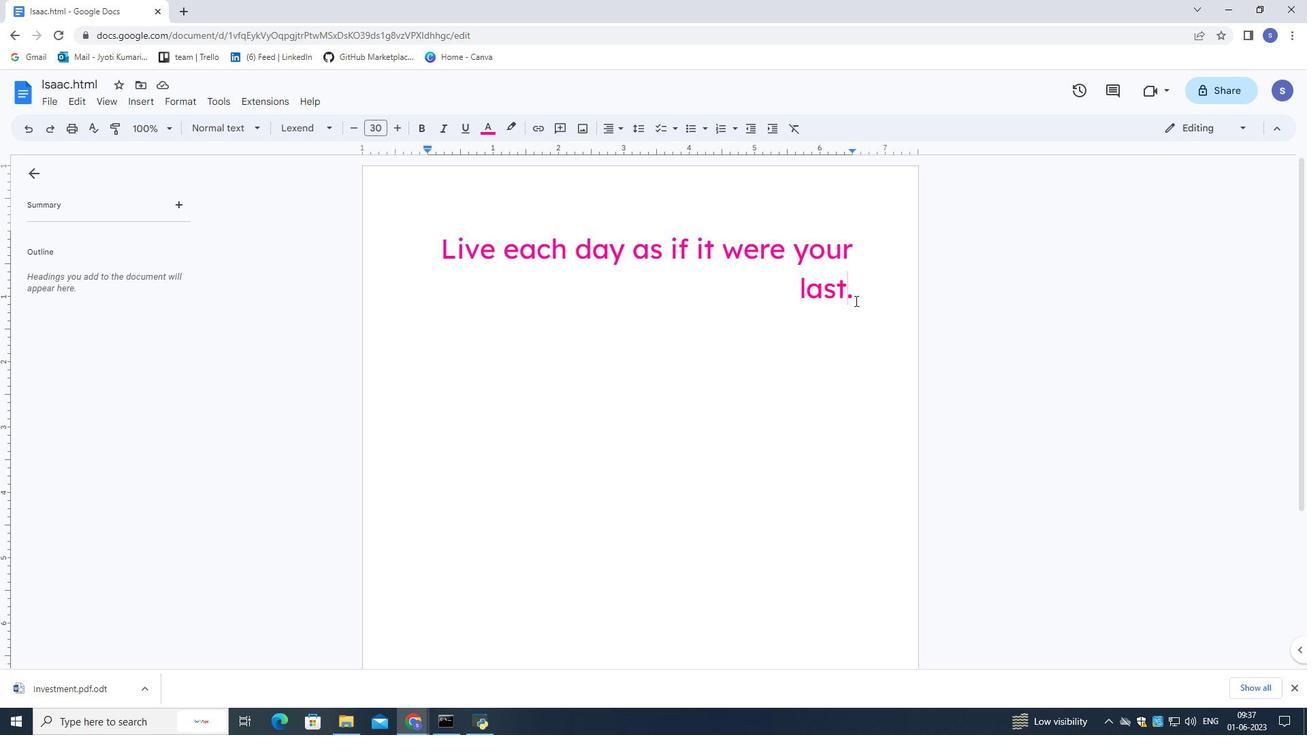 
Action: Mouse pressed left at (858, 295)
Screenshot: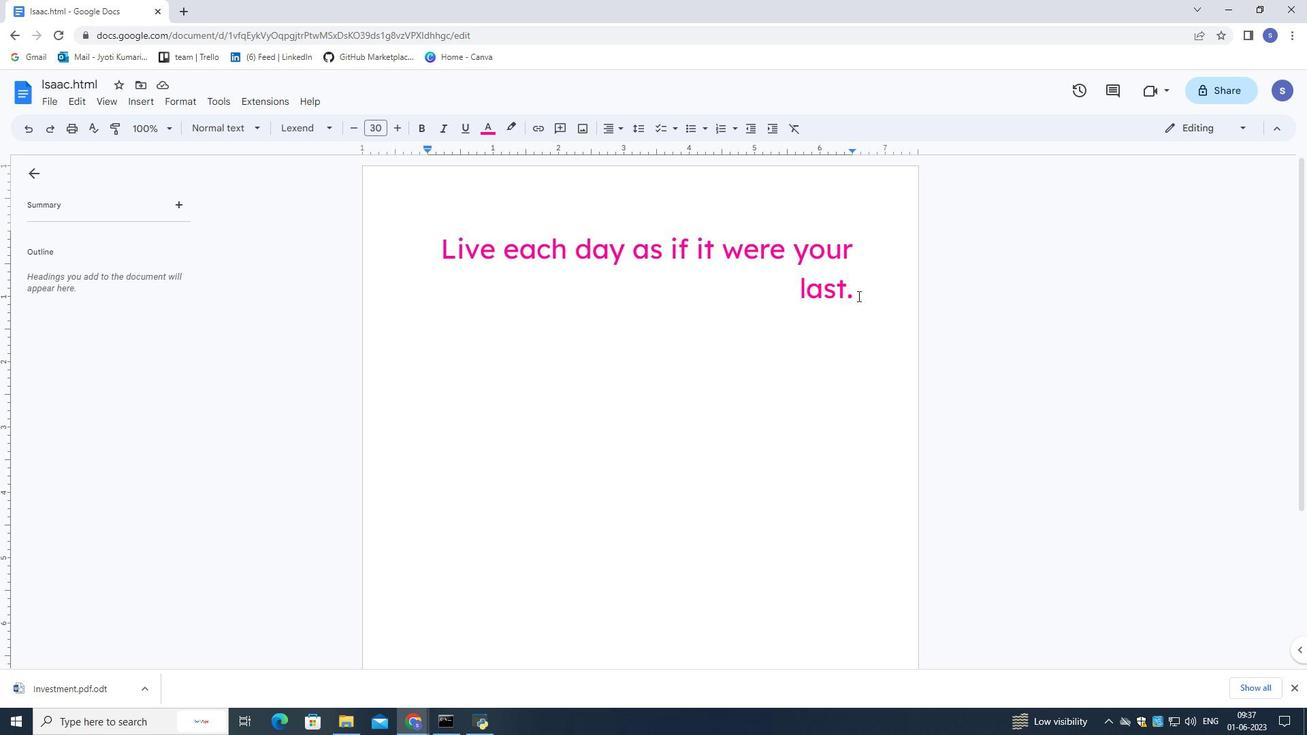 
Action: Mouse moved to (832, 435)
Screenshot: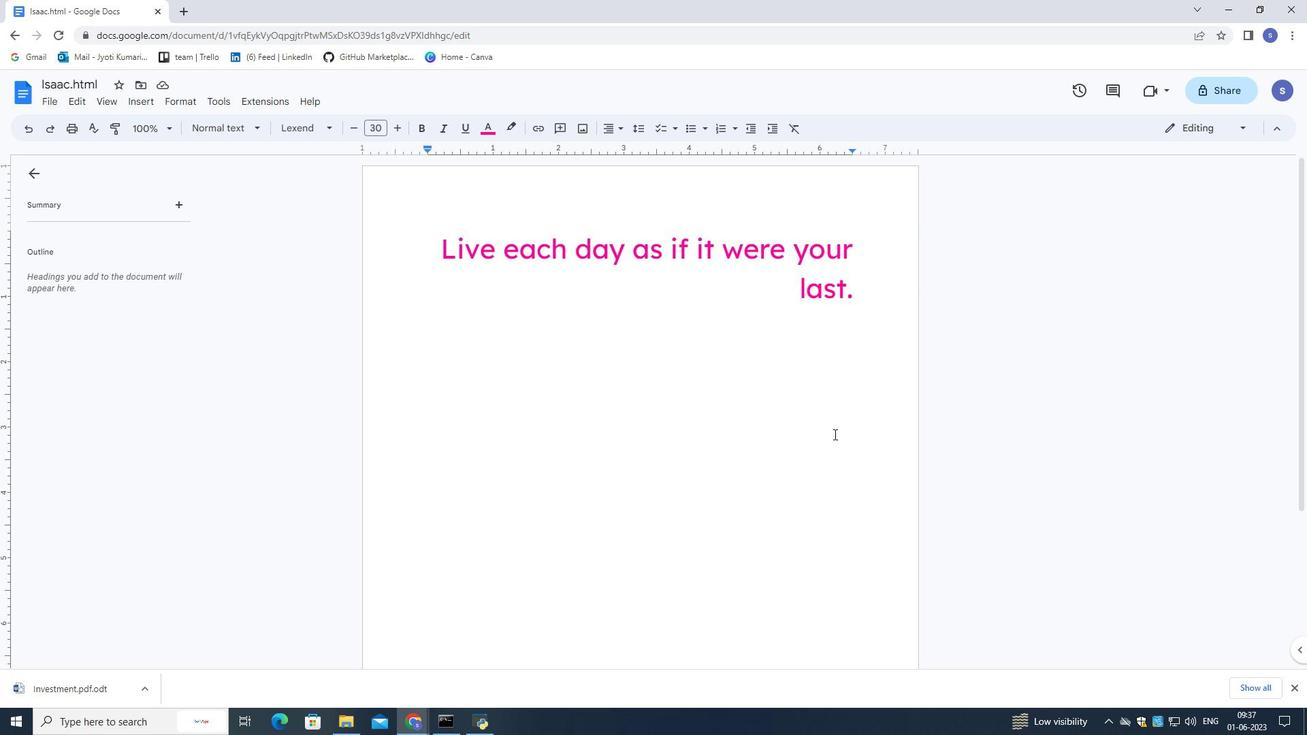 
